 Task: Play online Dominion games in easy mode.
Action: Mouse moved to (356, 327)
Screenshot: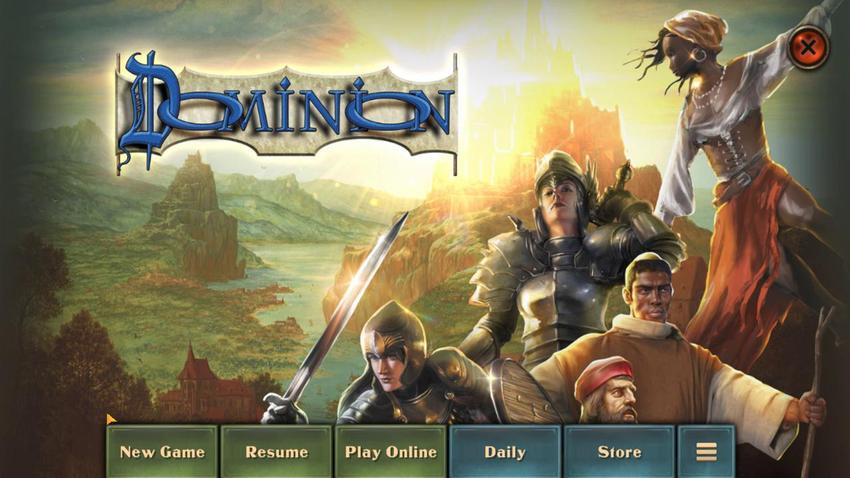
Action: Mouse pressed left at (356, 327)
Screenshot: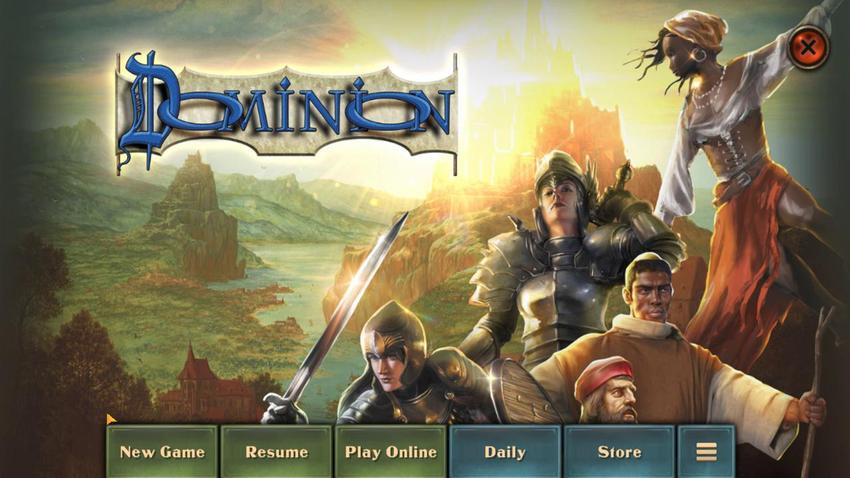 
Action: Mouse moved to (349, 388)
Screenshot: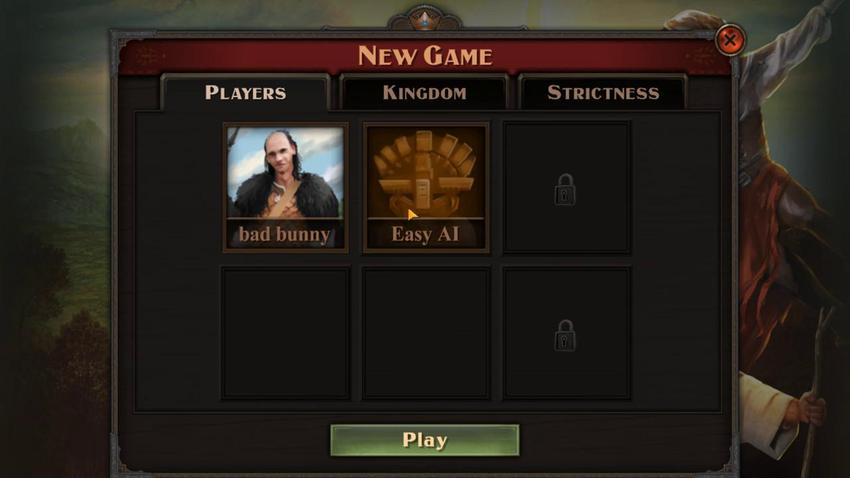 
Action: Mouse pressed left at (349, 388)
Screenshot: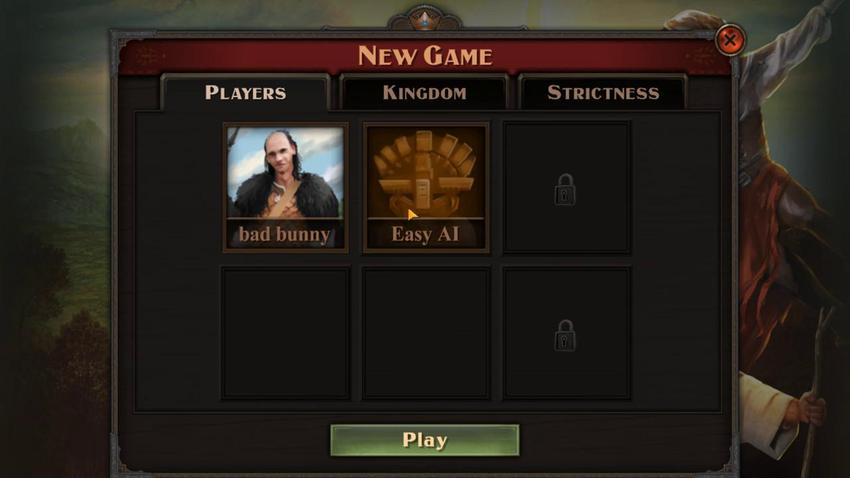
Action: Mouse moved to (355, 372)
Screenshot: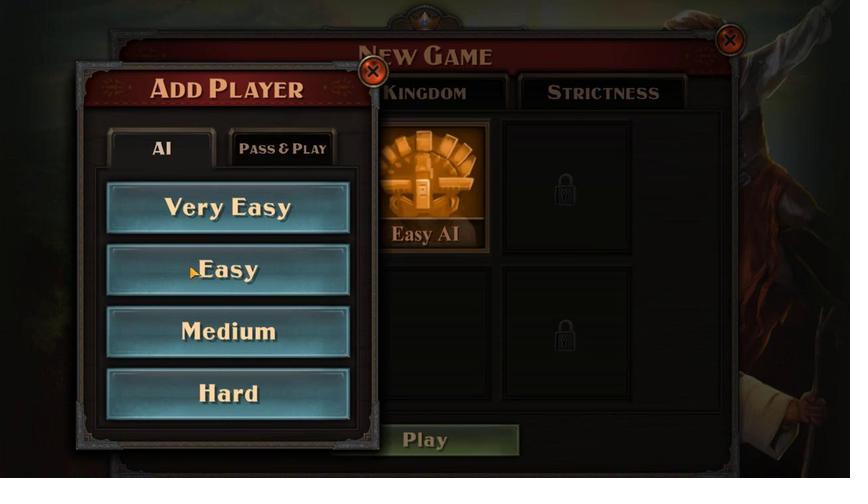 
Action: Mouse pressed left at (355, 372)
Screenshot: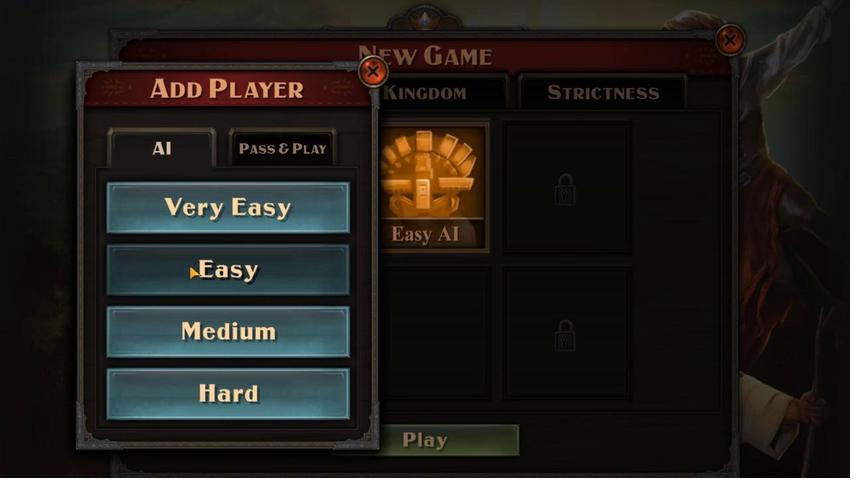 
Action: Mouse moved to (350, 330)
Screenshot: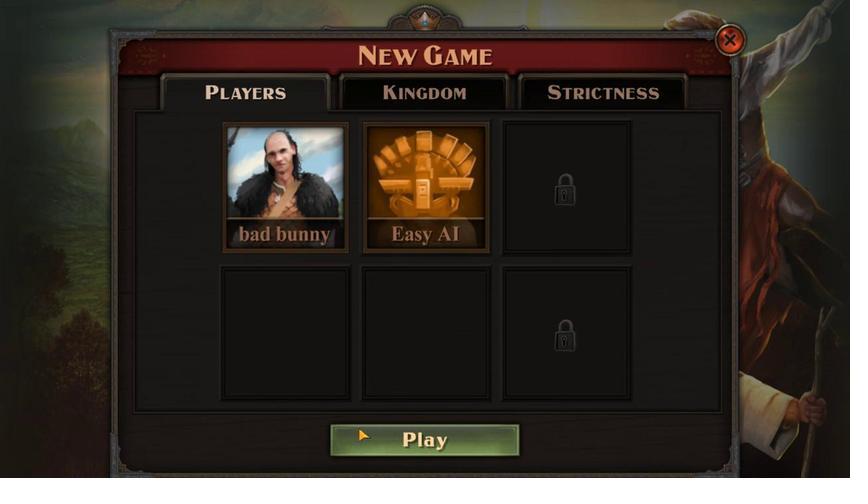 
Action: Mouse pressed left at (350, 330)
Screenshot: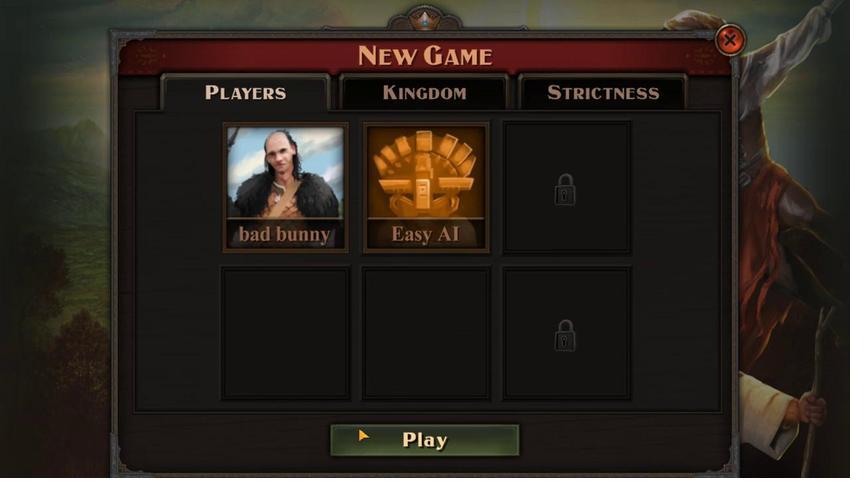 
Action: Mouse moved to (349, 340)
Screenshot: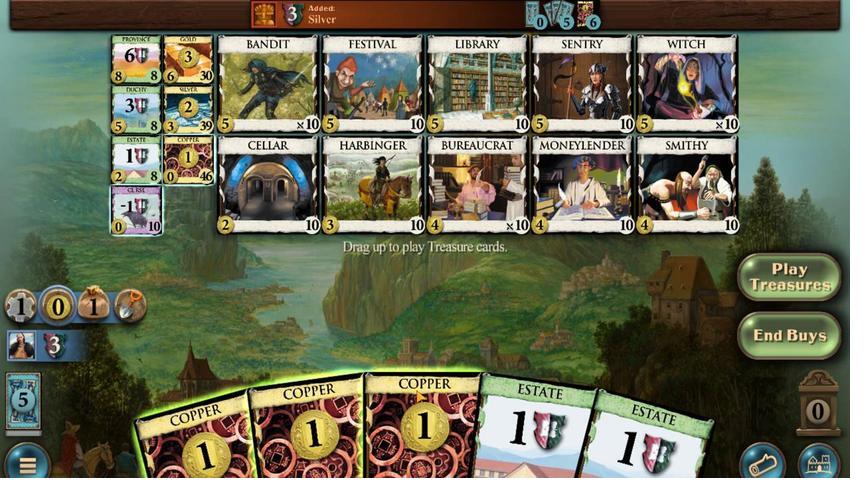 
Action: Mouse pressed left at (349, 340)
Screenshot: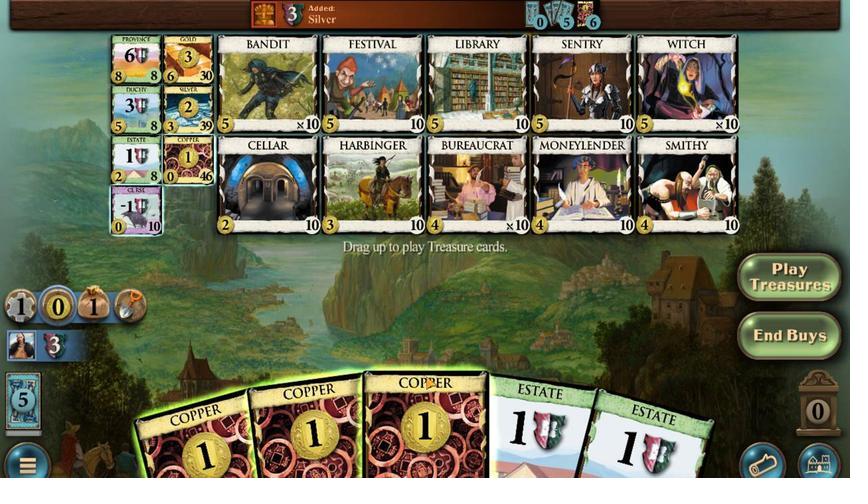 
Action: Mouse moved to (350, 336)
Screenshot: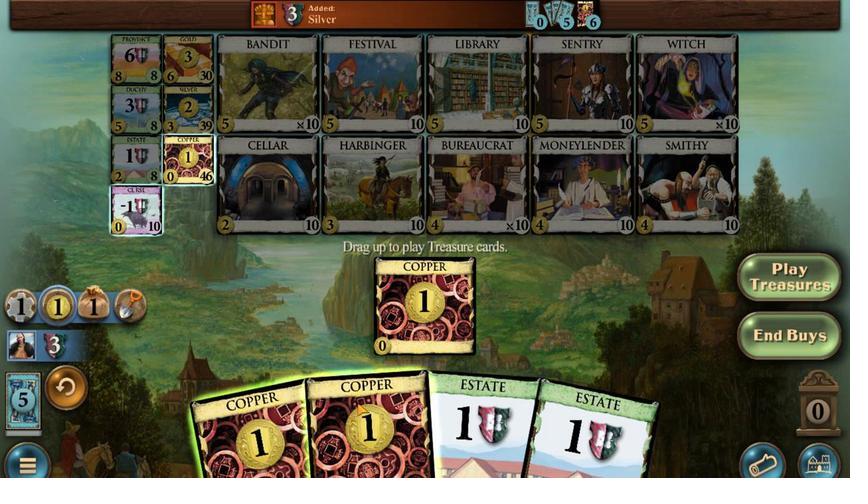 
Action: Mouse pressed left at (350, 336)
Screenshot: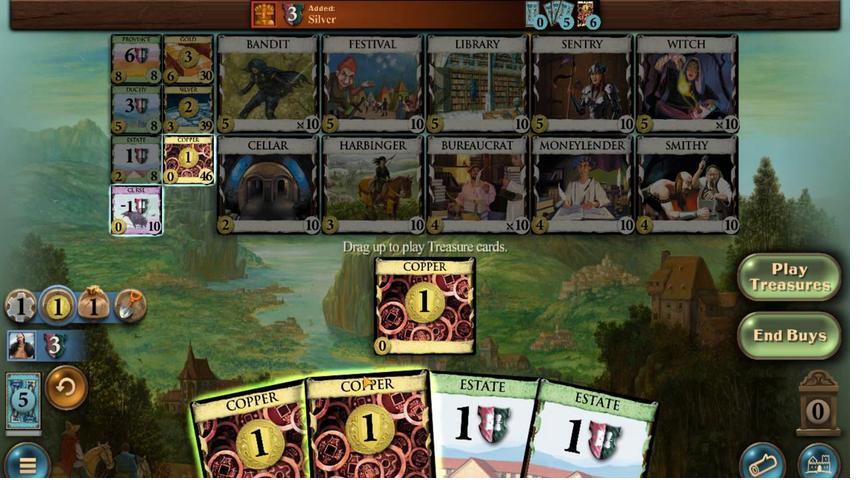 
Action: Mouse moved to (352, 331)
Screenshot: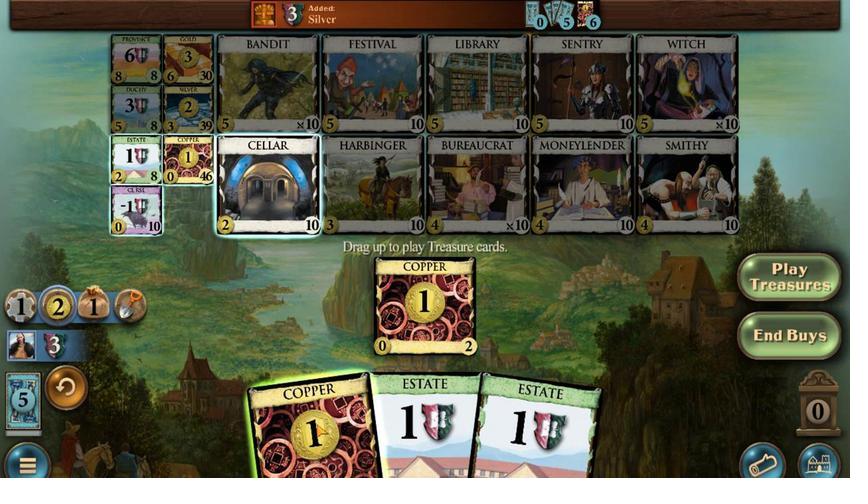 
Action: Mouse pressed left at (352, 331)
Screenshot: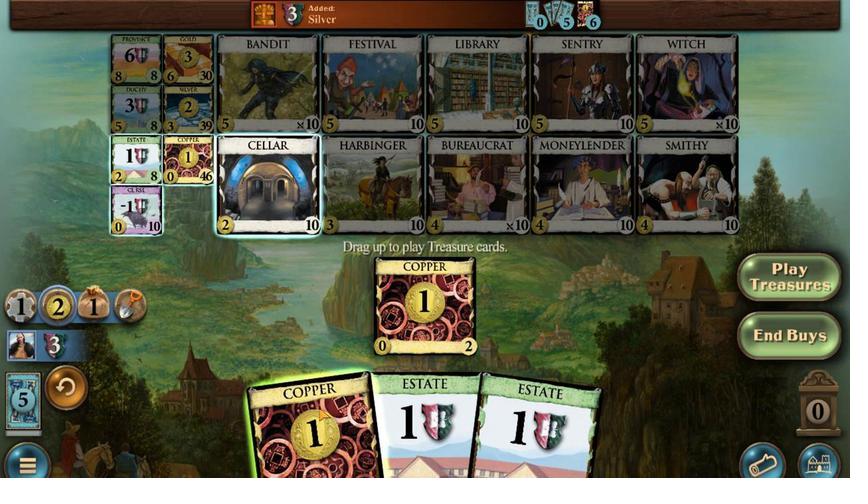 
Action: Mouse moved to (355, 414)
Screenshot: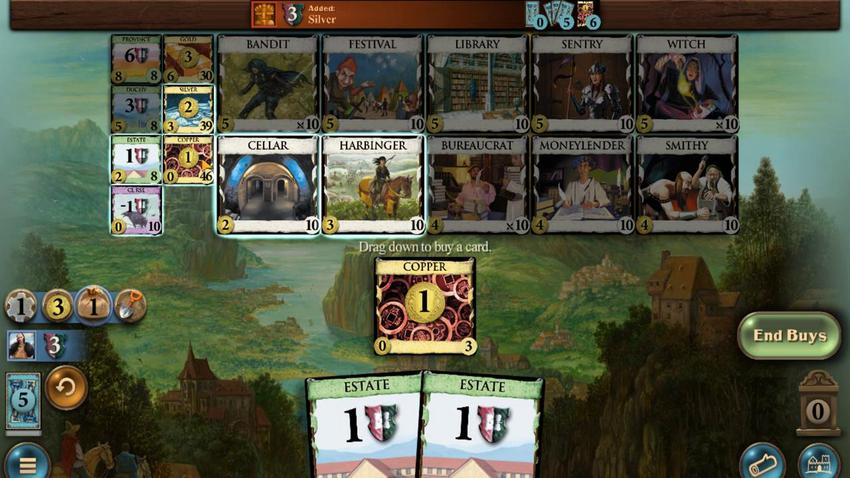 
Action: Mouse pressed left at (355, 414)
Screenshot: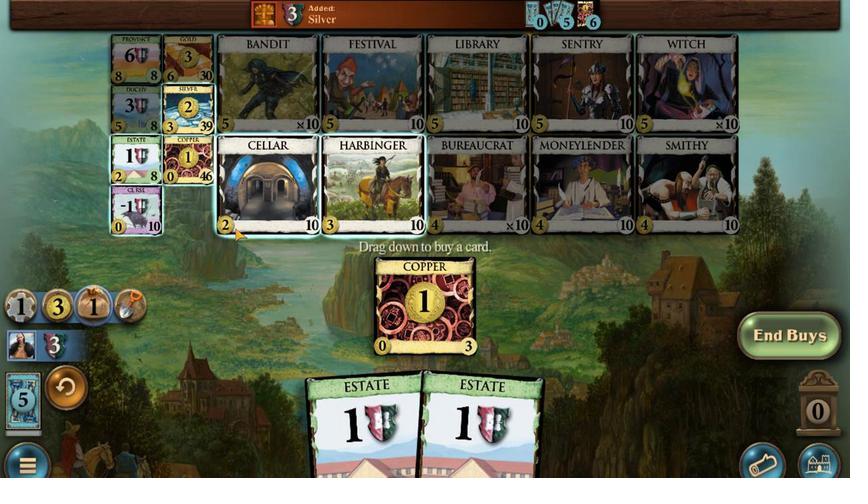 
Action: Mouse moved to (347, 328)
Screenshot: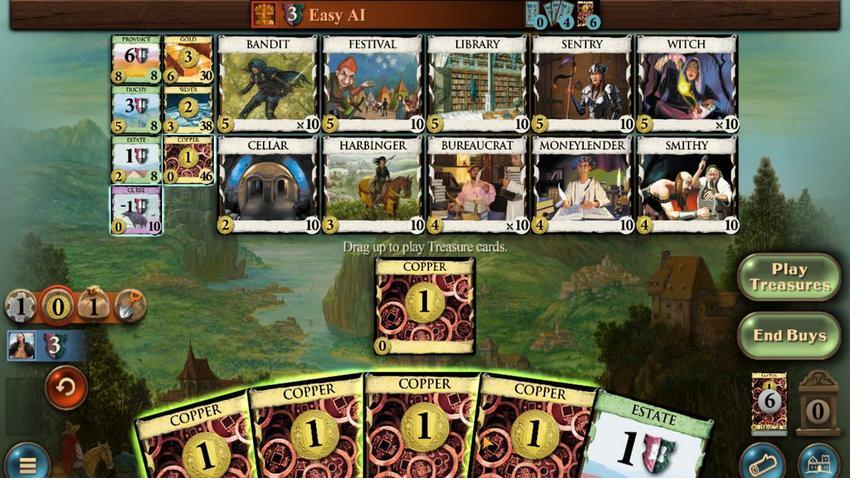 
Action: Mouse pressed left at (347, 328)
Screenshot: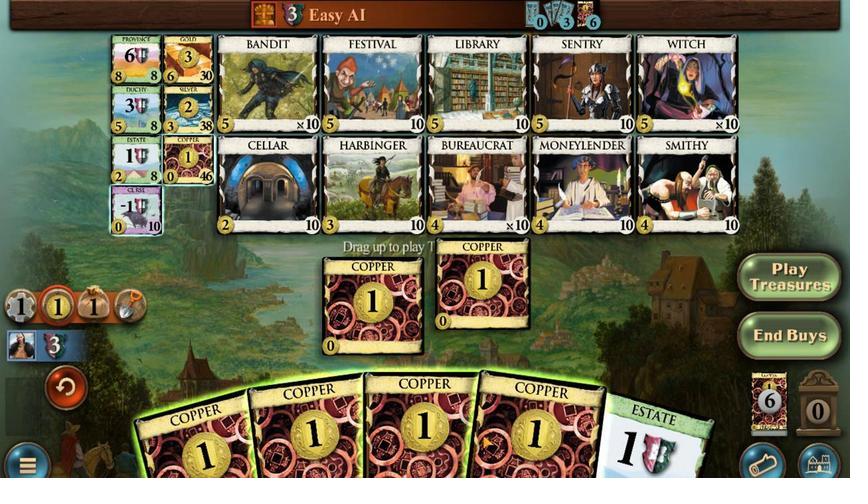 
Action: Mouse moved to (349, 327)
Screenshot: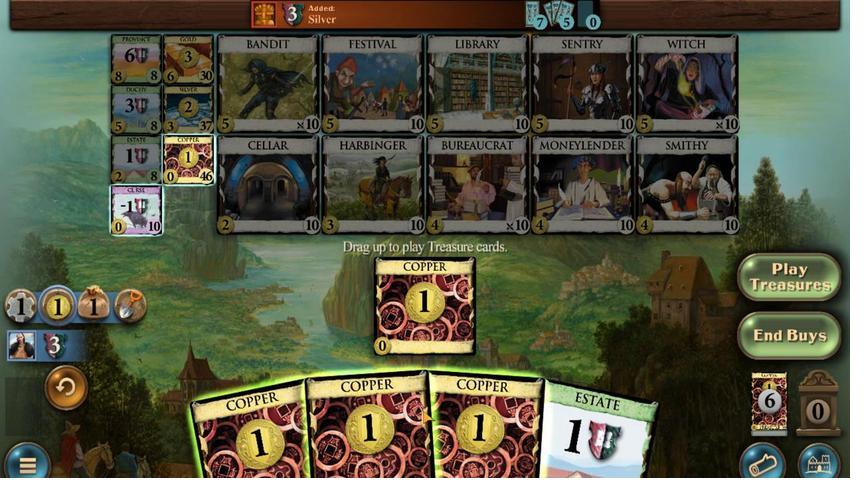 
Action: Mouse pressed left at (349, 327)
Screenshot: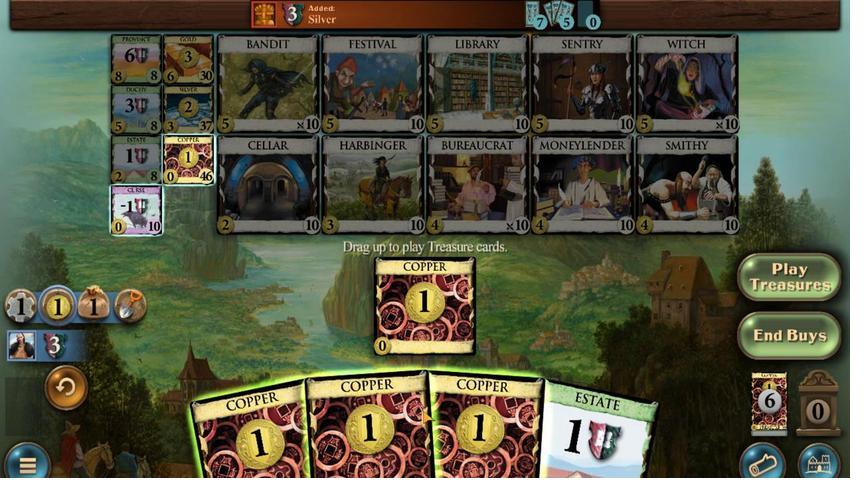 
Action: Mouse moved to (348, 333)
Screenshot: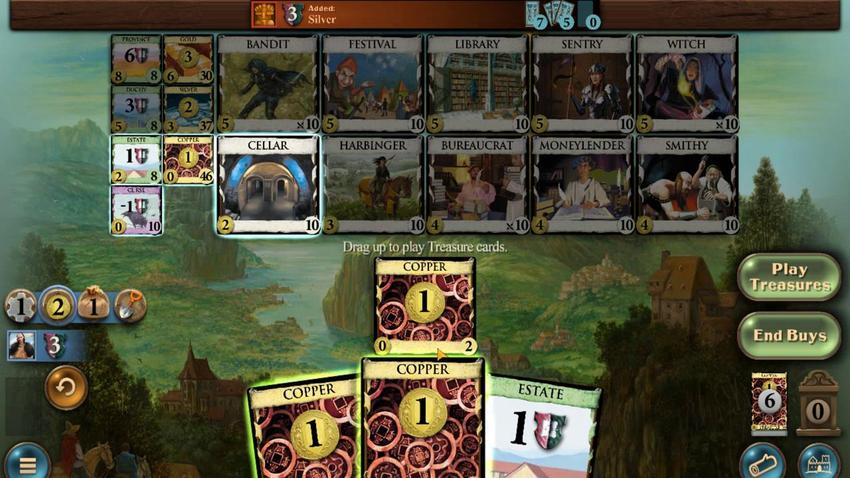 
Action: Mouse pressed left at (348, 333)
Screenshot: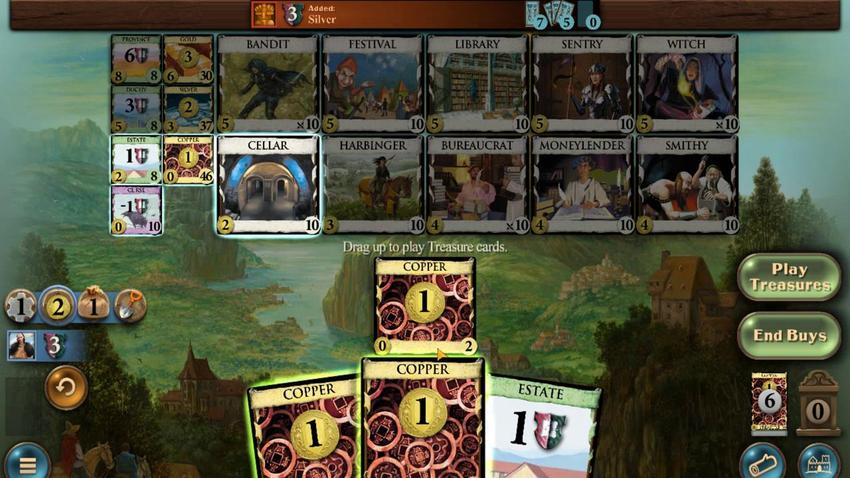
Action: Mouse moved to (350, 331)
Screenshot: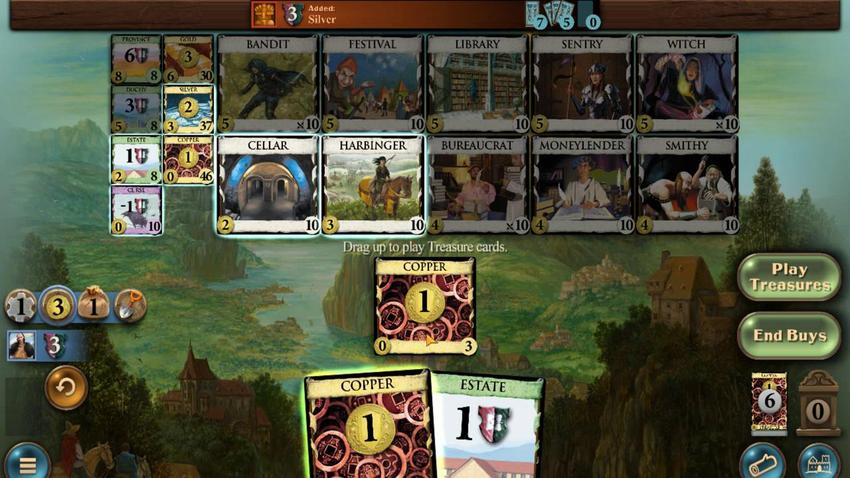 
Action: Mouse pressed left at (350, 331)
Screenshot: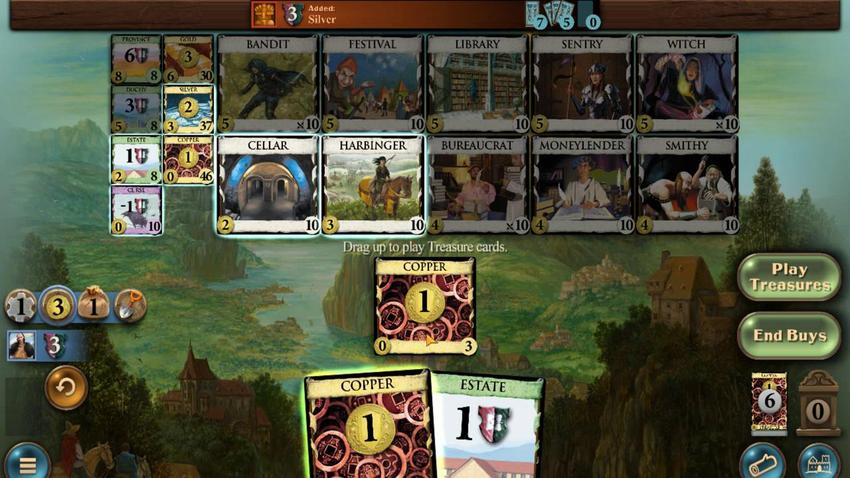 
Action: Mouse moved to (342, 394)
Screenshot: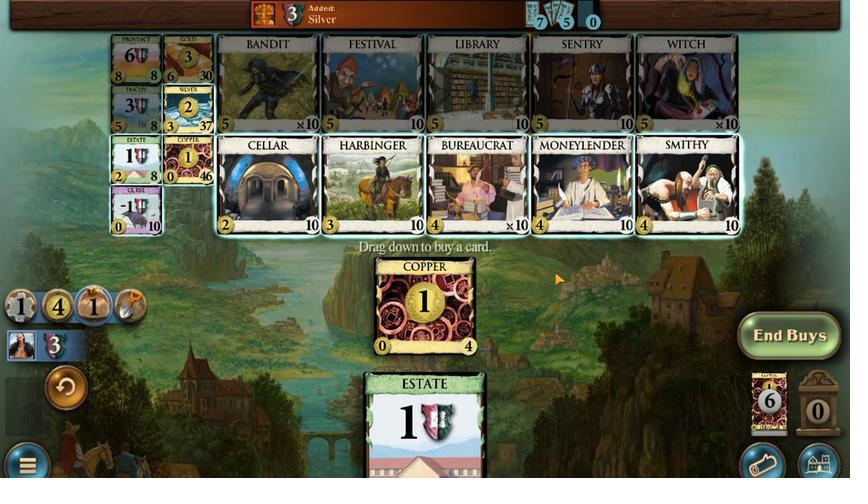 
Action: Mouse pressed left at (342, 394)
Screenshot: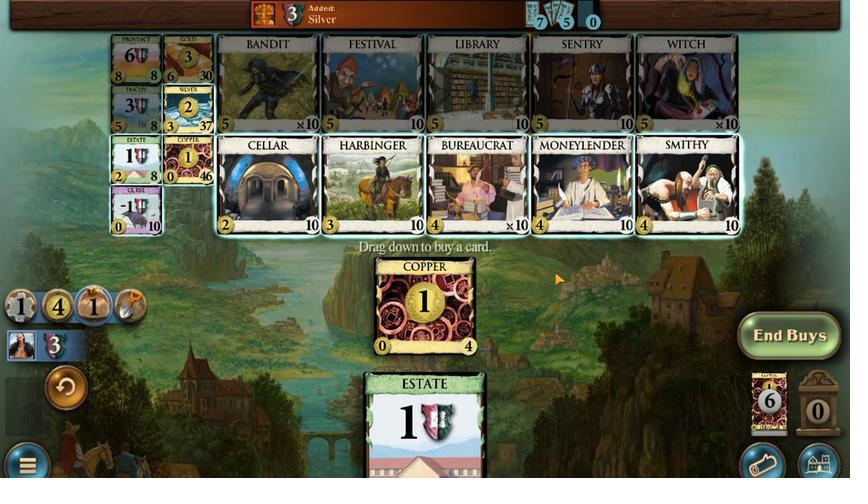 
Action: Mouse moved to (355, 327)
Screenshot: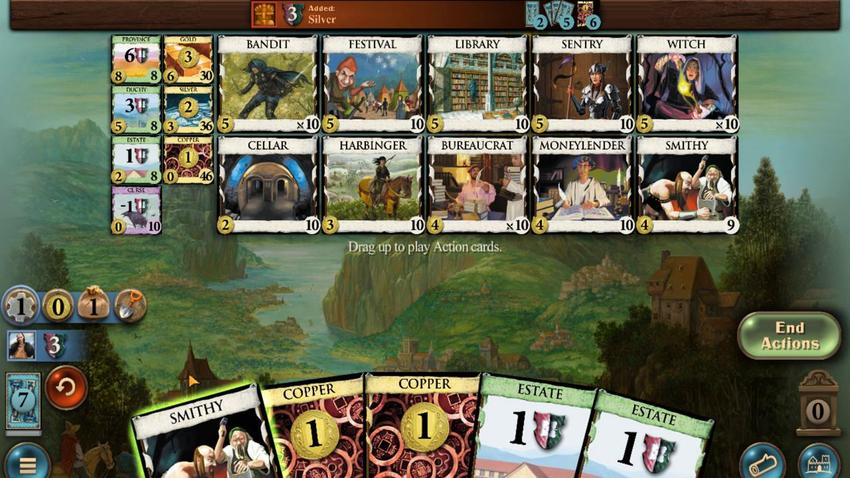 
Action: Mouse pressed left at (355, 327)
Screenshot: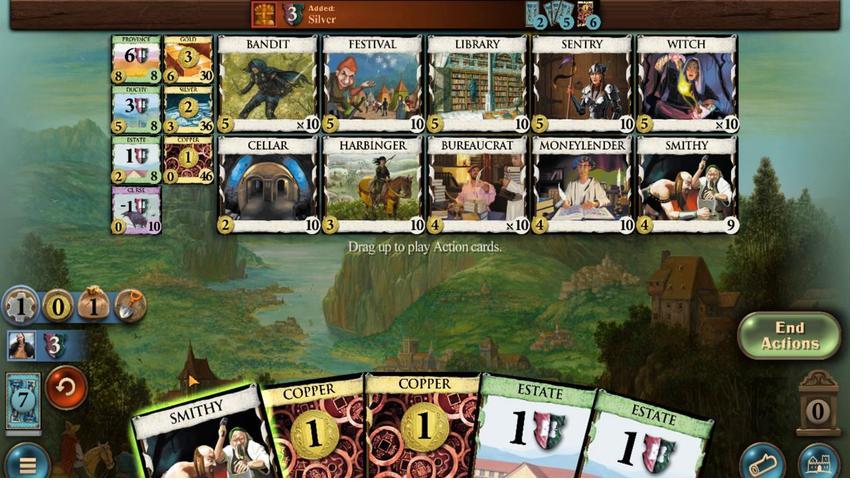 
Action: Mouse moved to (347, 331)
Screenshot: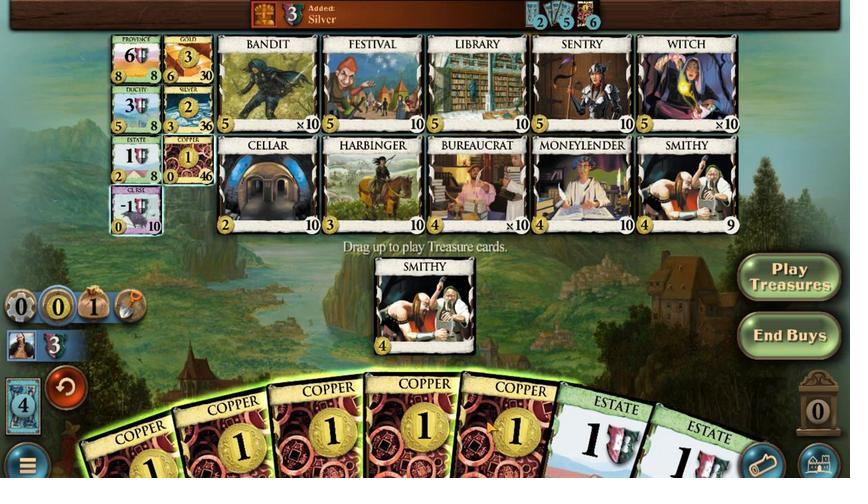 
Action: Mouse pressed left at (347, 331)
Screenshot: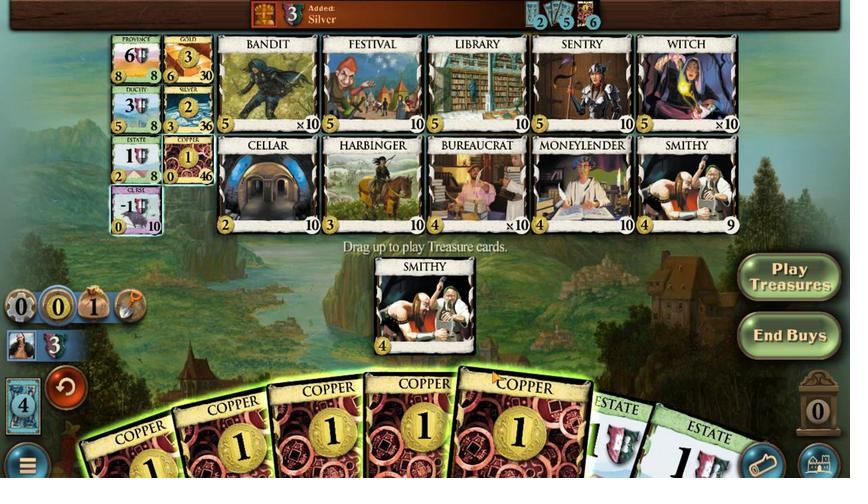 
Action: Mouse moved to (348, 334)
Screenshot: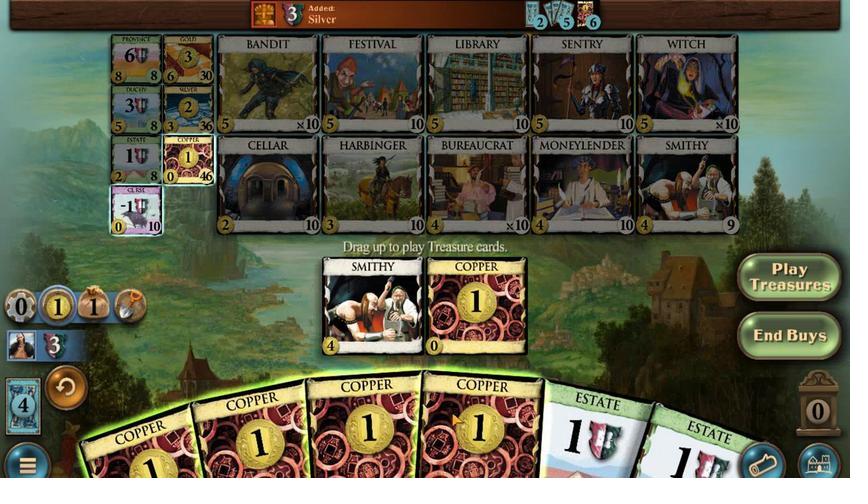 
Action: Mouse pressed left at (348, 334)
Screenshot: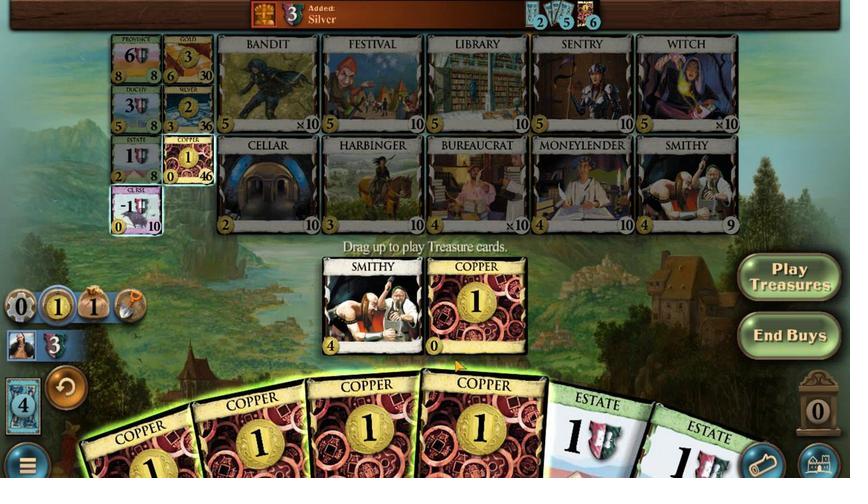 
Action: Mouse moved to (348, 335)
Screenshot: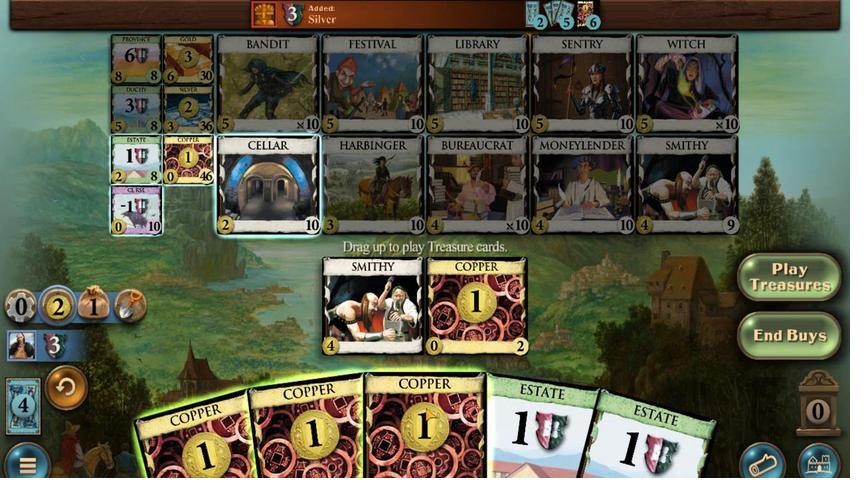 
Action: Mouse pressed left at (348, 335)
Screenshot: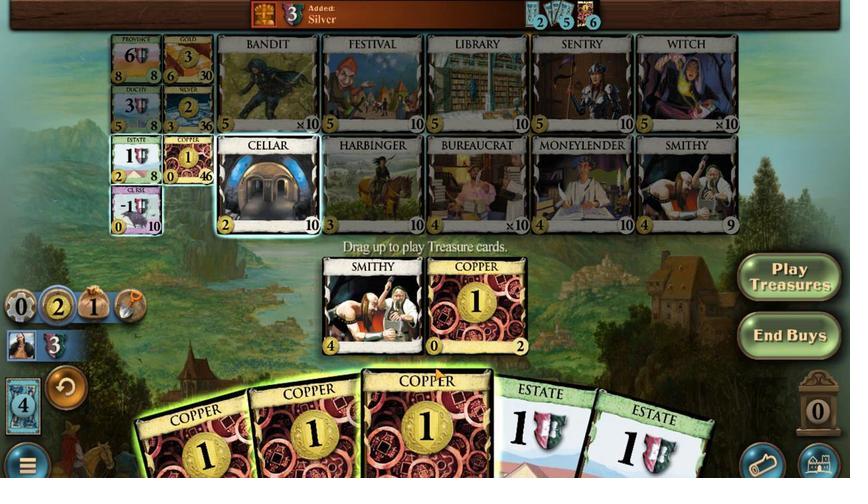 
Action: Mouse moved to (350, 333)
Screenshot: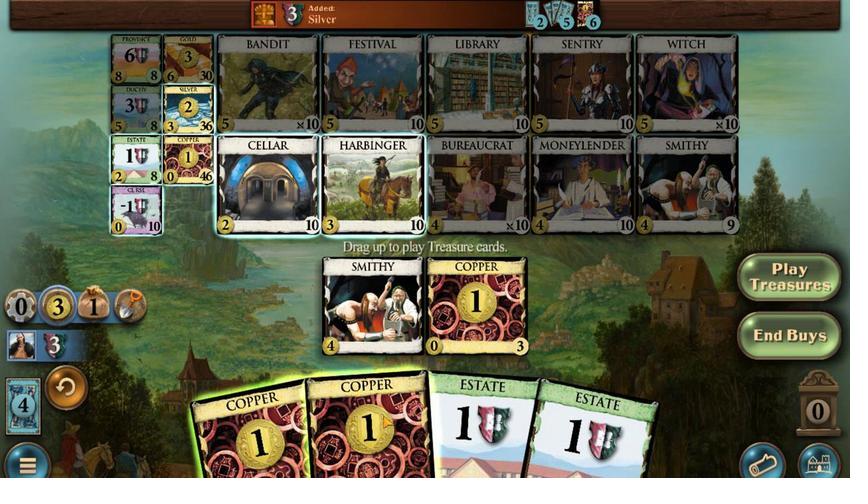 
Action: Mouse pressed left at (350, 333)
Screenshot: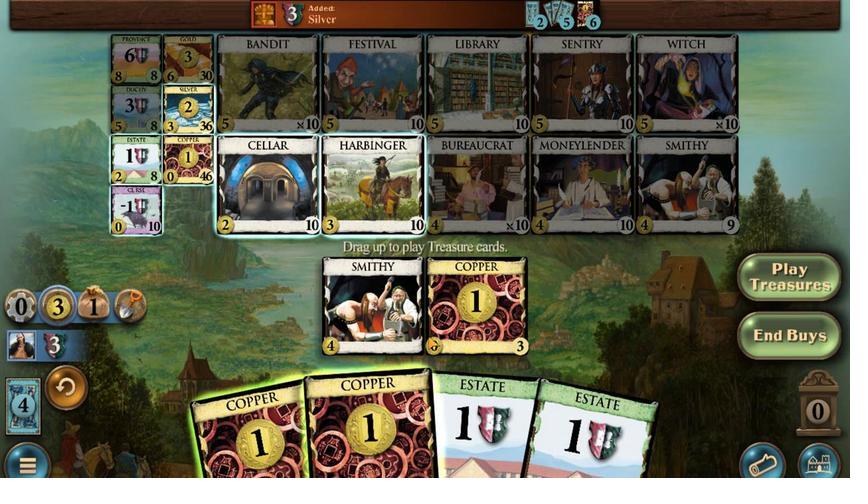 
Action: Mouse moved to (342, 392)
Screenshot: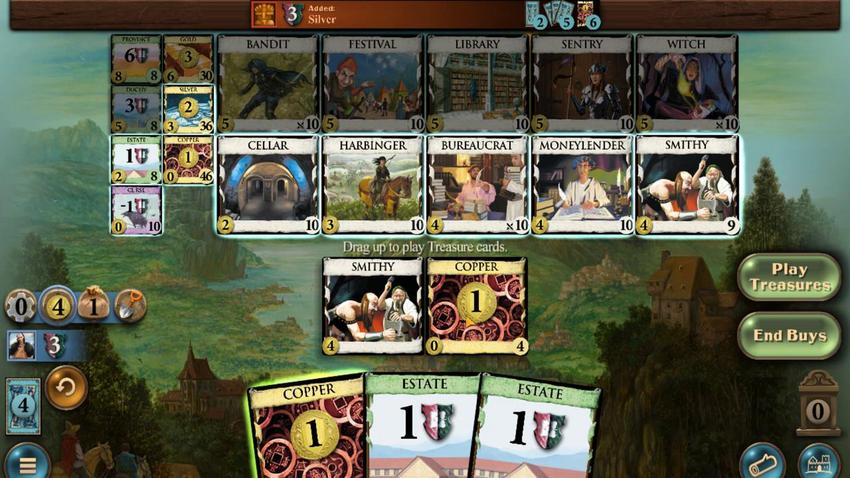 
Action: Mouse pressed left at (342, 392)
Screenshot: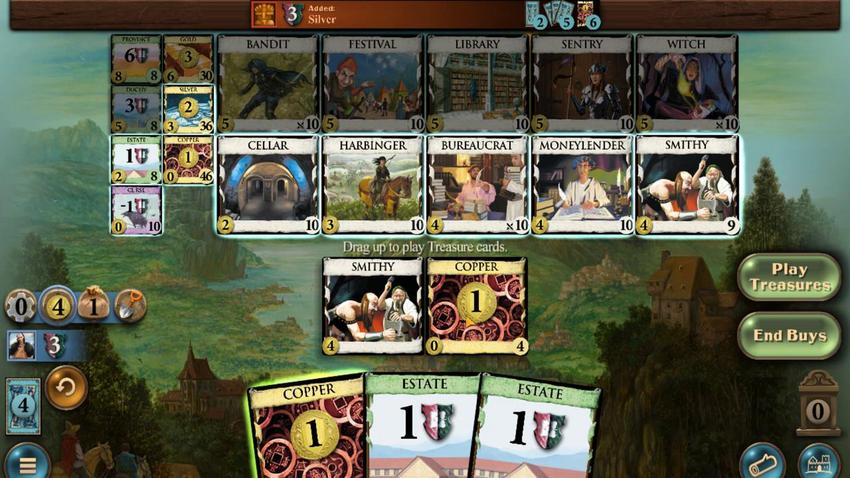 
Action: Mouse moved to (354, 327)
Screenshot: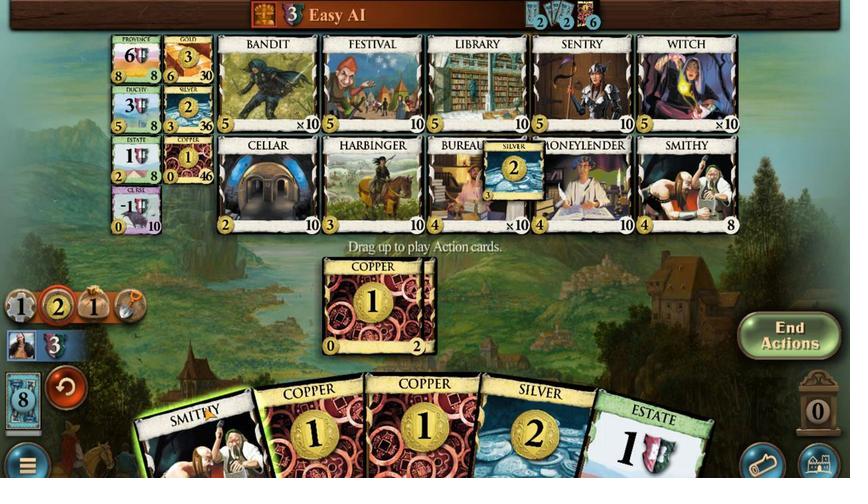 
Action: Mouse pressed left at (354, 327)
Screenshot: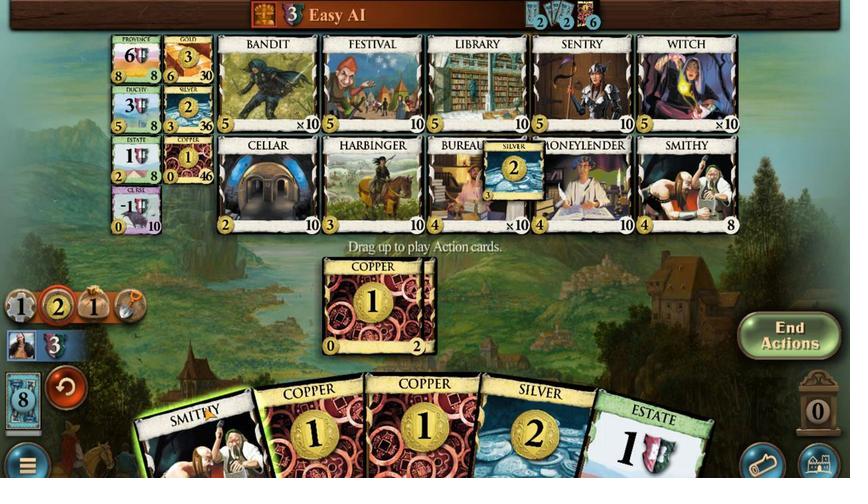 
Action: Mouse moved to (344, 331)
Screenshot: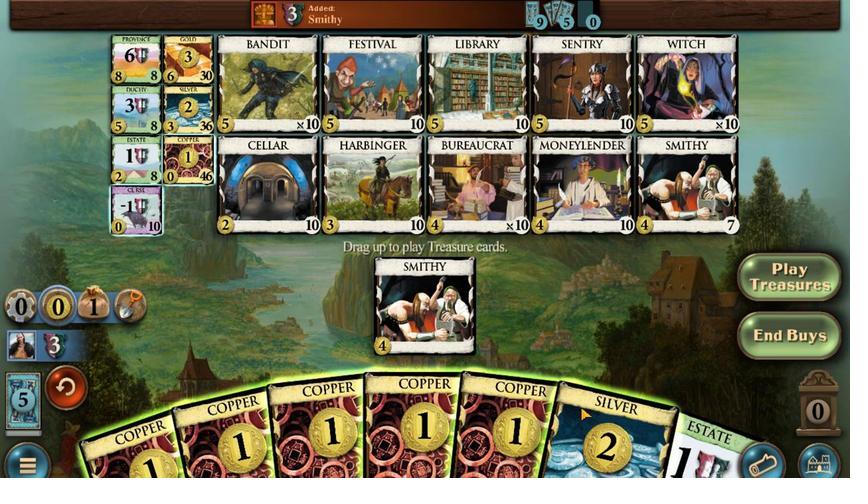 
Action: Mouse pressed left at (344, 331)
Screenshot: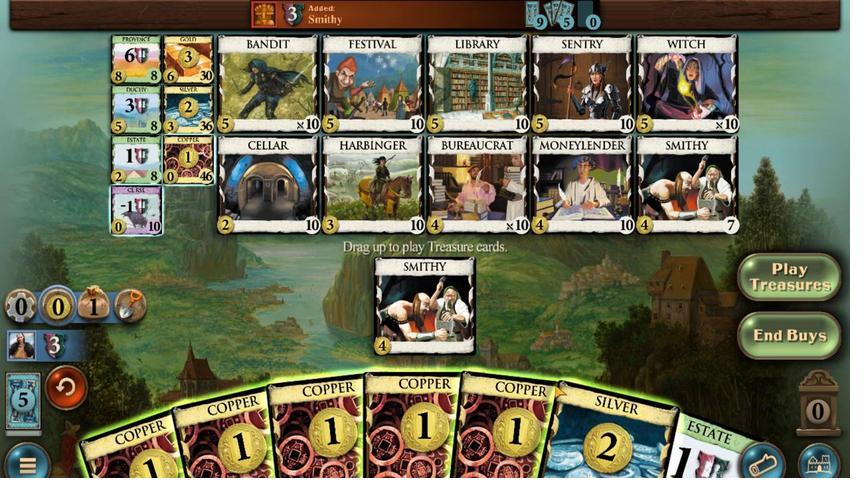 
Action: Mouse moved to (346, 324)
Screenshot: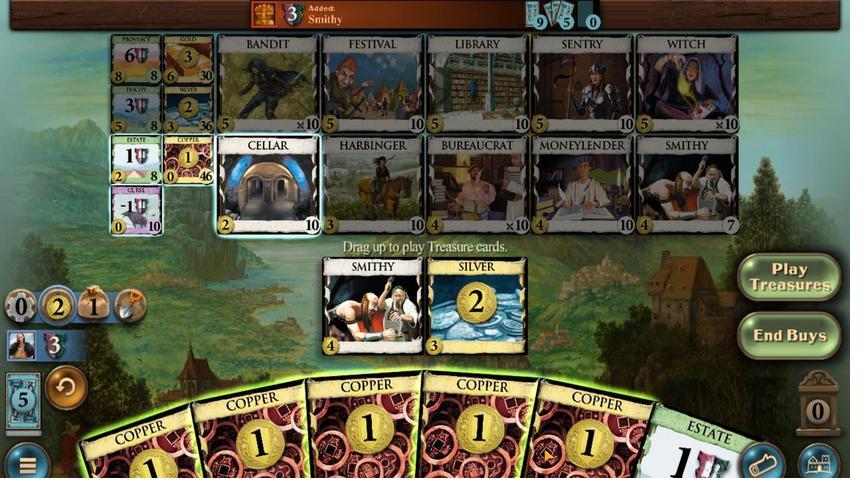 
Action: Mouse pressed left at (346, 324)
Screenshot: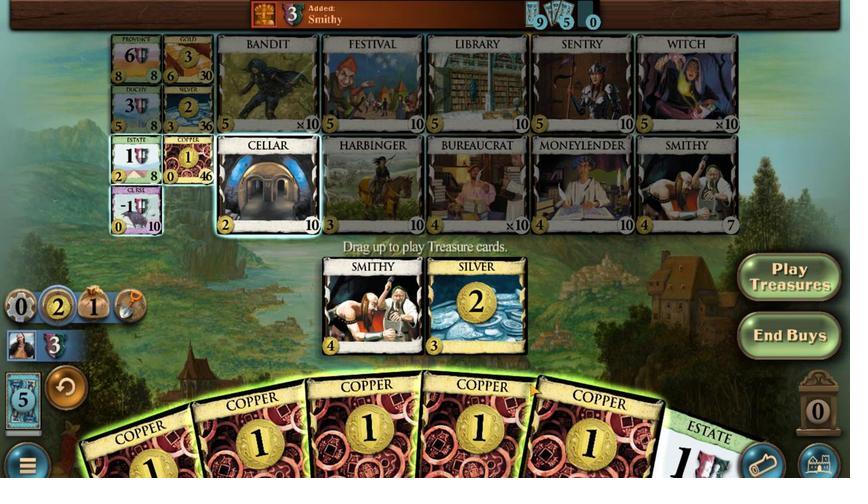 
Action: Mouse moved to (346, 332)
Screenshot: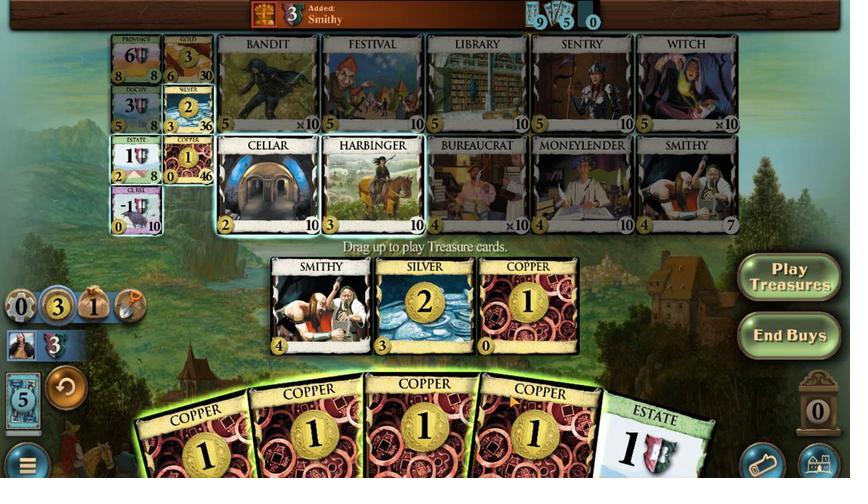 
Action: Mouse pressed left at (346, 332)
Screenshot: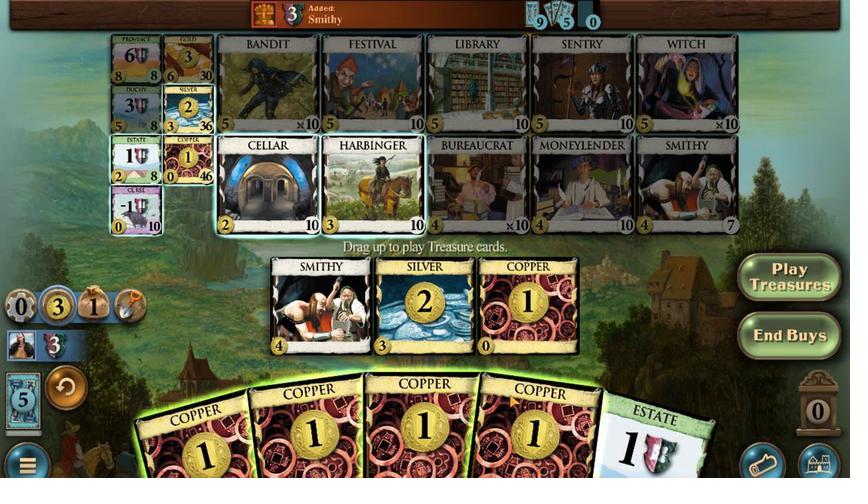 
Action: Mouse moved to (348, 329)
Screenshot: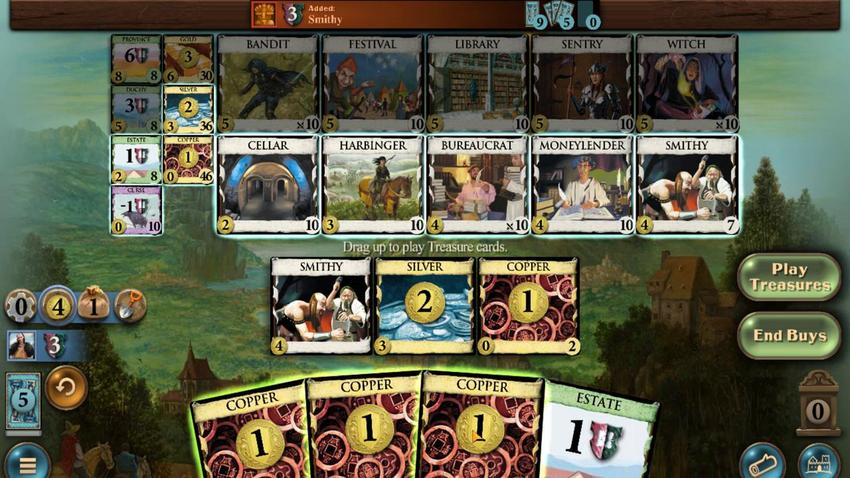
Action: Mouse pressed left at (348, 329)
Screenshot: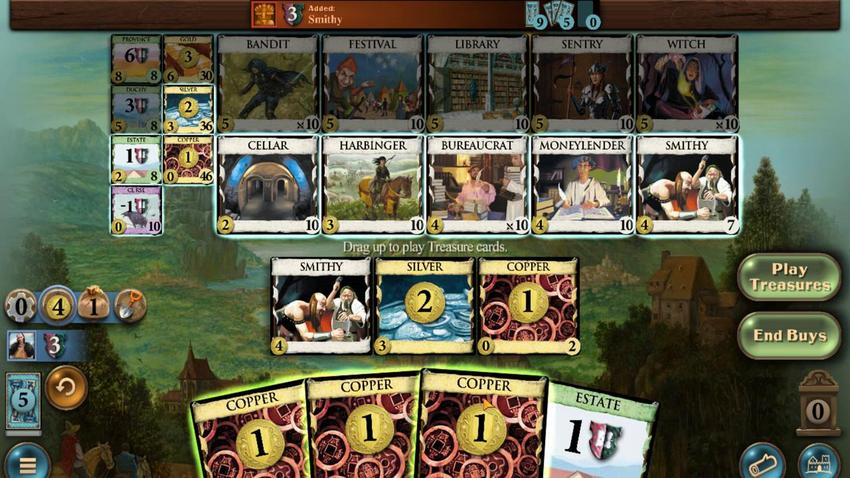 
Action: Mouse moved to (348, 327)
Screenshot: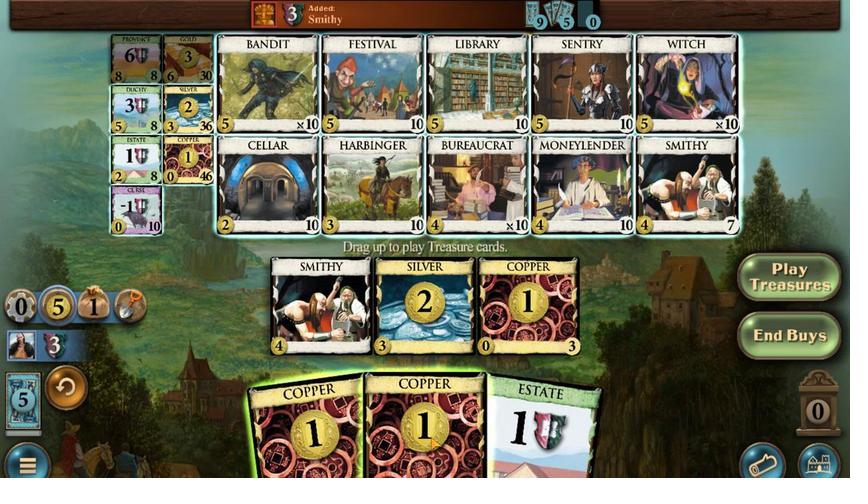 
Action: Mouse pressed left at (348, 327)
Screenshot: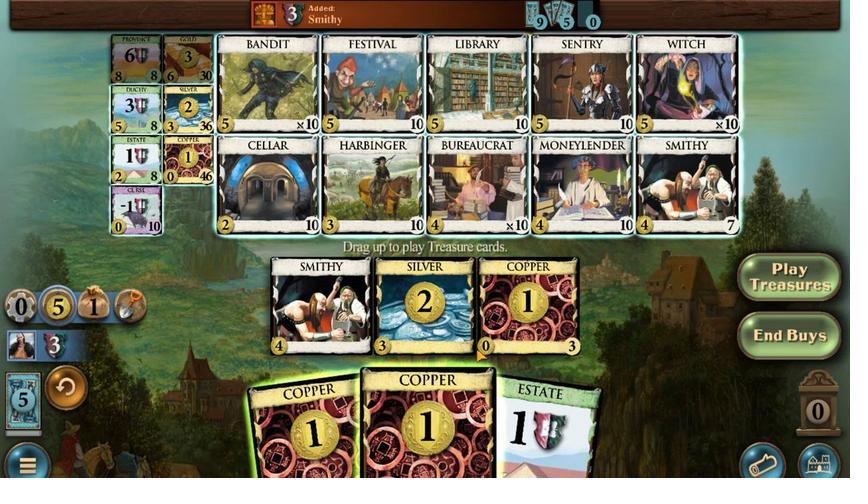 
Action: Mouse moved to (355, 427)
Screenshot: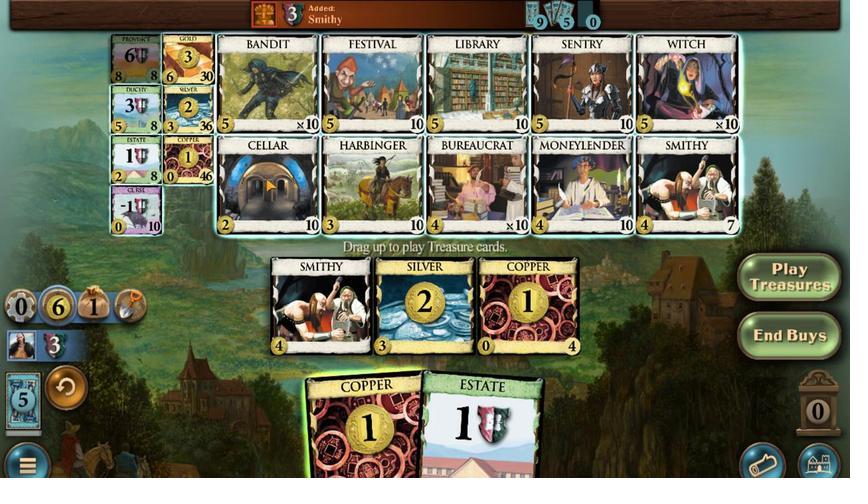 
Action: Mouse pressed left at (355, 427)
Screenshot: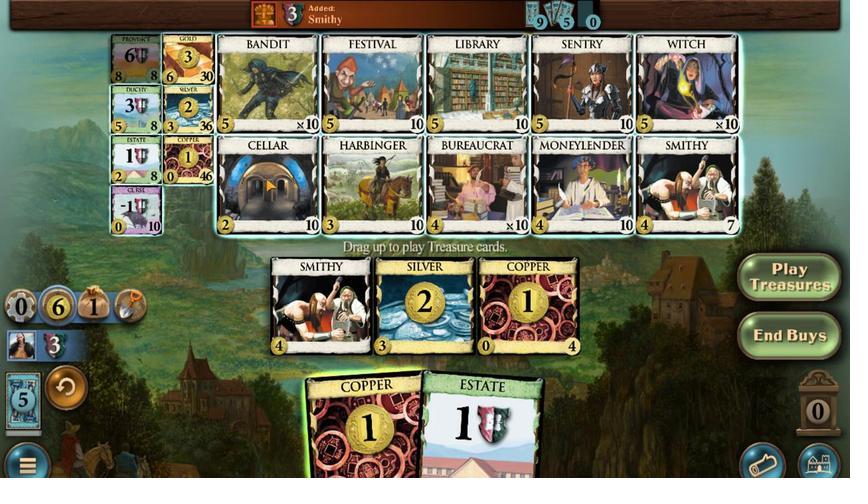 
Action: Mouse moved to (354, 332)
Screenshot: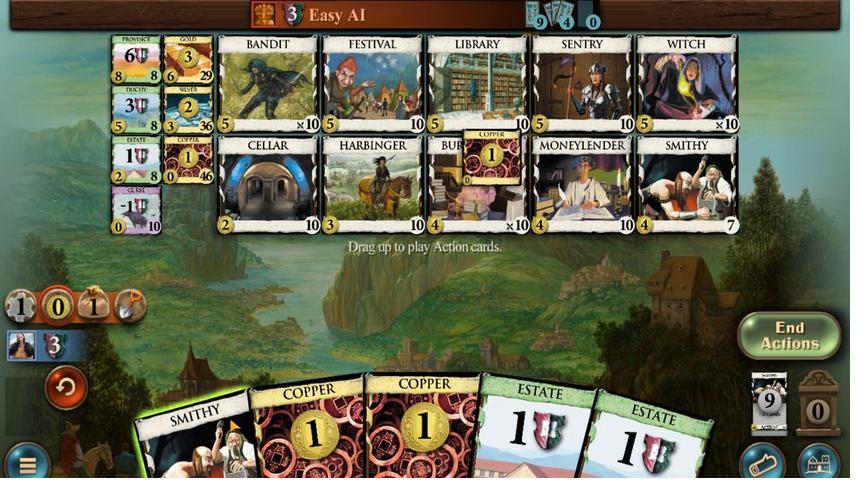 
Action: Mouse pressed left at (354, 332)
Screenshot: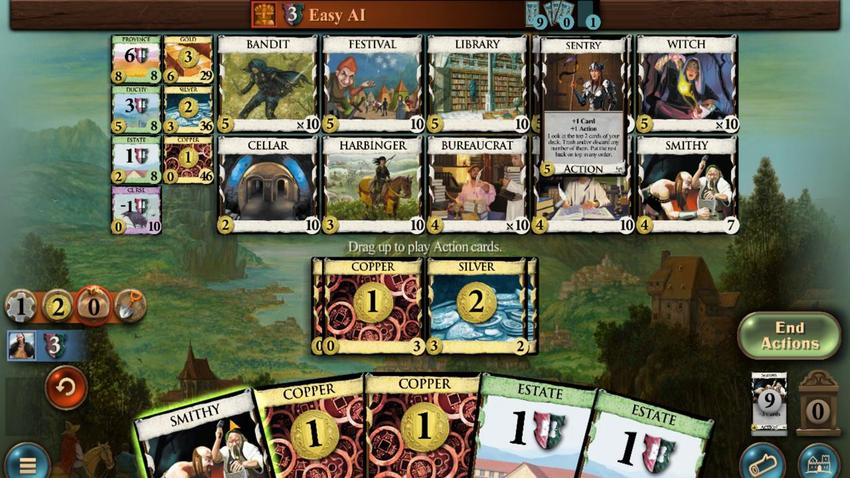 
Action: Mouse moved to (352, 325)
Screenshot: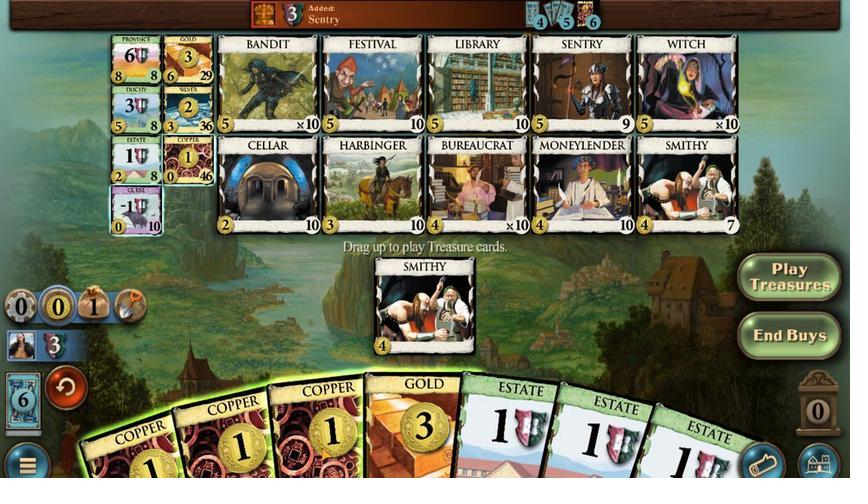
Action: Mouse pressed left at (352, 325)
Screenshot: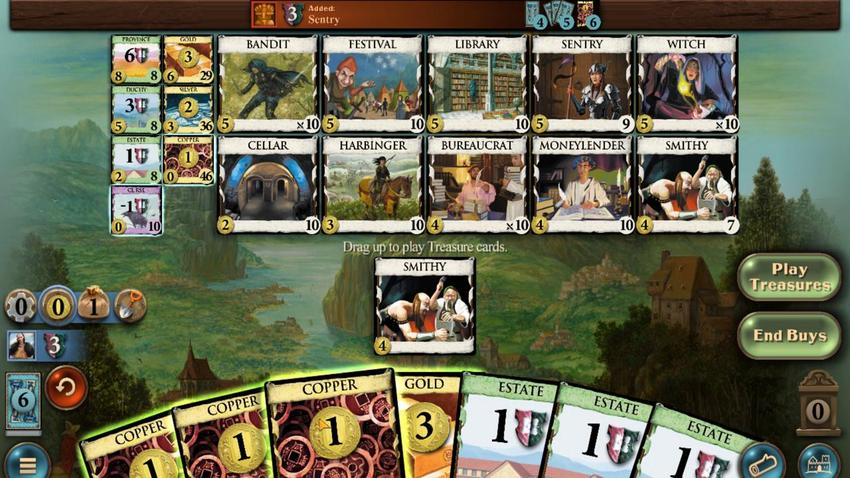 
Action: Mouse moved to (352, 332)
Screenshot: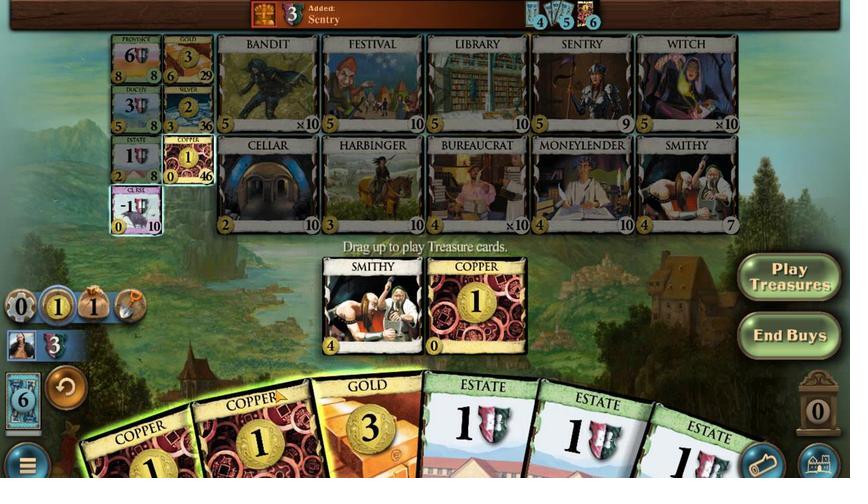 
Action: Mouse pressed left at (352, 332)
Screenshot: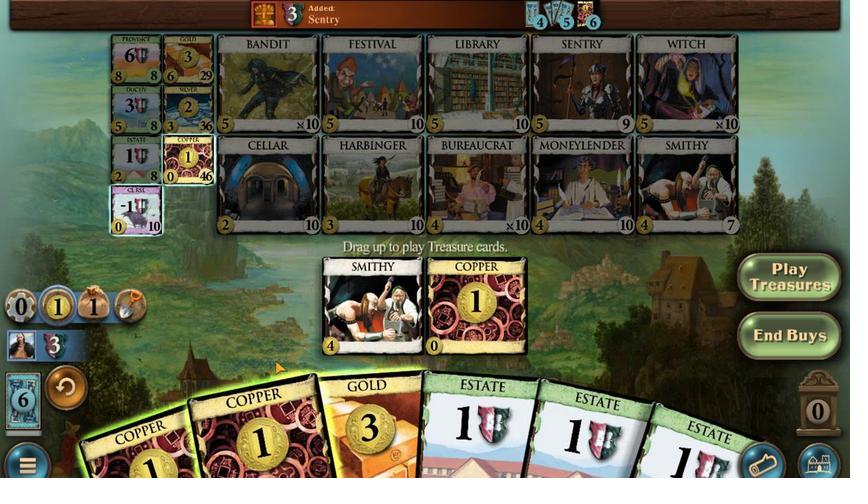 
Action: Mouse moved to (354, 324)
Screenshot: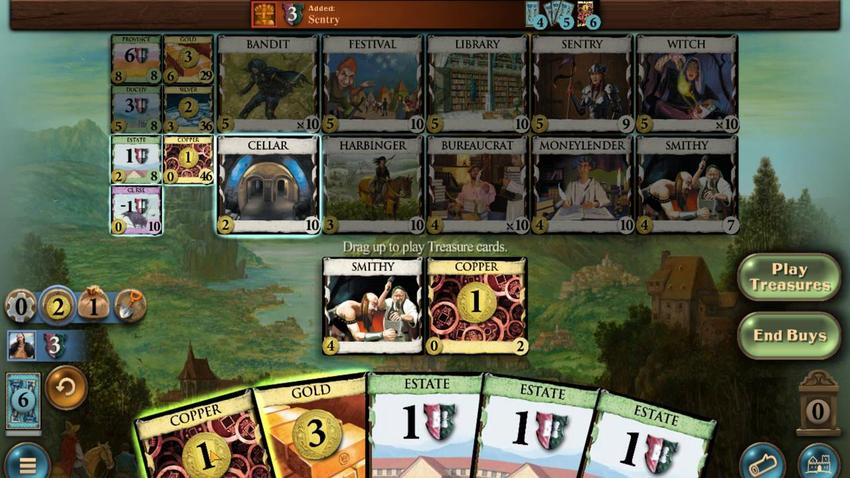 
Action: Mouse pressed left at (354, 324)
Screenshot: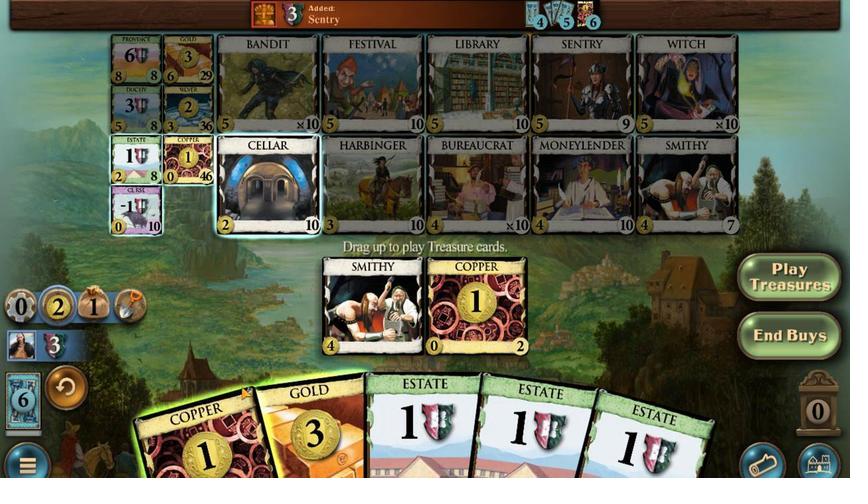 
Action: Mouse moved to (355, 418)
Screenshot: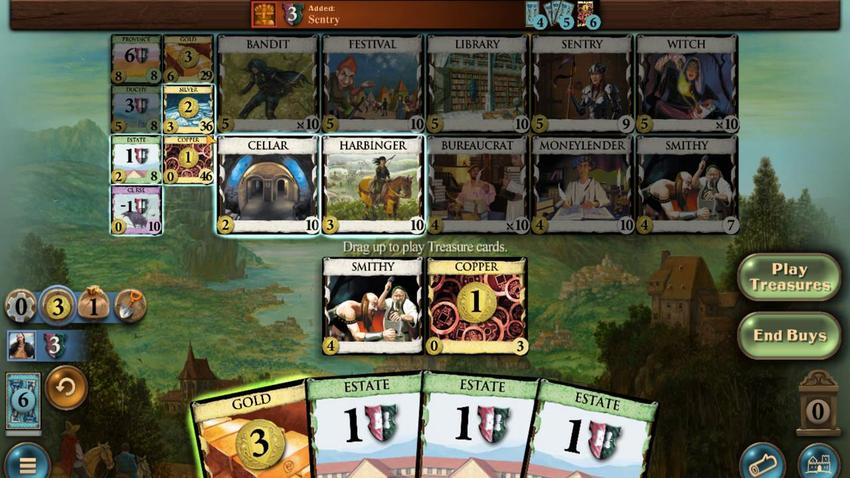
Action: Mouse pressed left at (355, 418)
Screenshot: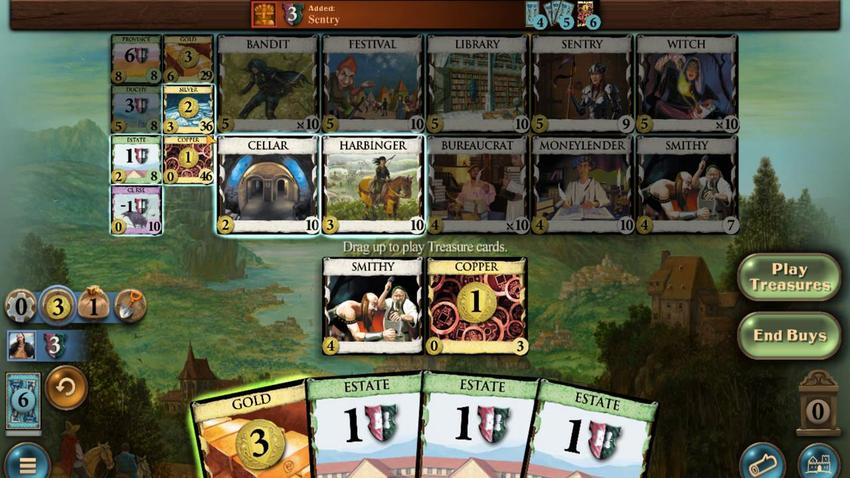 
Action: Mouse moved to (354, 325)
Screenshot: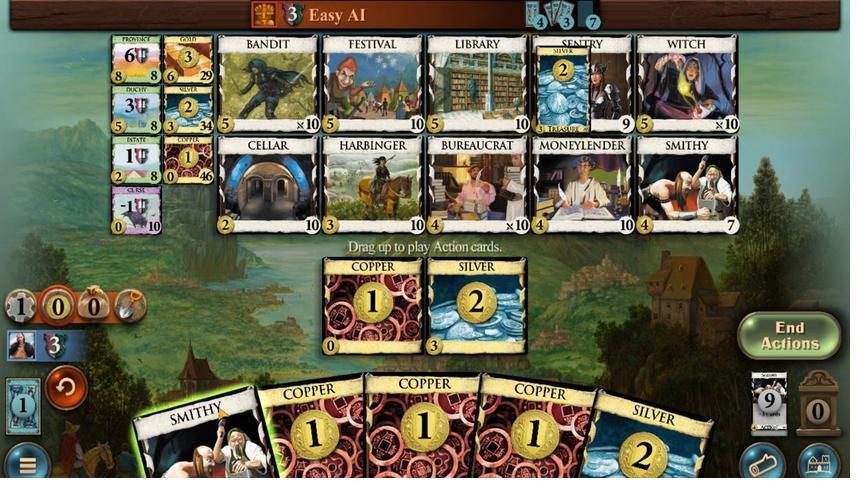 
Action: Mouse pressed left at (354, 325)
Screenshot: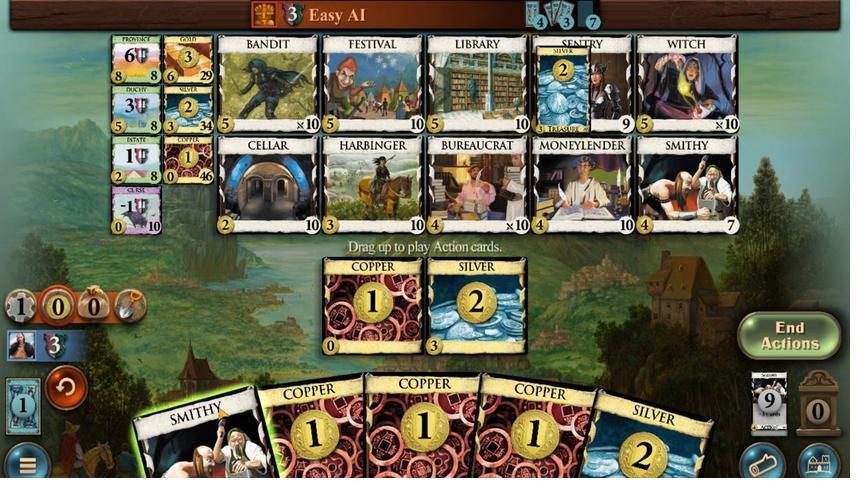 
Action: Mouse moved to (346, 329)
Screenshot: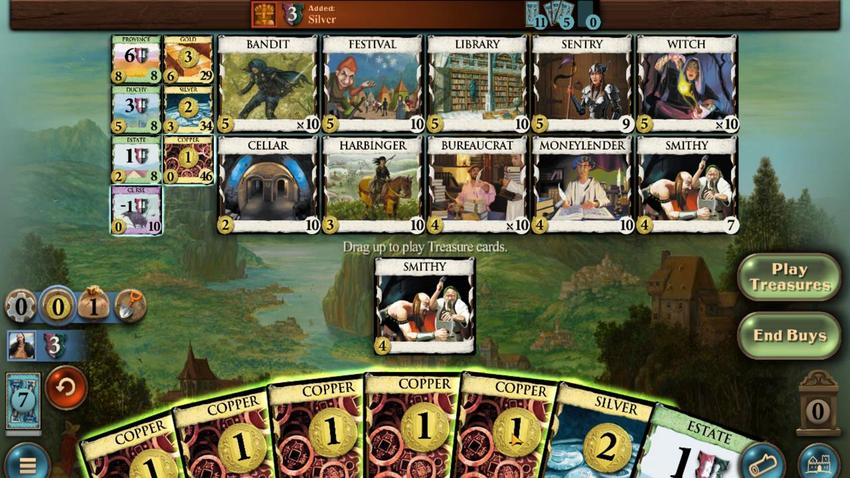 
Action: Mouse pressed left at (346, 329)
Screenshot: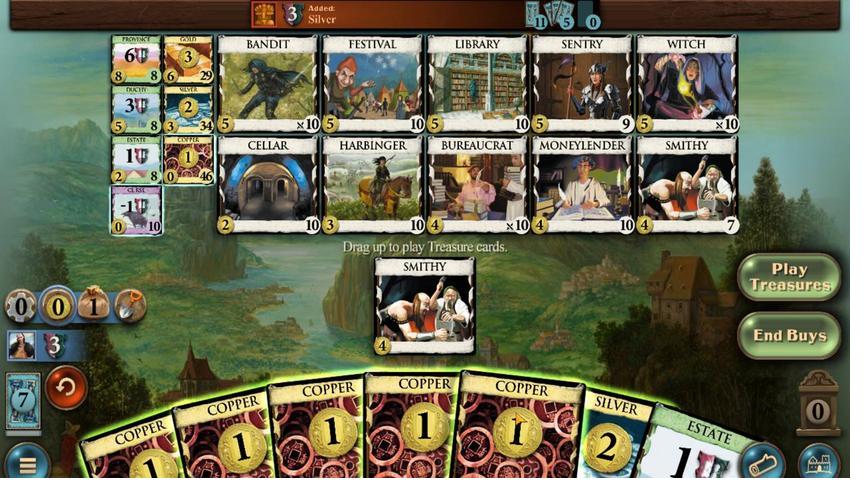 
Action: Mouse moved to (345, 327)
Screenshot: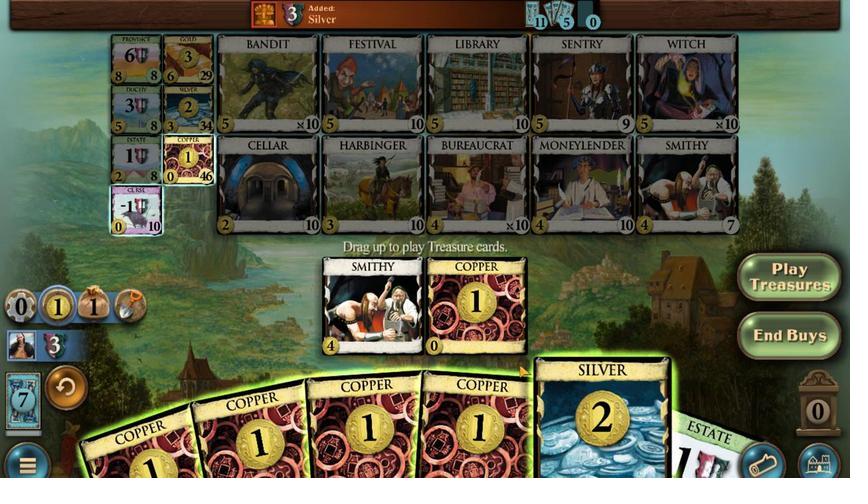 
Action: Mouse pressed left at (345, 327)
Screenshot: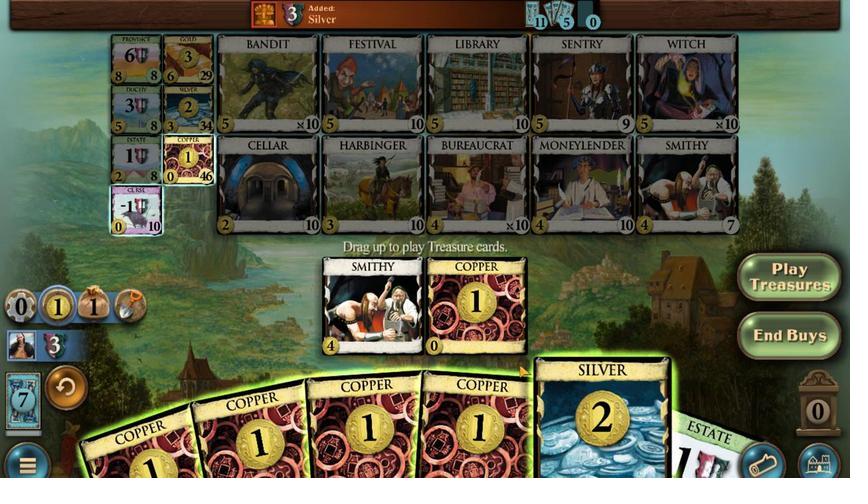 
Action: Mouse moved to (346, 328)
Screenshot: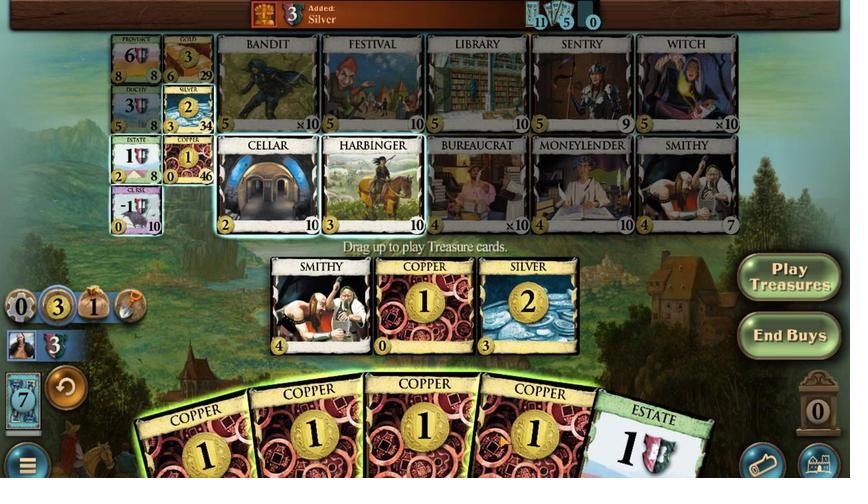 
Action: Mouse pressed left at (346, 328)
Screenshot: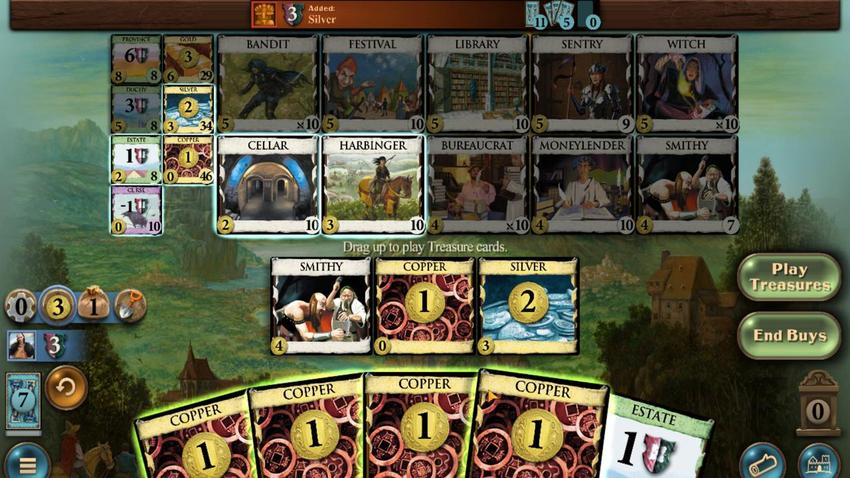 
Action: Mouse moved to (348, 332)
Screenshot: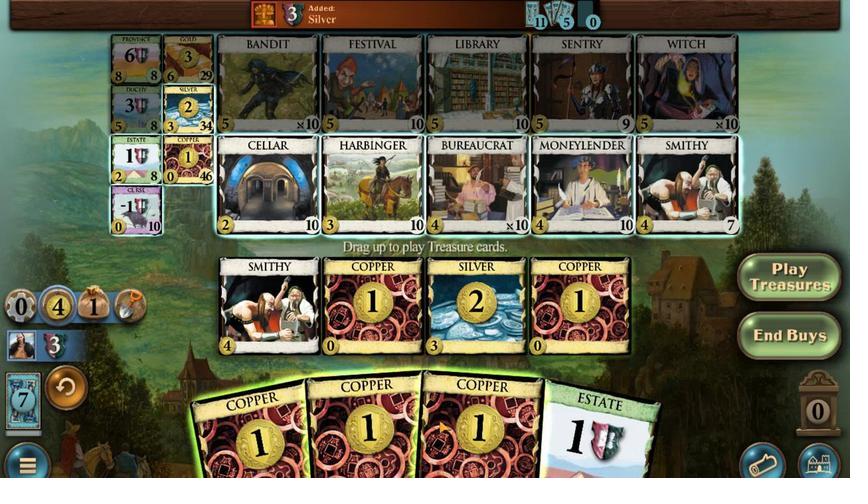 
Action: Mouse pressed left at (348, 332)
Screenshot: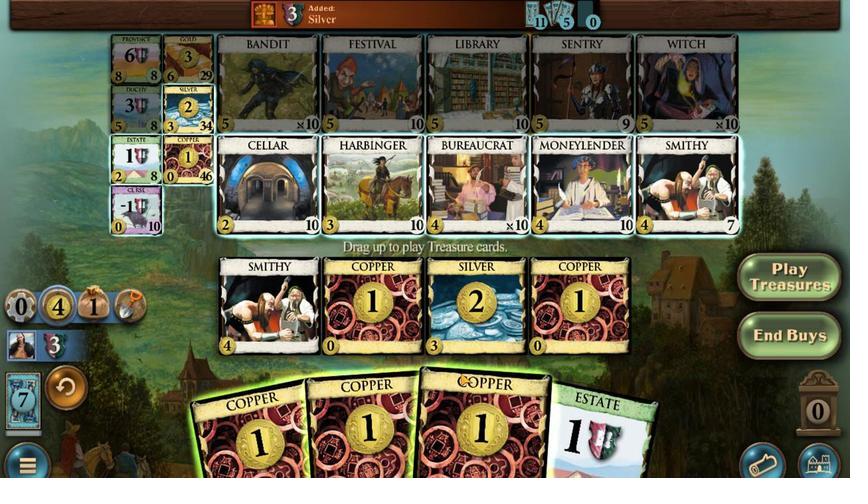 
Action: Mouse moved to (348, 333)
Screenshot: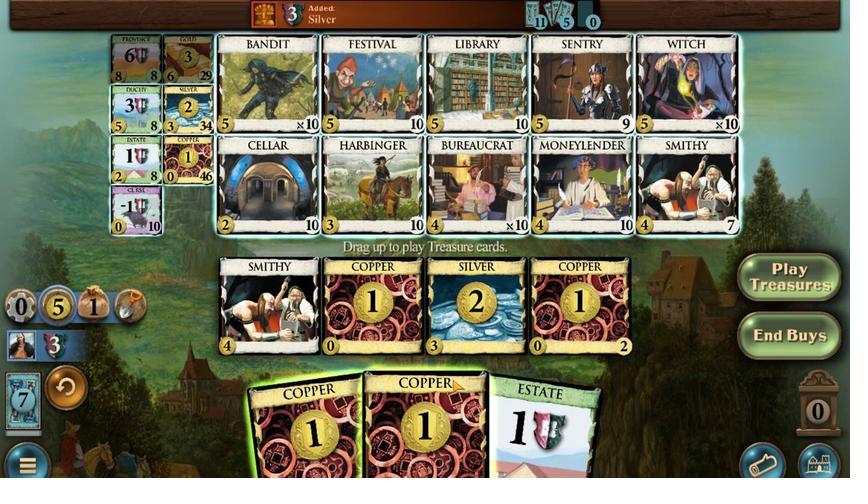 
Action: Mouse pressed left at (348, 333)
Screenshot: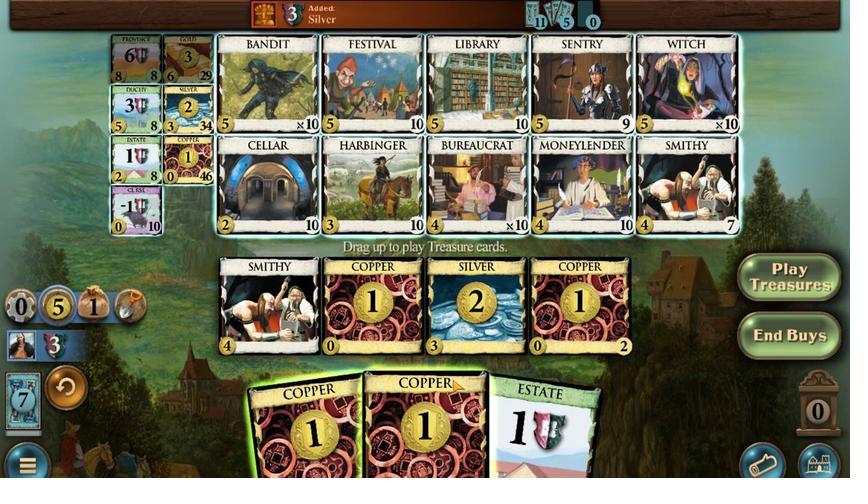 
Action: Mouse moved to (355, 425)
Screenshot: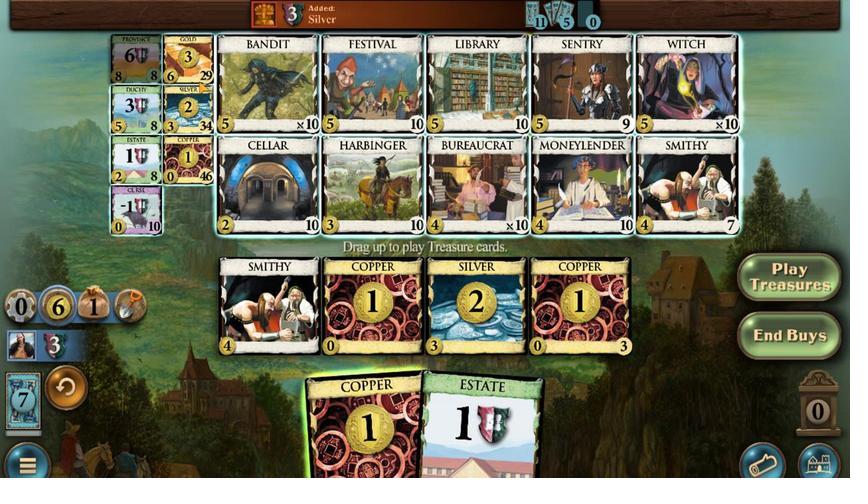
Action: Mouse pressed left at (355, 425)
Screenshot: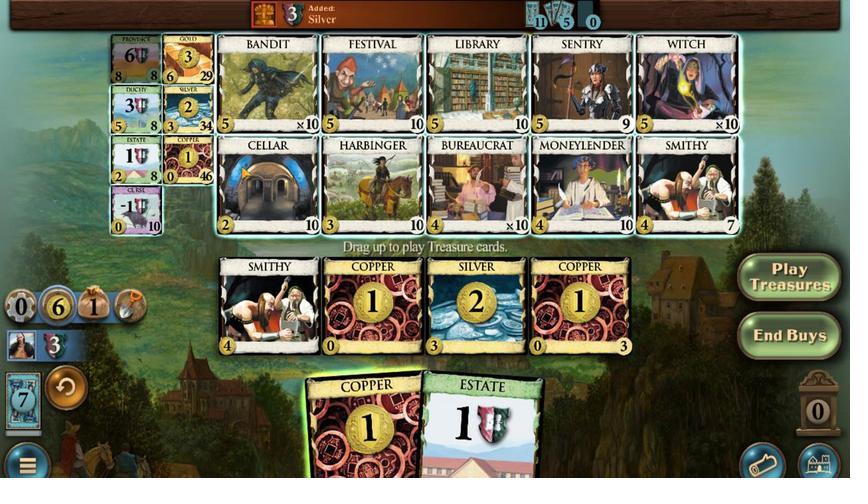 
Action: Mouse moved to (350, 328)
Screenshot: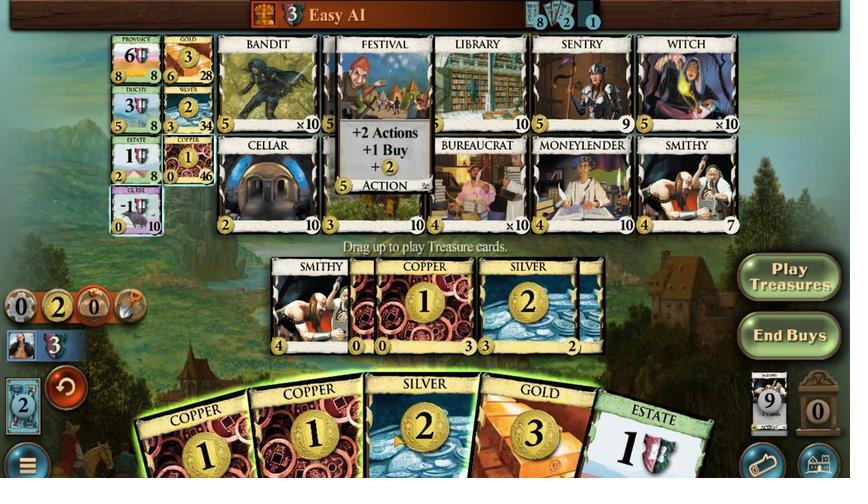 
Action: Mouse pressed left at (350, 328)
Screenshot: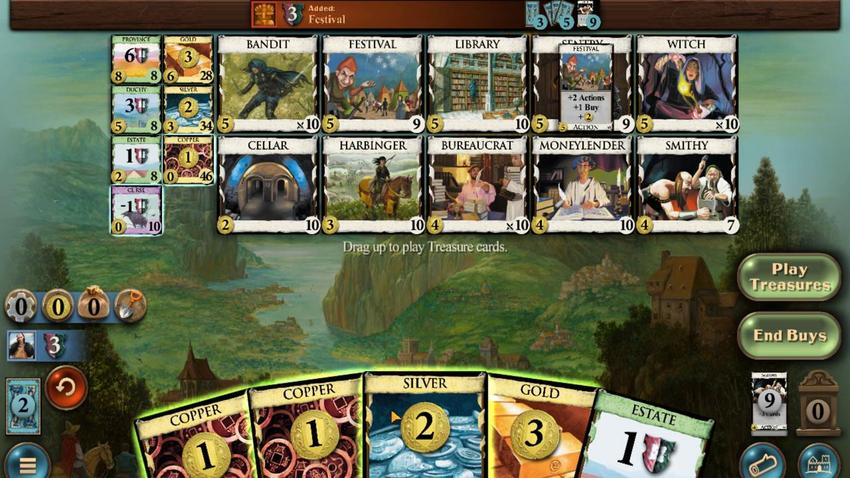 
Action: Mouse moved to (350, 331)
Screenshot: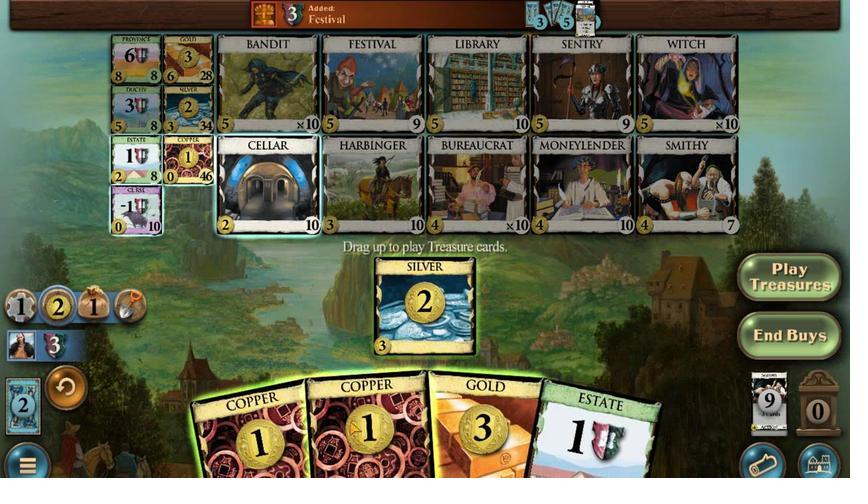 
Action: Mouse pressed left at (350, 331)
Screenshot: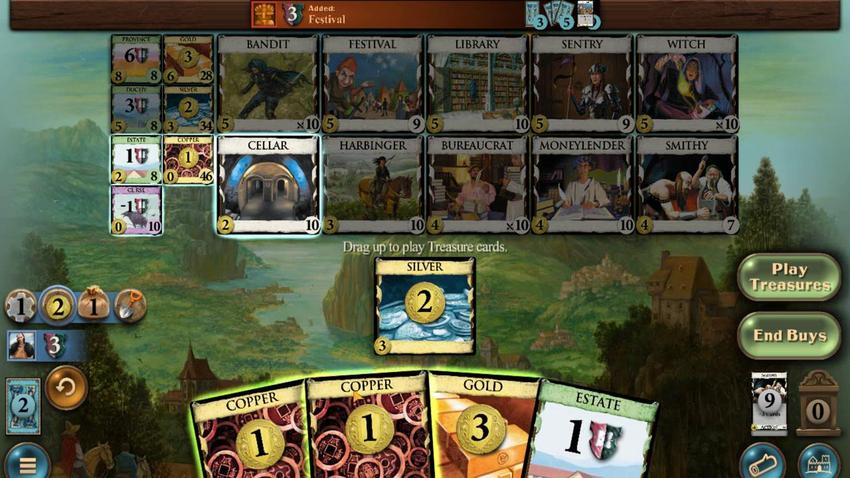 
Action: Mouse moved to (352, 331)
Screenshot: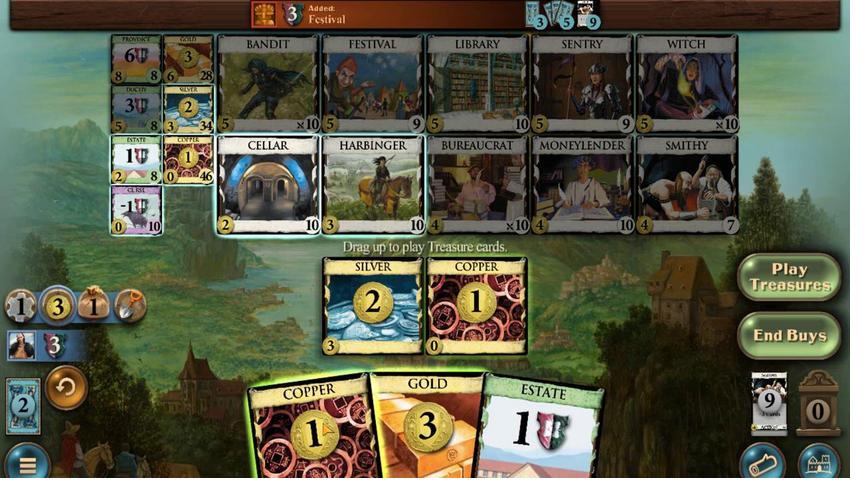 
Action: Mouse pressed left at (352, 331)
Screenshot: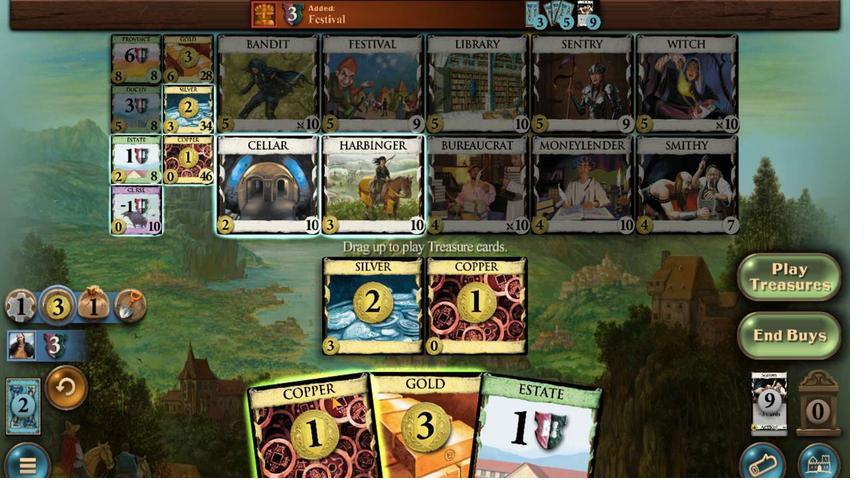 
Action: Mouse moved to (342, 392)
Screenshot: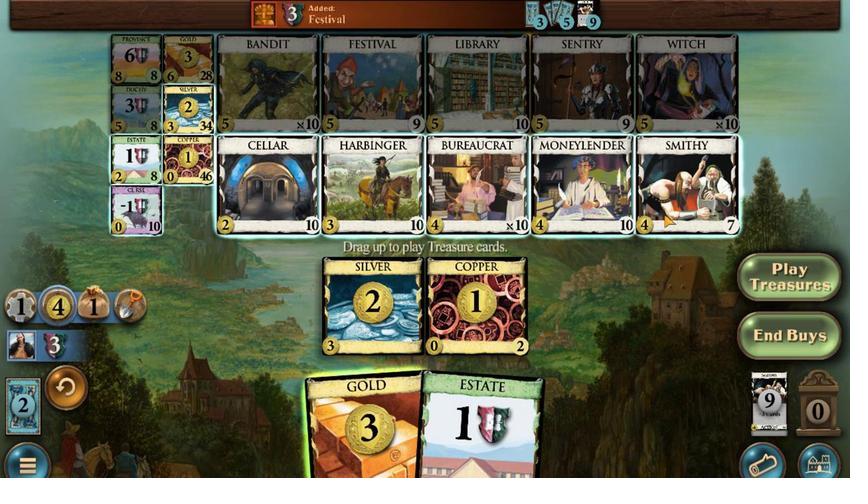 
Action: Mouse pressed left at (342, 392)
Screenshot: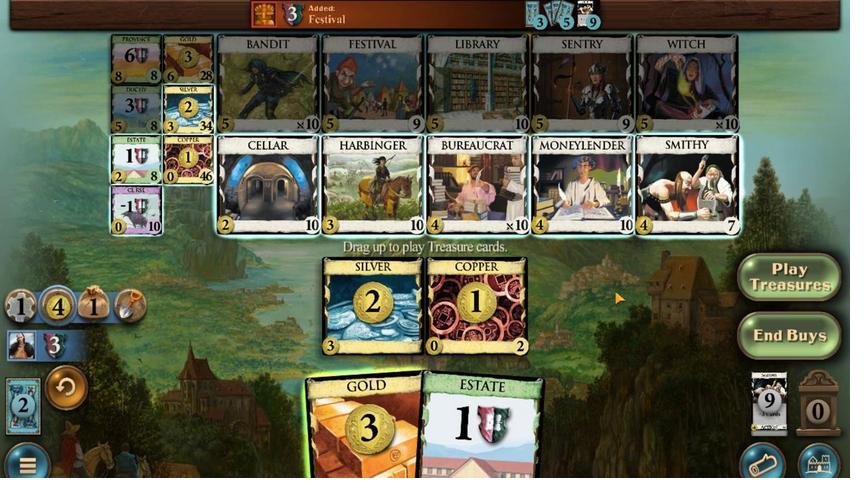 
Action: Mouse moved to (354, 328)
Screenshot: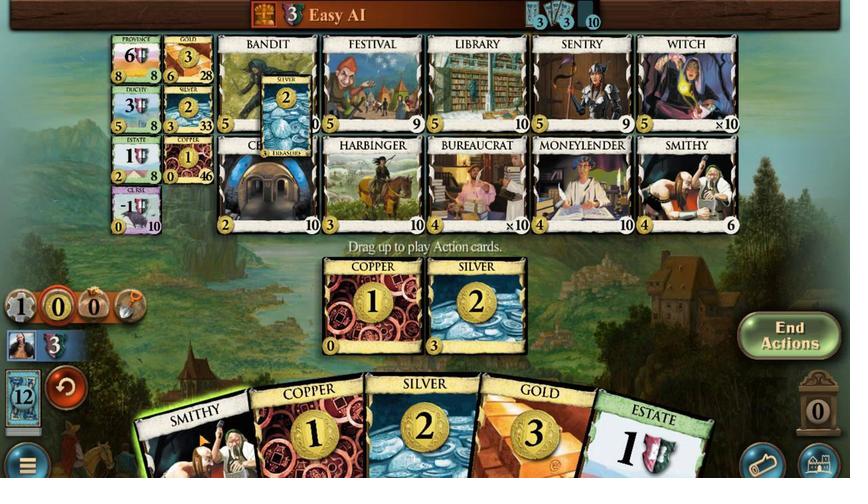 
Action: Mouse pressed left at (354, 328)
Screenshot: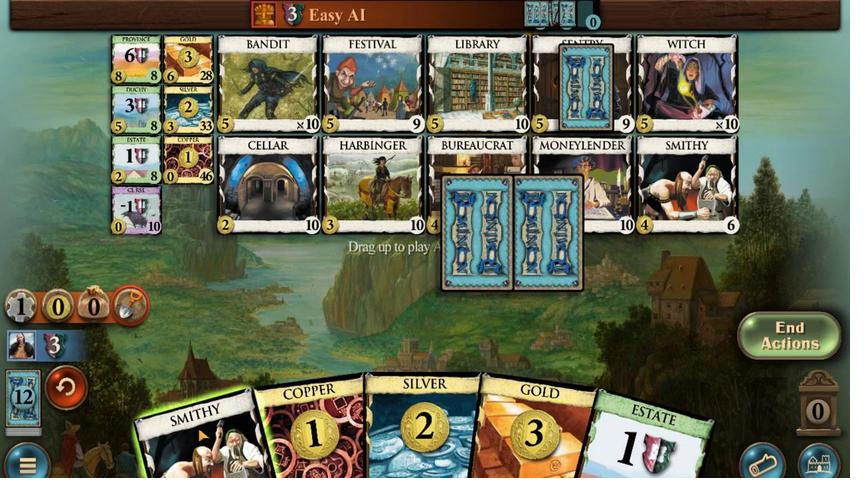 
Action: Mouse moved to (345, 328)
Screenshot: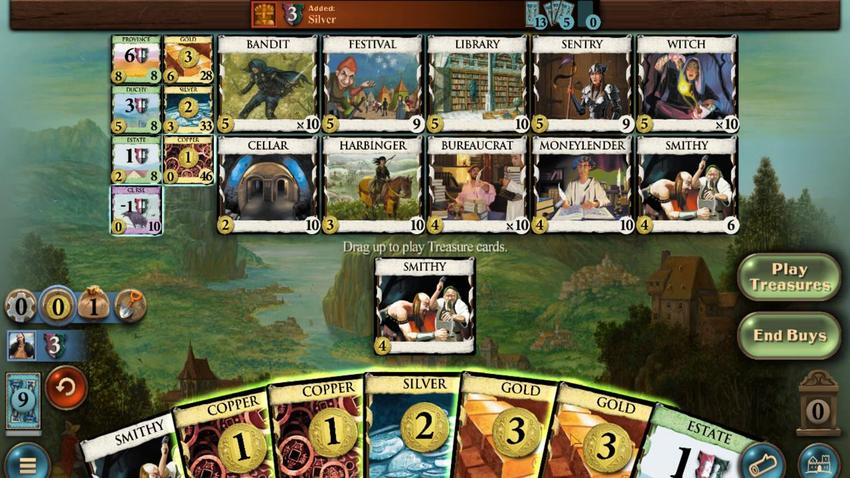 
Action: Mouse pressed left at (345, 328)
Screenshot: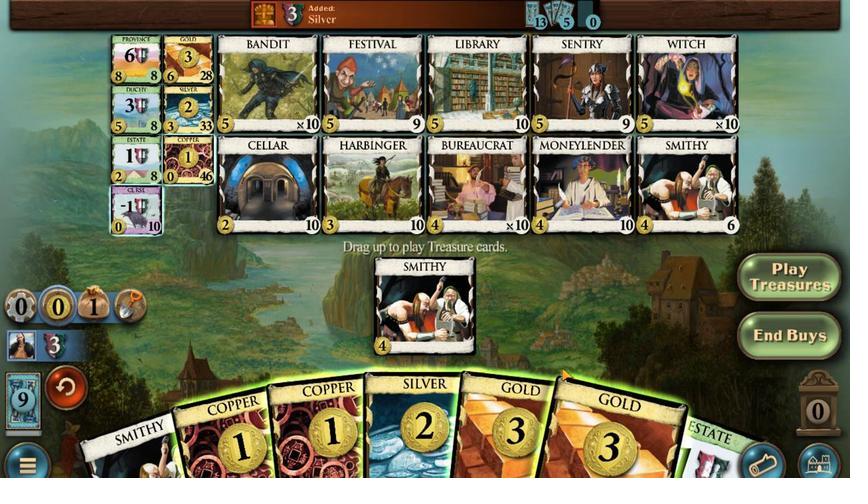 
Action: Mouse moved to (347, 333)
Screenshot: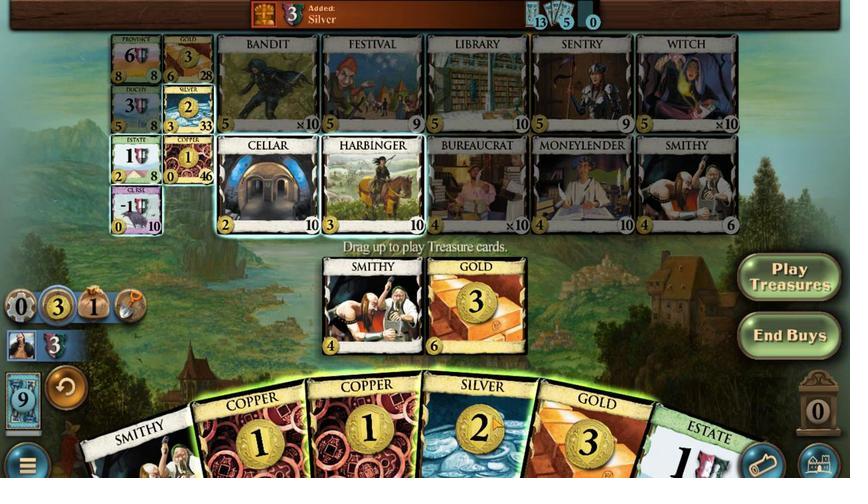 
Action: Mouse pressed left at (347, 333)
Screenshot: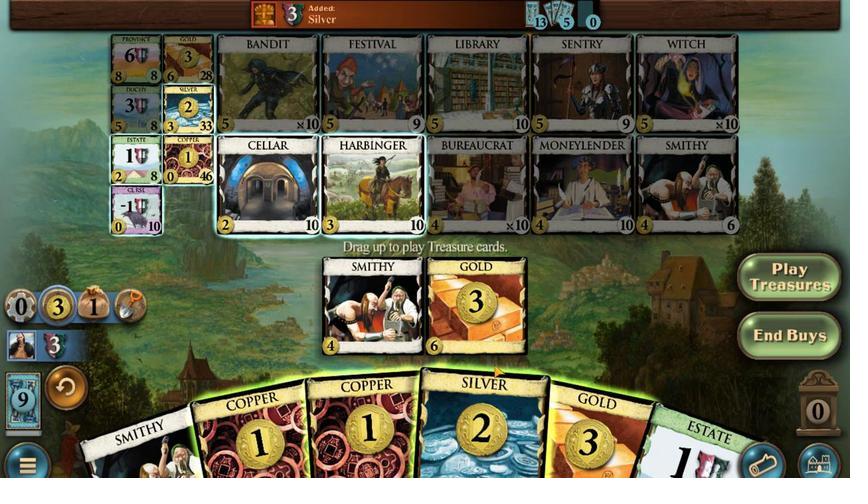 
Action: Mouse moved to (346, 331)
Screenshot: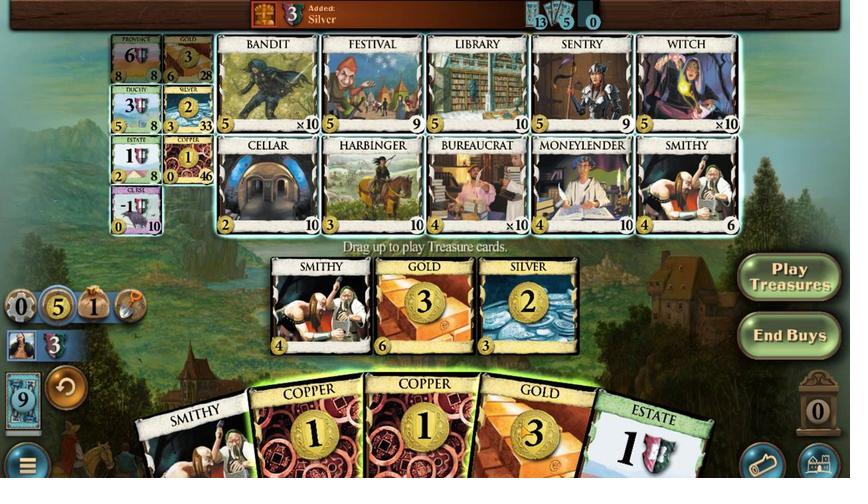 
Action: Mouse pressed left at (346, 331)
Screenshot: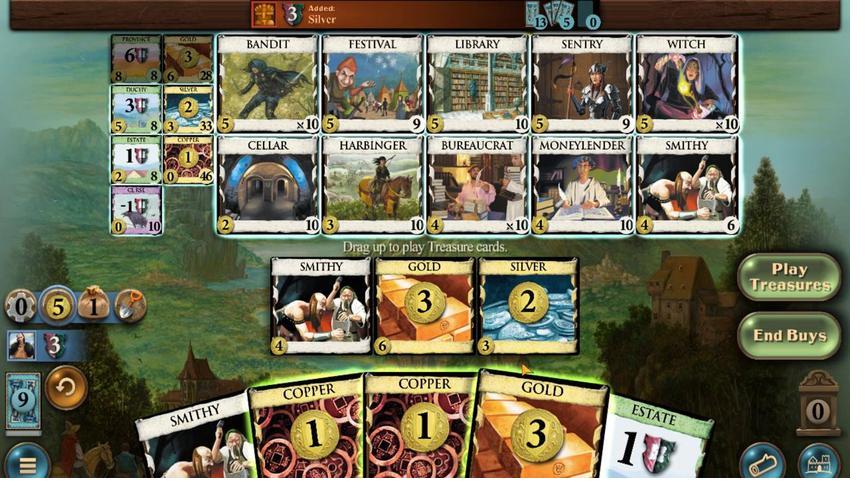 
Action: Mouse moved to (356, 428)
Screenshot: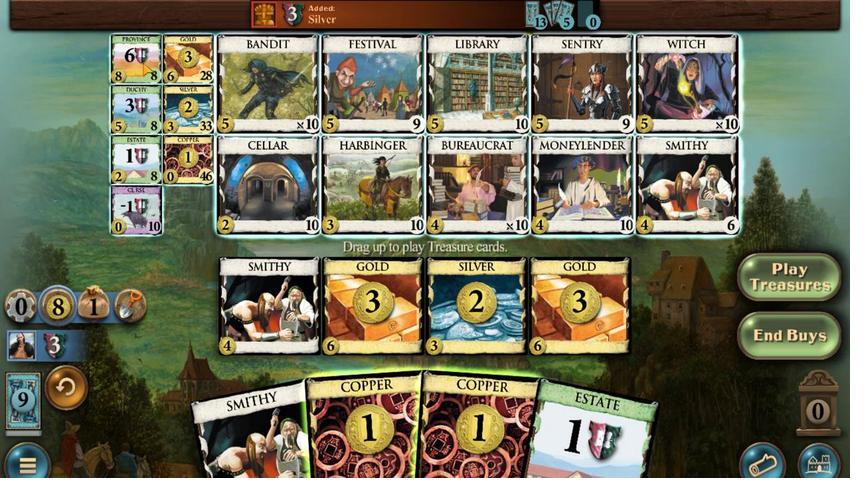 
Action: Mouse pressed left at (356, 428)
Screenshot: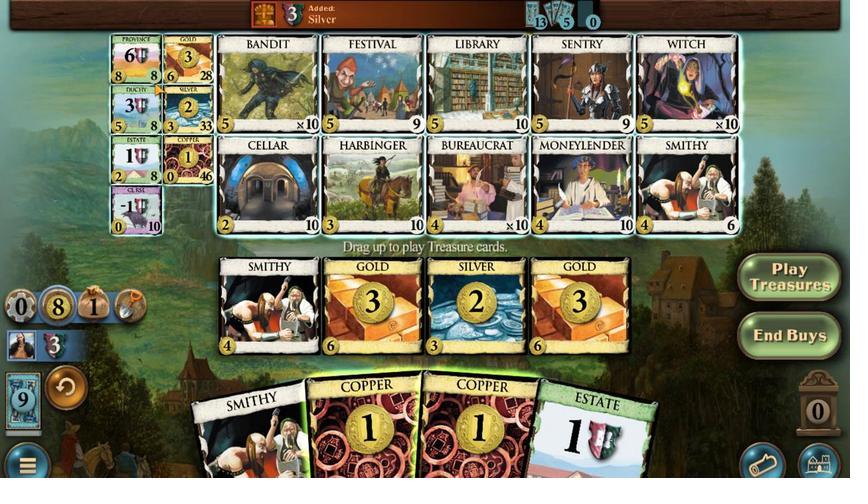 
Action: Mouse moved to (354, 326)
Screenshot: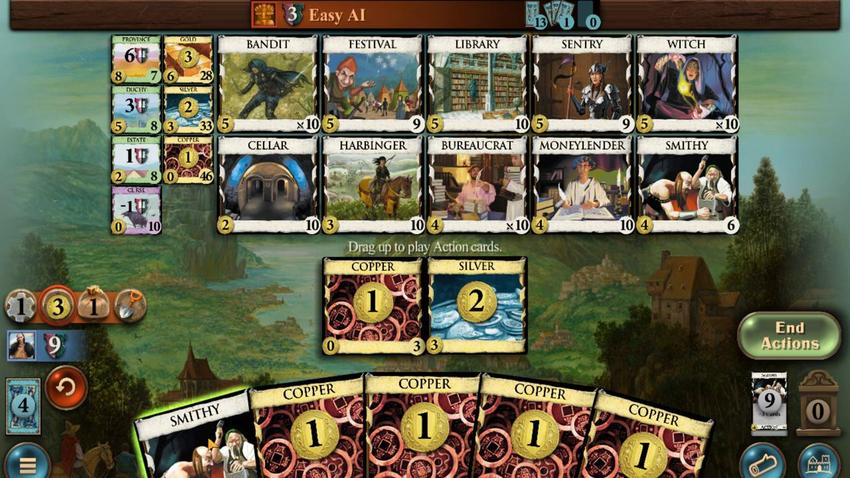 
Action: Mouse pressed left at (354, 326)
Screenshot: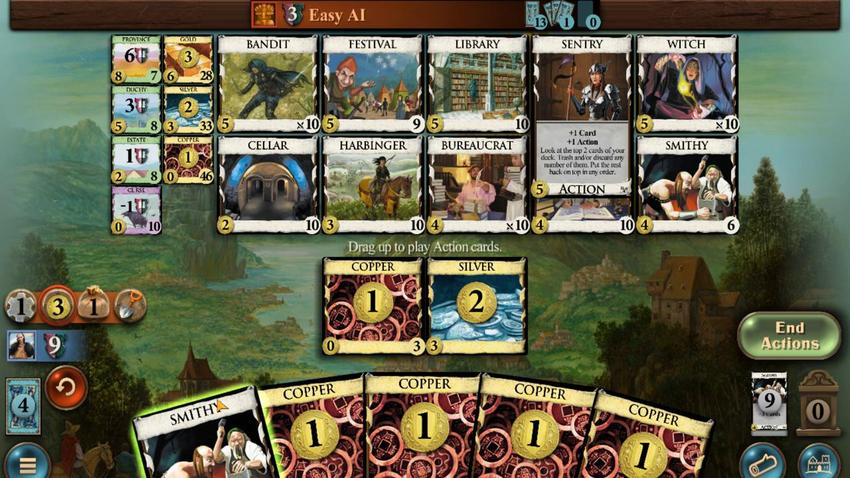 
Action: Mouse moved to (347, 334)
Screenshot: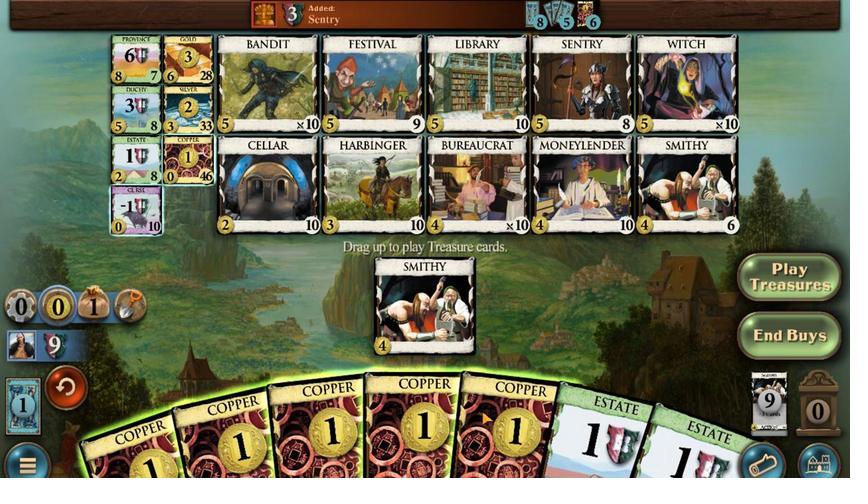 
Action: Mouse pressed left at (347, 334)
Screenshot: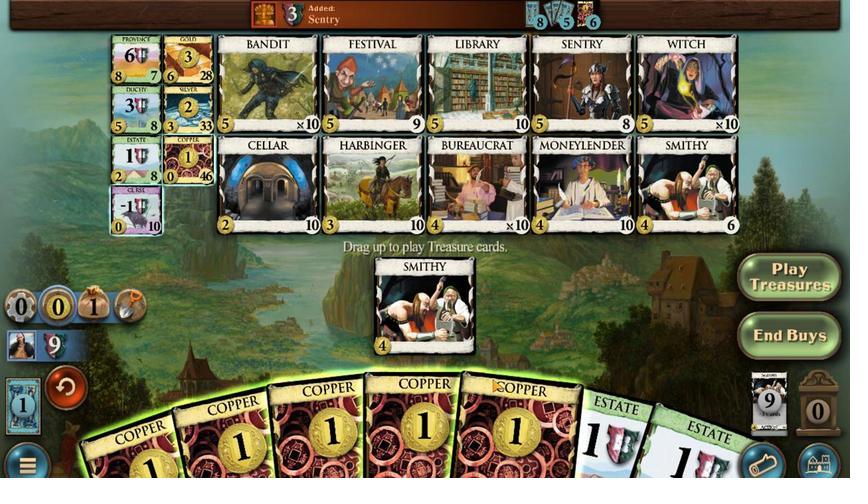 
Action: Mouse moved to (348, 334)
Screenshot: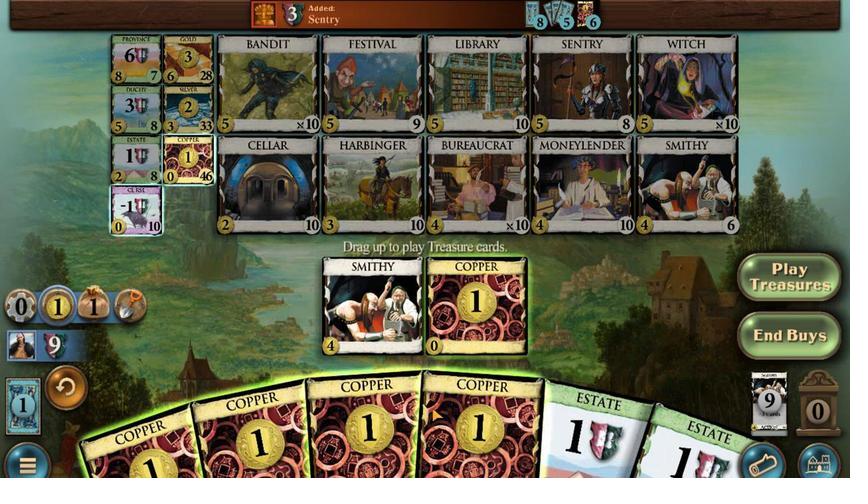 
Action: Mouse pressed left at (348, 334)
Screenshot: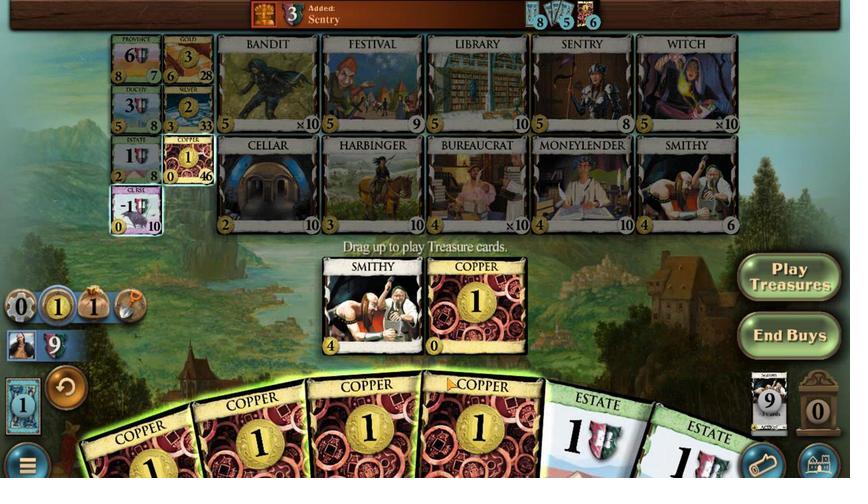 
Action: Mouse moved to (349, 339)
Screenshot: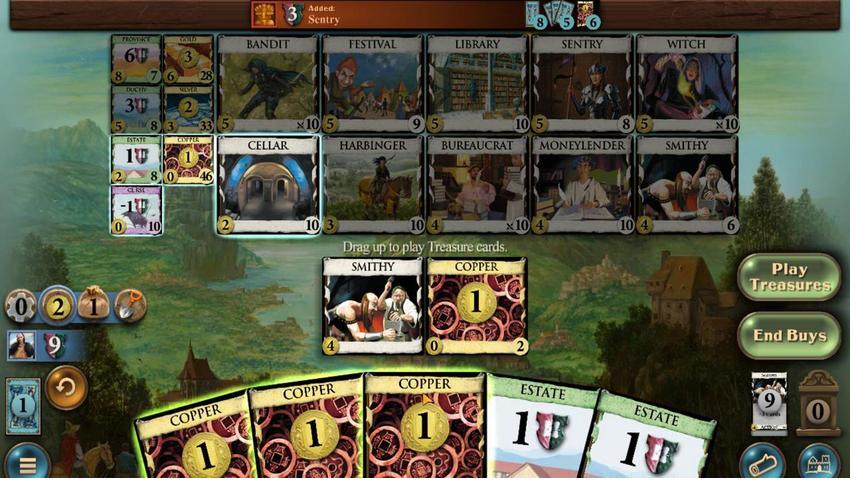 
Action: Mouse pressed left at (349, 339)
Screenshot: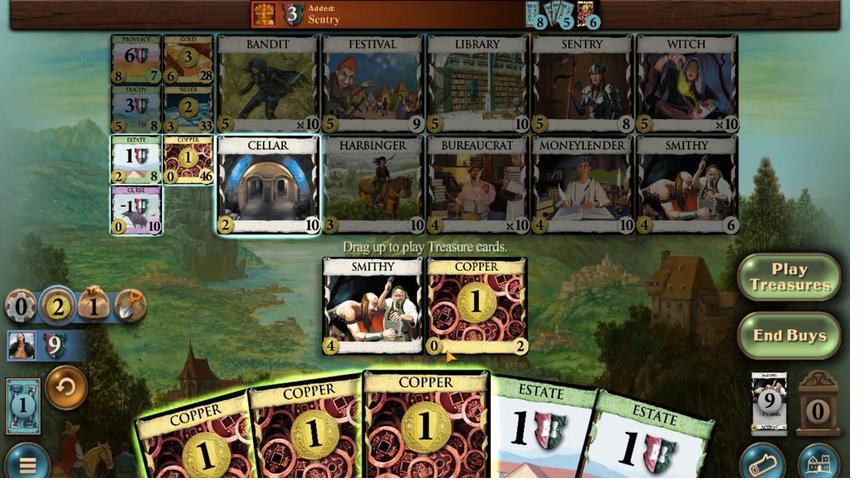 
Action: Mouse moved to (355, 414)
Screenshot: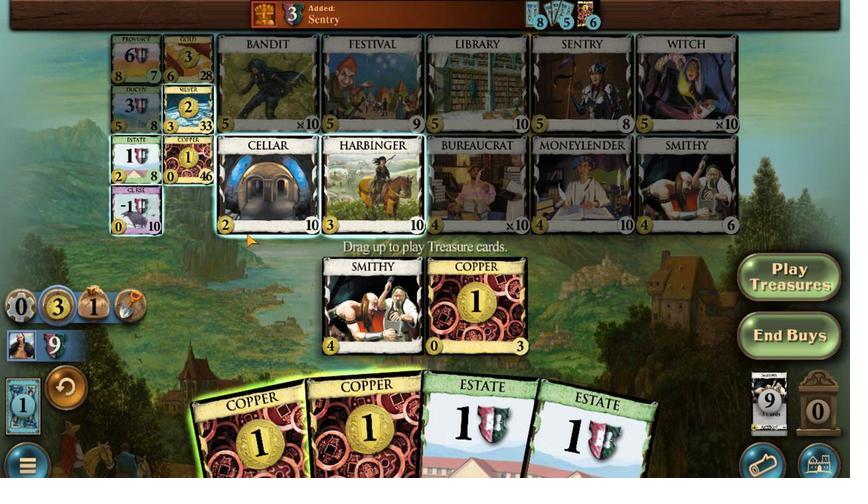 
Action: Mouse pressed left at (355, 414)
Screenshot: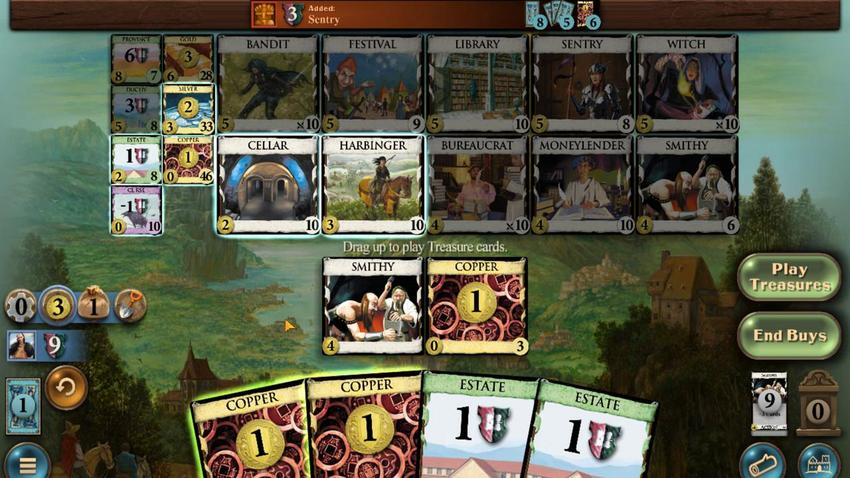 
Action: Mouse moved to (349, 326)
Screenshot: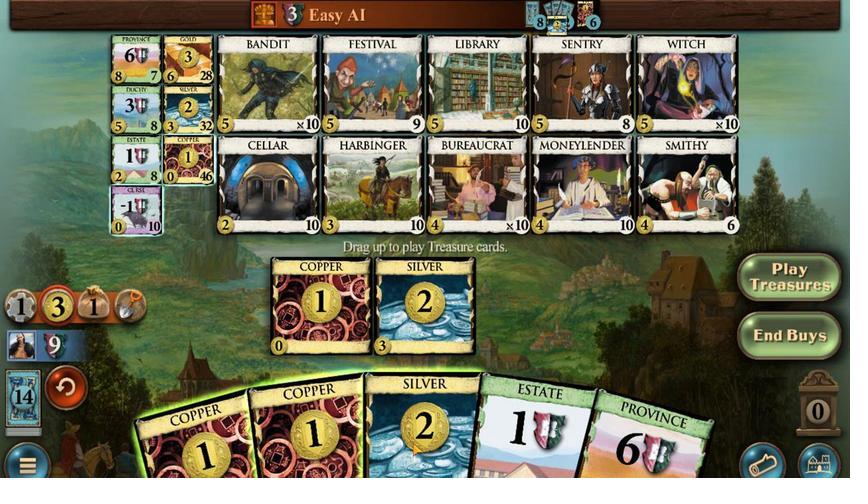 
Action: Mouse pressed left at (349, 326)
Screenshot: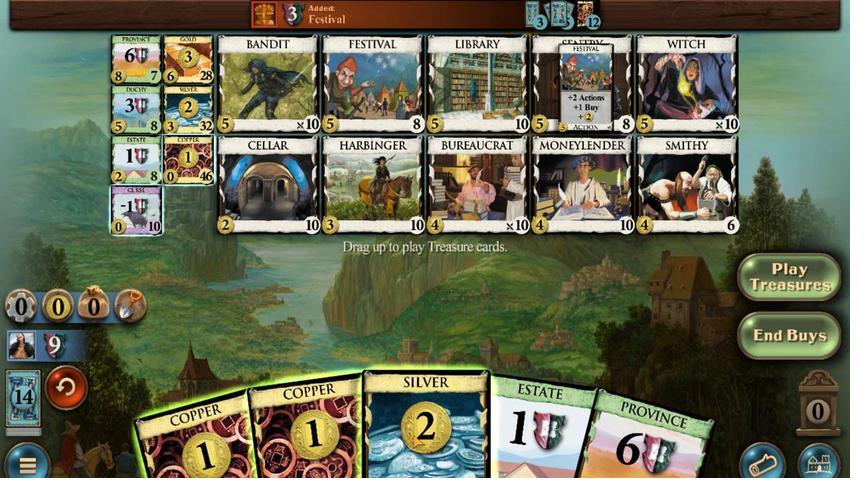 
Action: Mouse moved to (350, 336)
Screenshot: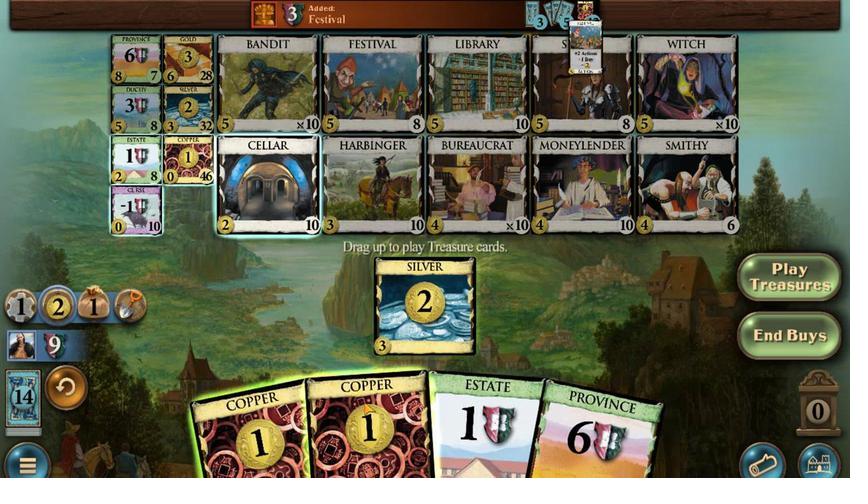 
Action: Mouse pressed left at (350, 336)
Screenshot: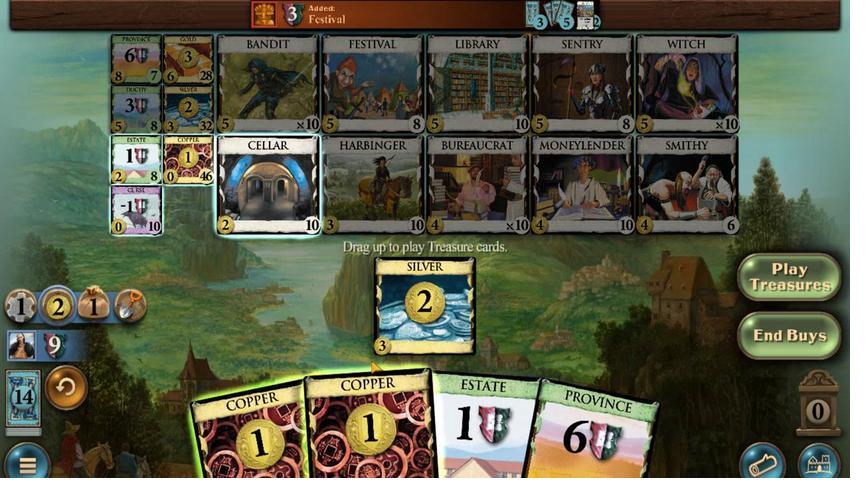 
Action: Mouse moved to (352, 339)
Screenshot: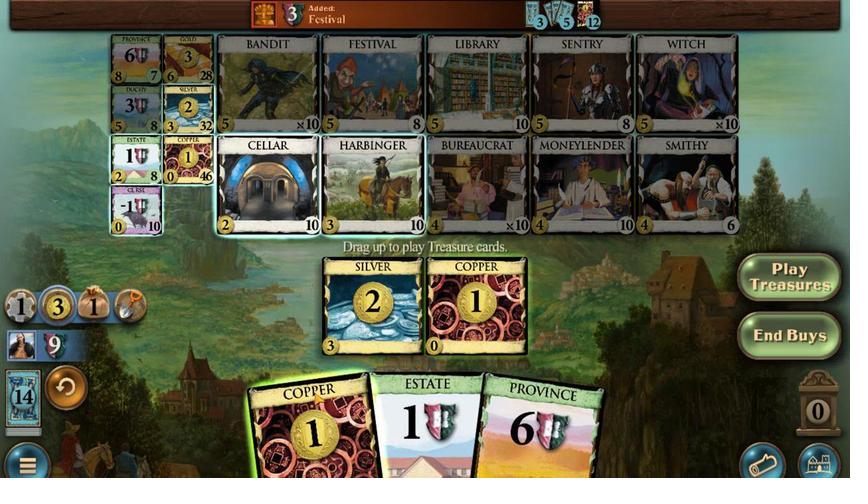 
Action: Mouse pressed left at (352, 339)
Screenshot: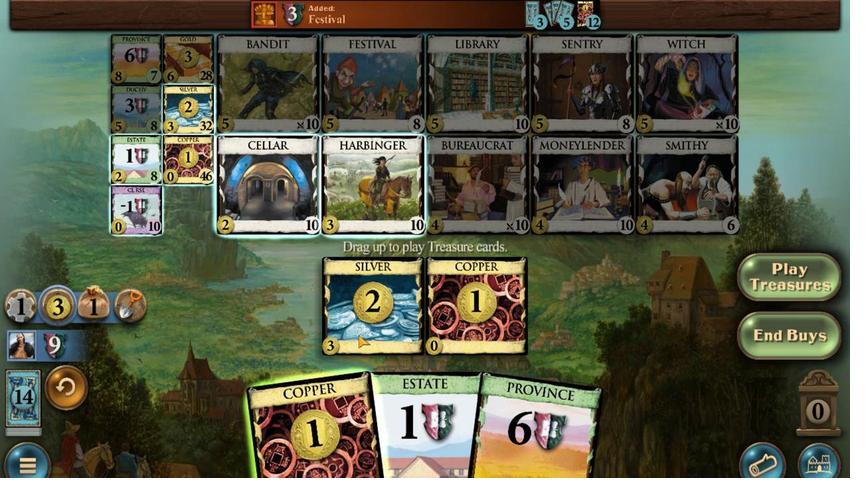 
Action: Mouse moved to (342, 393)
Screenshot: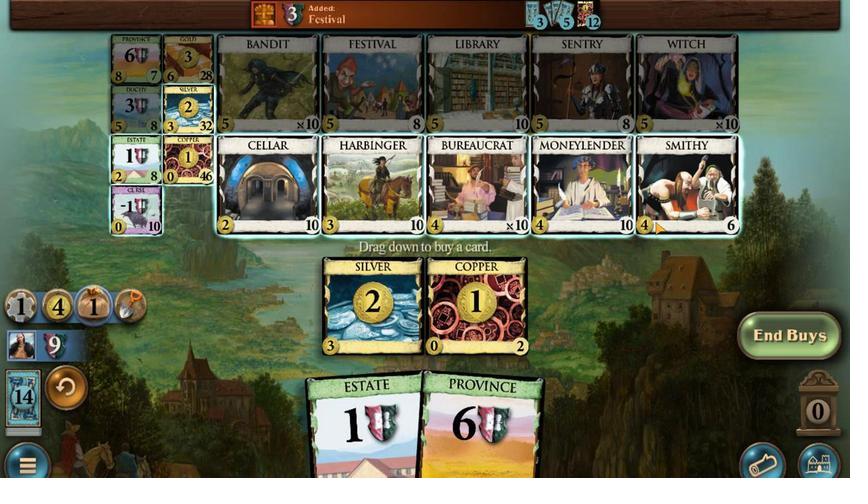 
Action: Mouse pressed left at (342, 393)
Screenshot: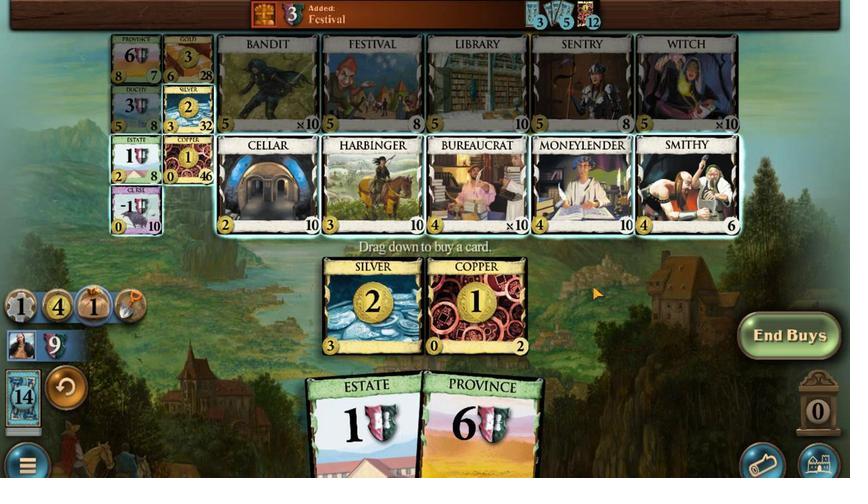 
Action: Mouse moved to (355, 325)
Screenshot: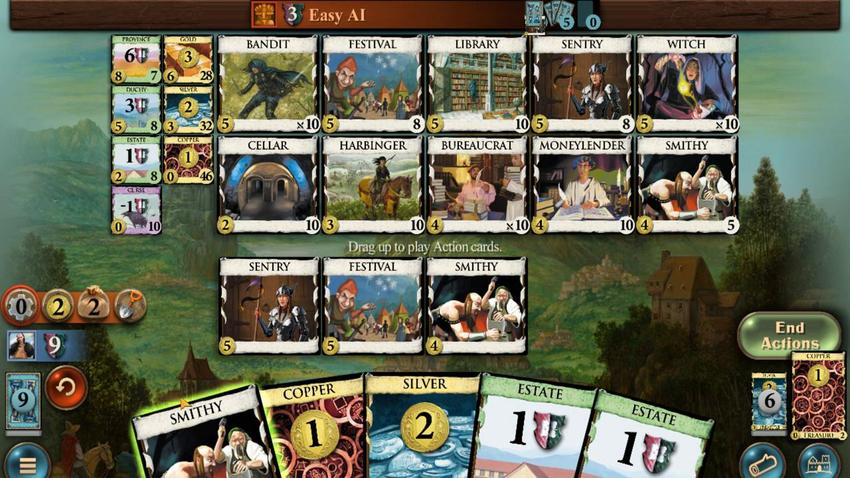 
Action: Mouse pressed left at (355, 325)
Screenshot: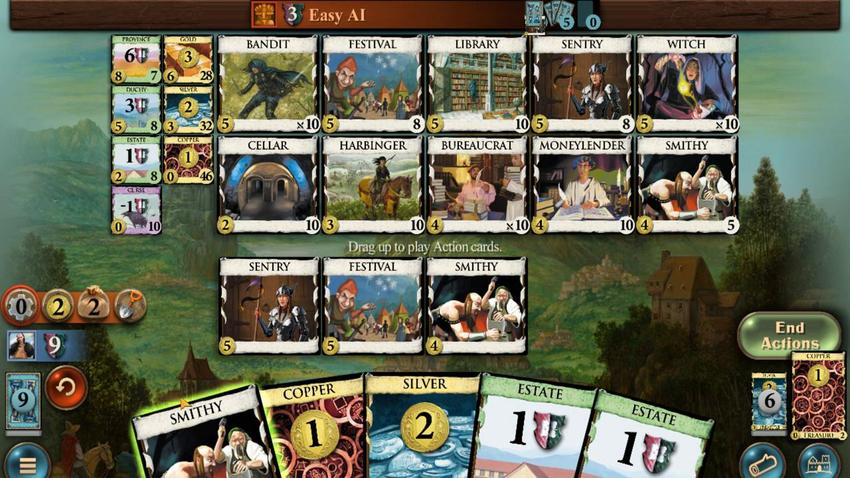 
Action: Mouse moved to (347, 328)
Screenshot: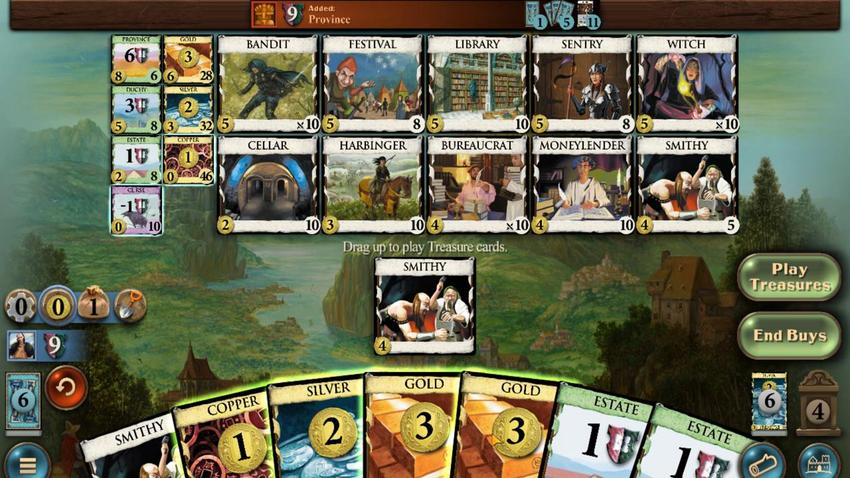 
Action: Mouse pressed left at (347, 328)
Screenshot: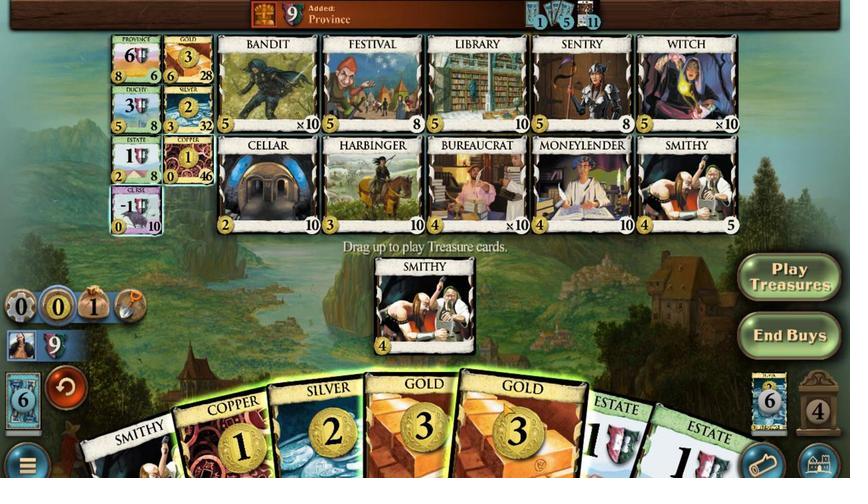 
Action: Mouse moved to (348, 331)
Screenshot: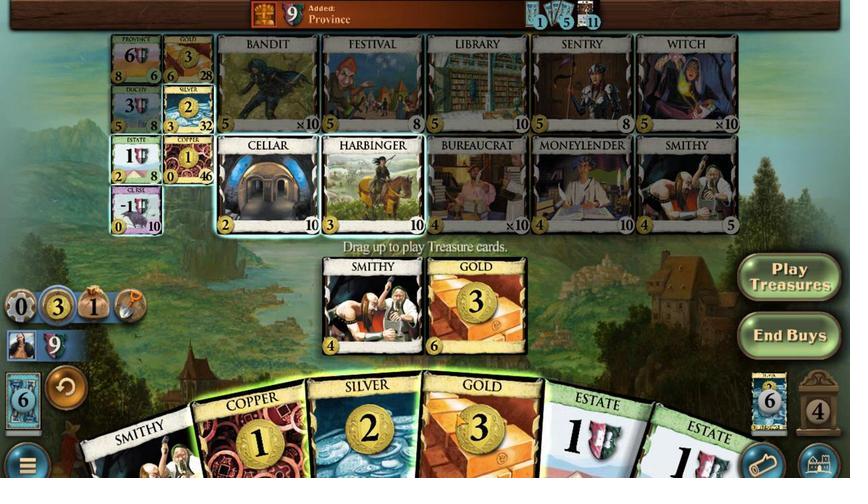 
Action: Mouse pressed left at (348, 331)
Screenshot: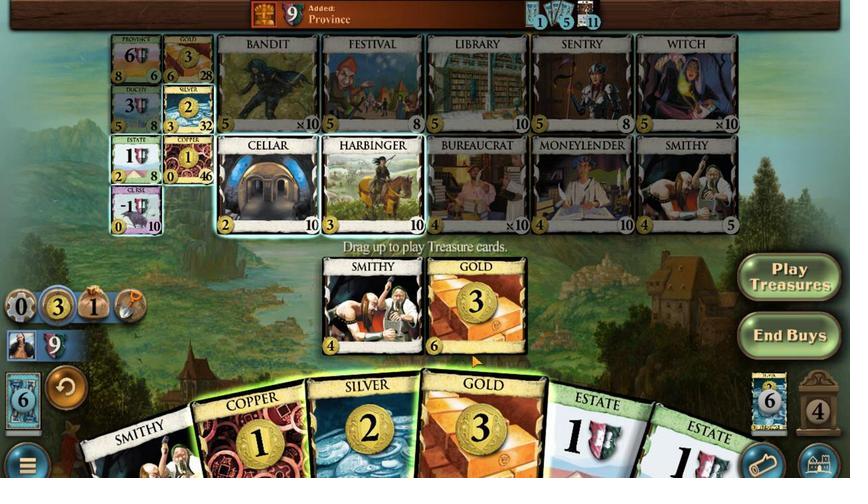 
Action: Mouse moved to (348, 336)
Screenshot: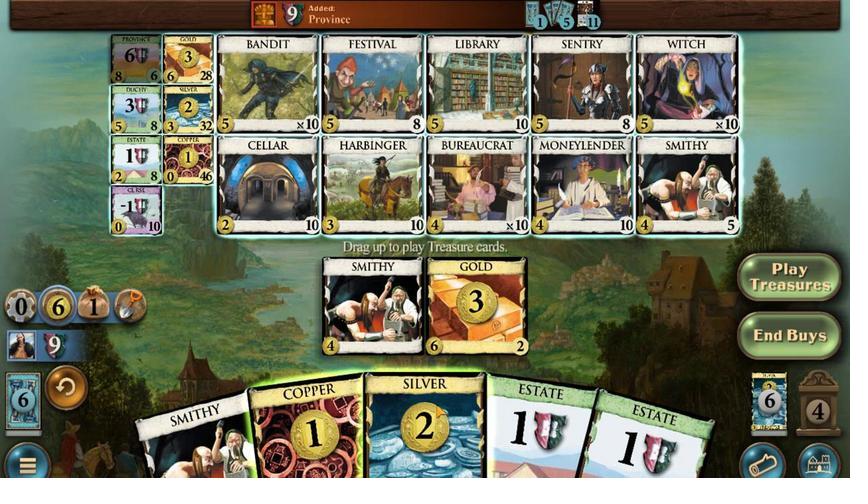 
Action: Mouse pressed left at (348, 336)
Screenshot: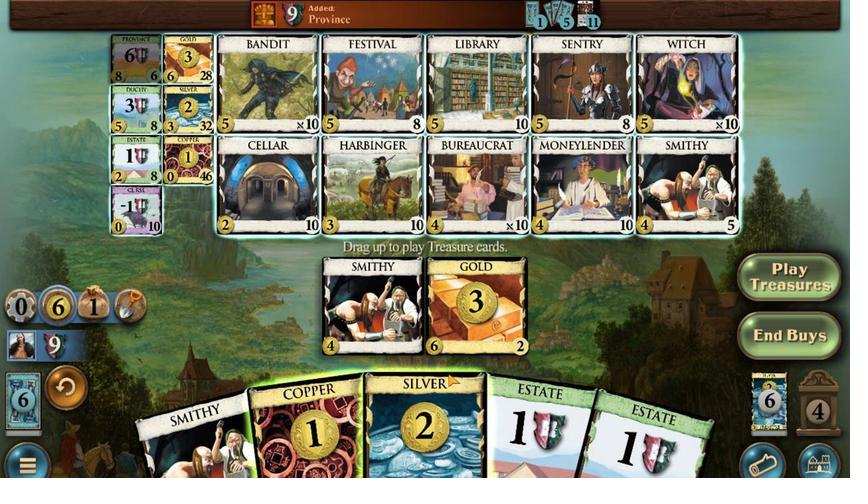 
Action: Mouse moved to (356, 428)
Screenshot: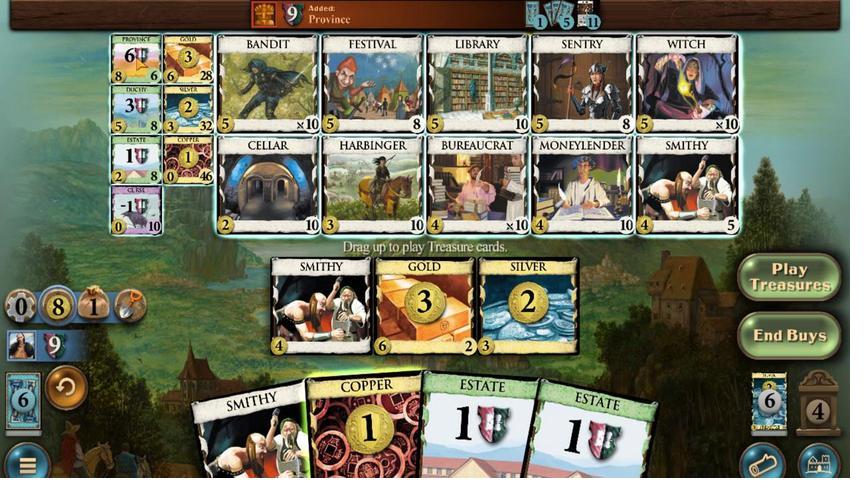 
Action: Mouse pressed left at (356, 428)
Screenshot: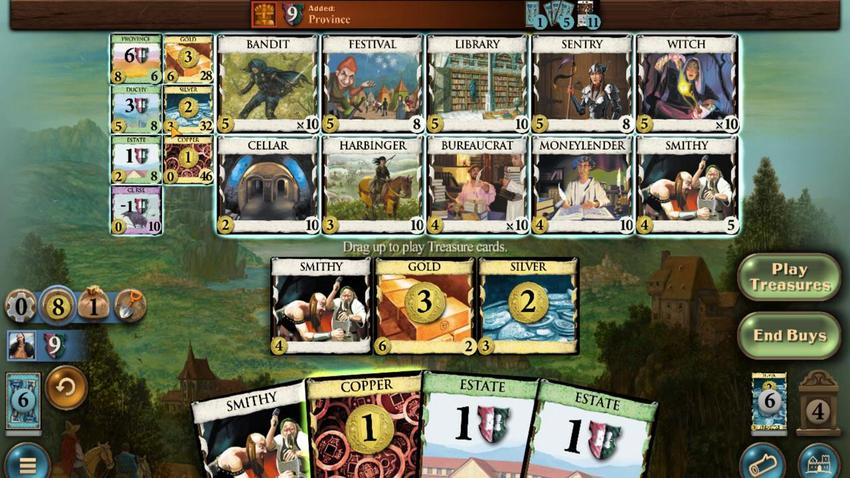 
Action: Mouse moved to (355, 327)
Screenshot: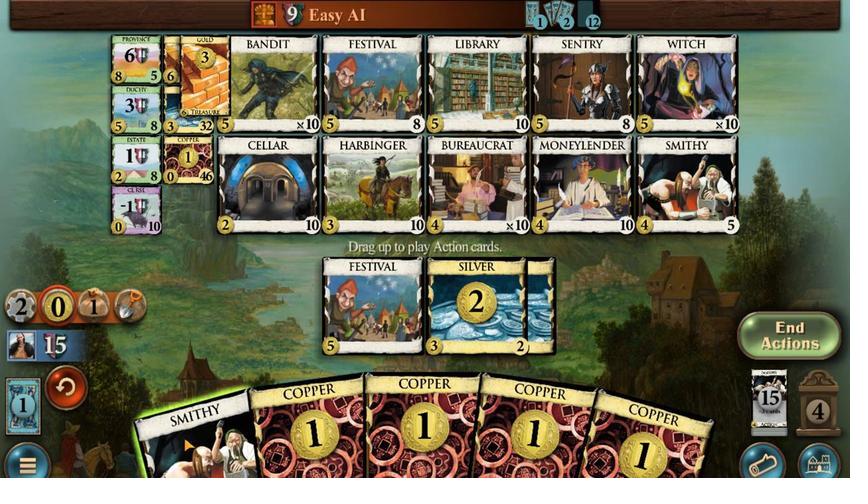 
Action: Mouse pressed left at (355, 327)
Screenshot: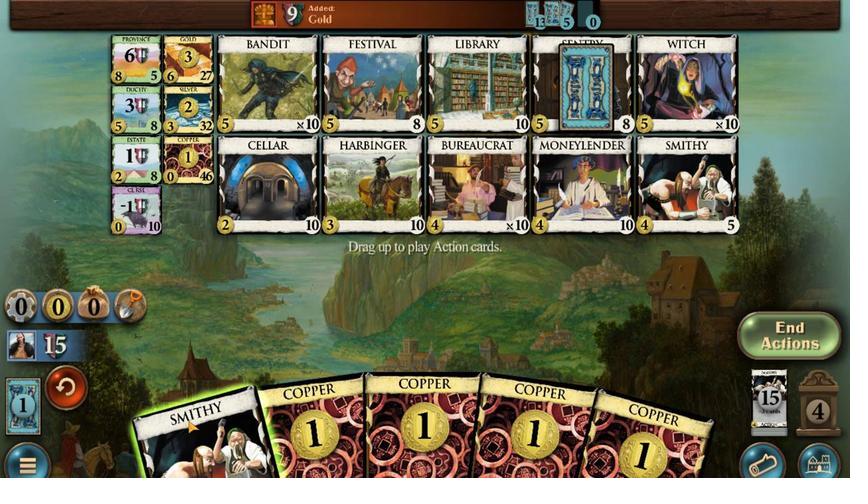 
Action: Mouse moved to (345, 329)
Screenshot: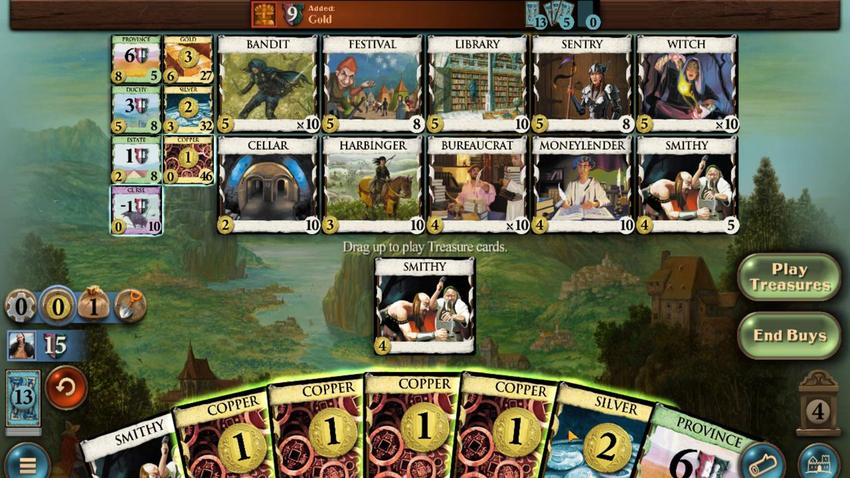 
Action: Mouse pressed left at (345, 329)
Screenshot: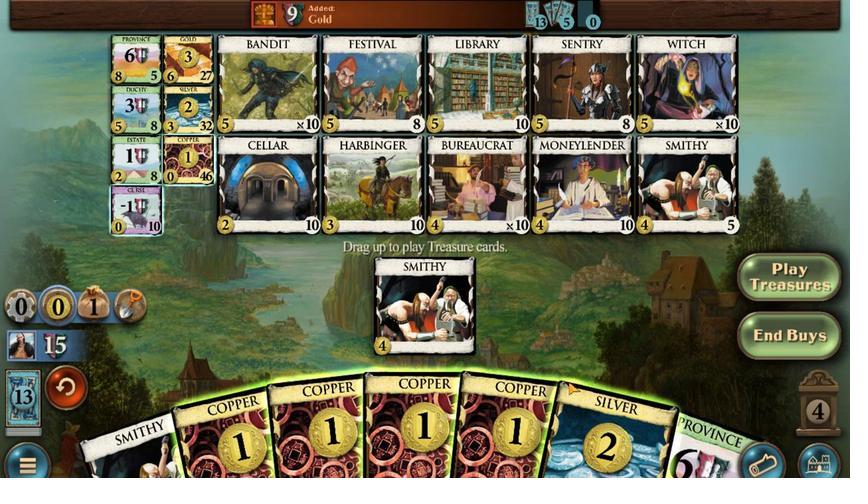
Action: Mouse moved to (345, 333)
Screenshot: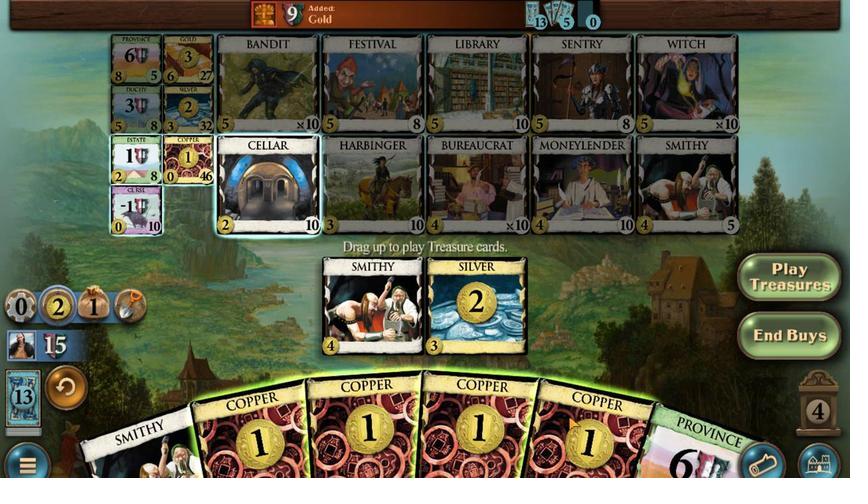 
Action: Mouse pressed left at (345, 333)
Screenshot: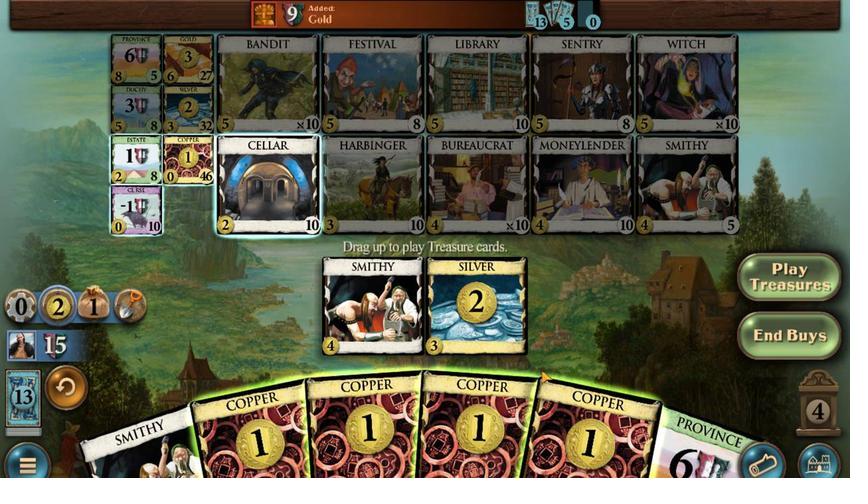 
Action: Mouse moved to (346, 334)
Screenshot: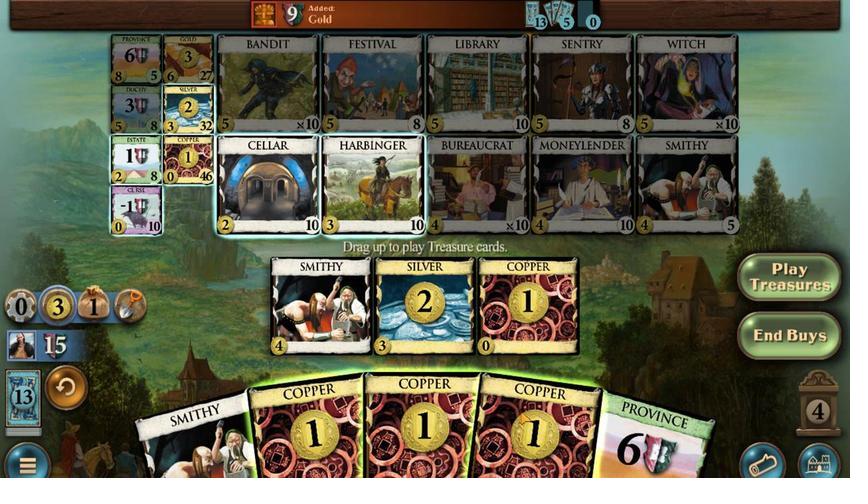 
Action: Mouse pressed left at (346, 334)
Screenshot: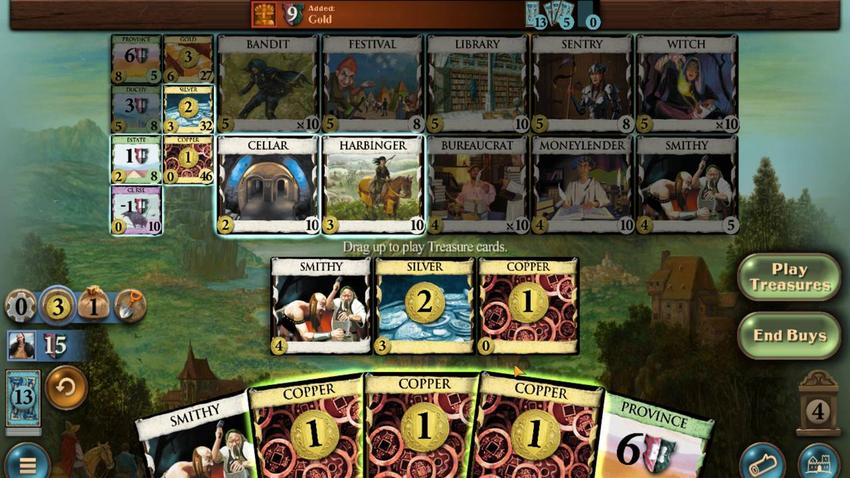
Action: Mouse moved to (347, 336)
Screenshot: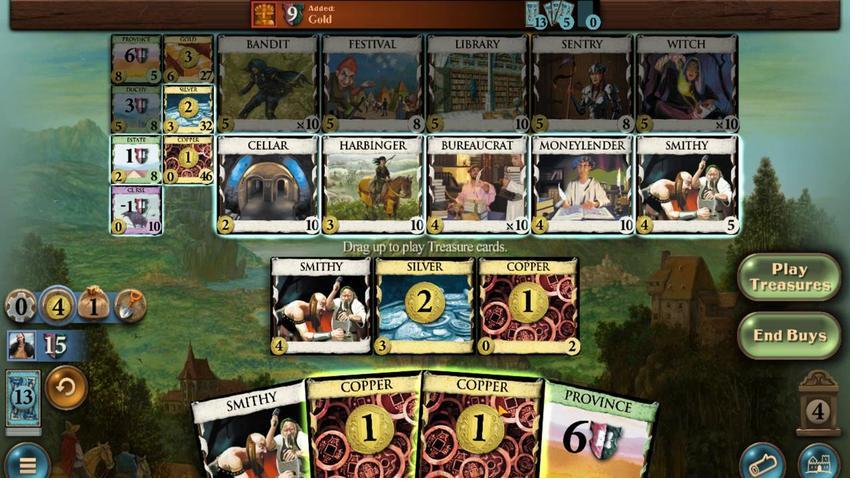 
Action: Mouse pressed left at (347, 336)
Screenshot: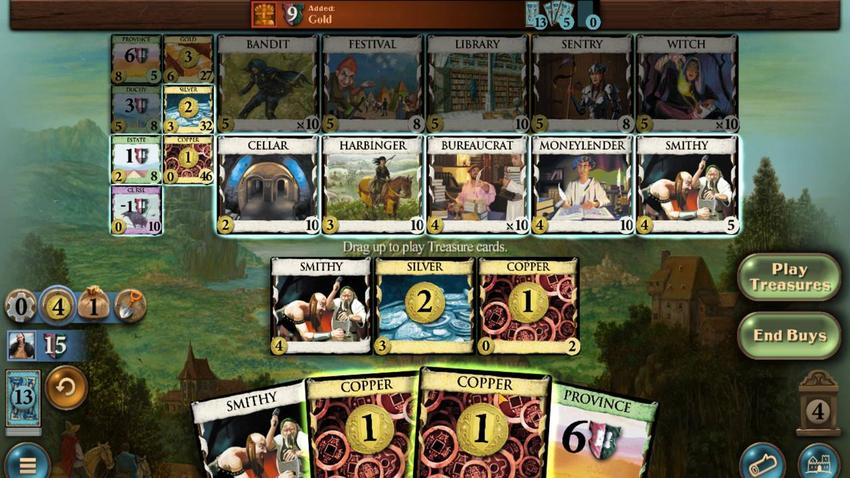 
Action: Mouse moved to (348, 335)
Screenshot: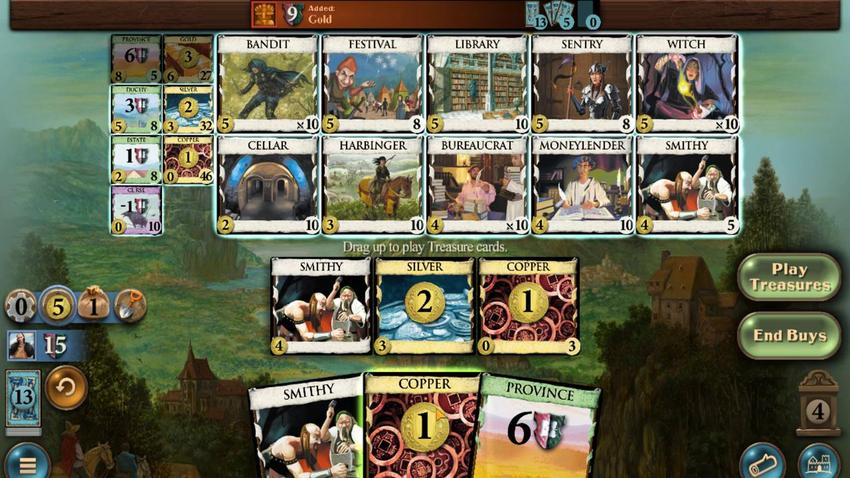 
Action: Mouse pressed left at (348, 335)
Screenshot: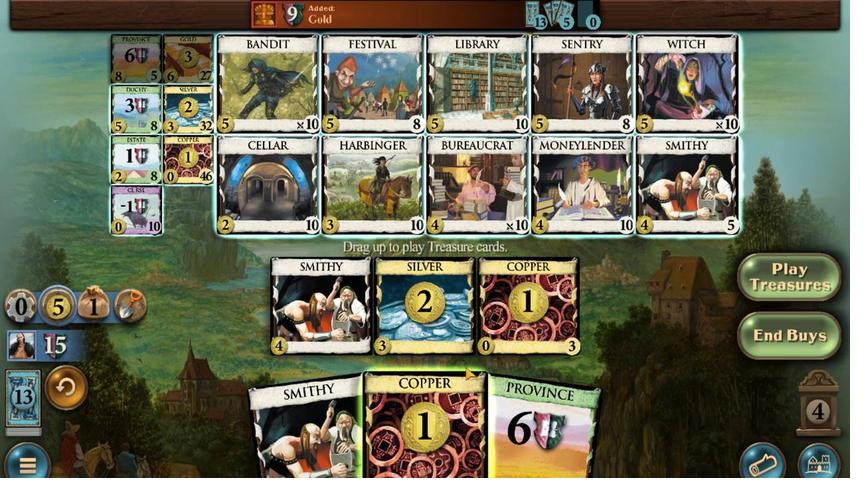 
Action: Mouse moved to (355, 426)
Screenshot: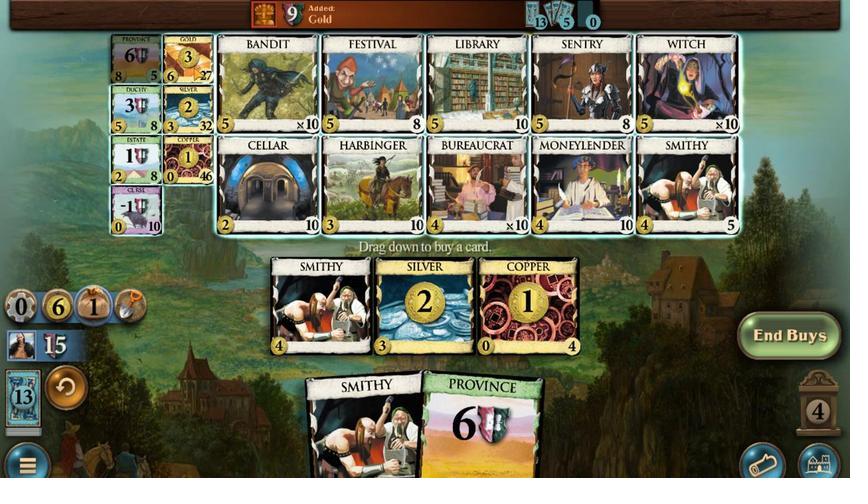 
Action: Mouse pressed left at (355, 426)
Screenshot: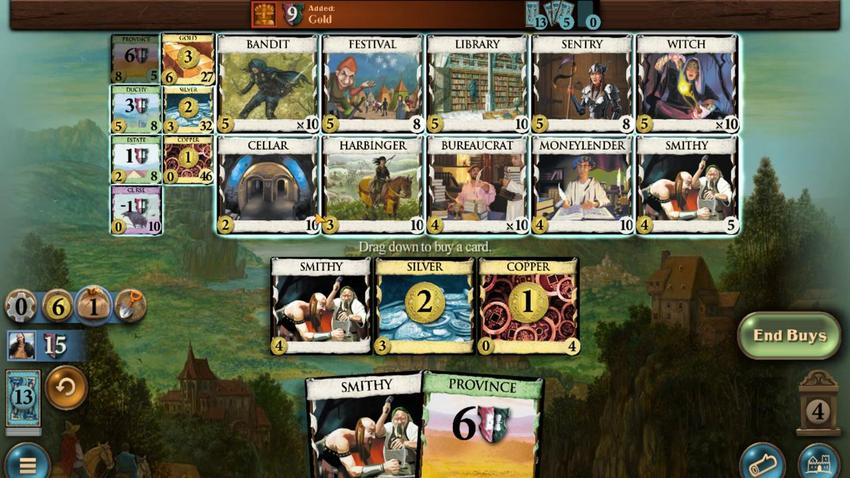 
Action: Mouse moved to (354, 324)
Screenshot: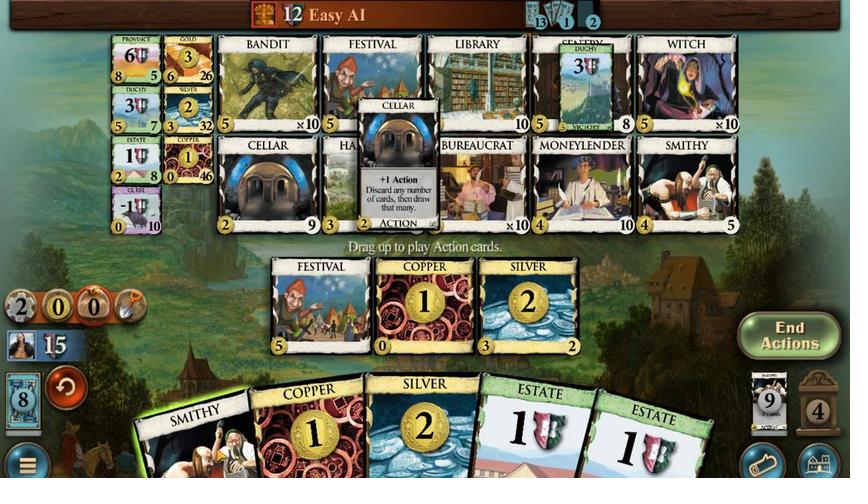 
Action: Mouse pressed left at (354, 324)
Screenshot: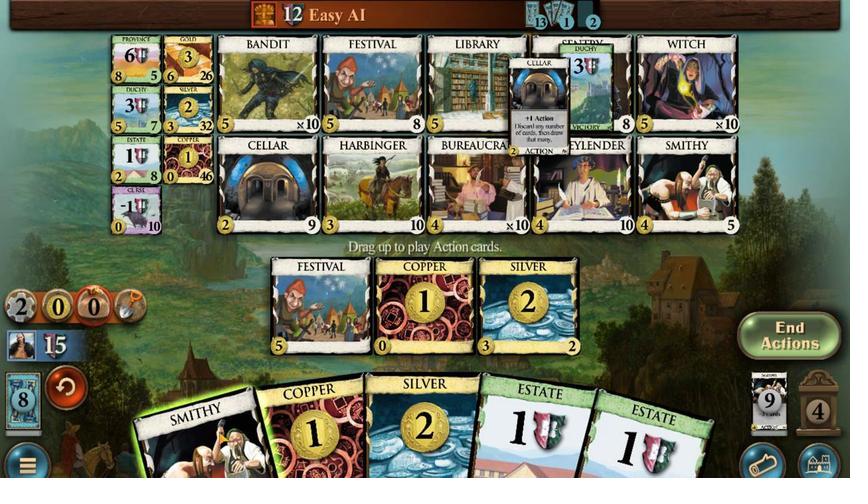 
Action: Mouse moved to (349, 332)
Screenshot: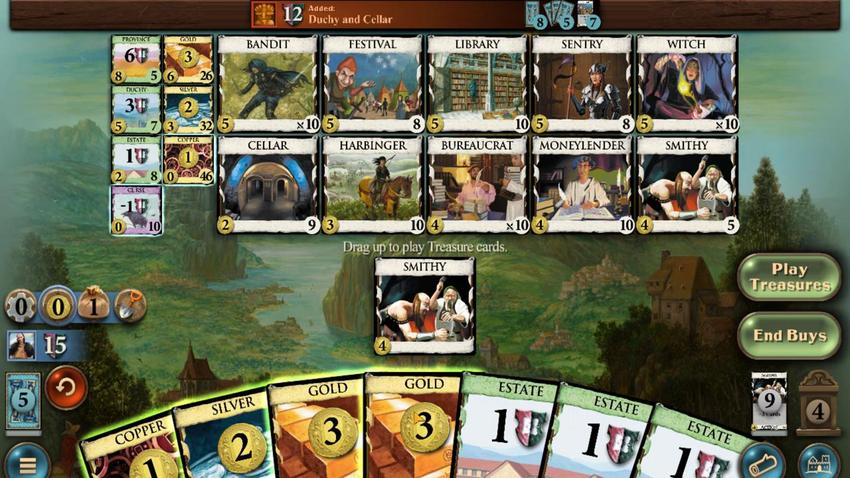 
Action: Mouse pressed left at (349, 332)
Screenshot: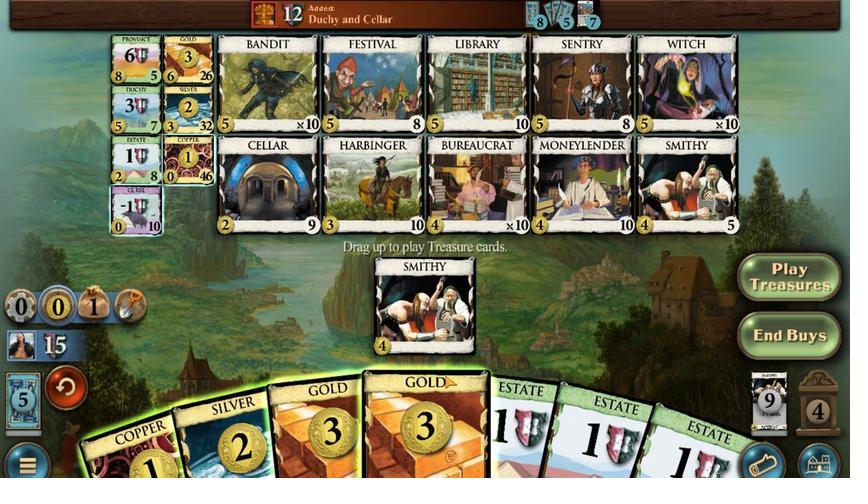 
Action: Mouse moved to (350, 336)
Screenshot: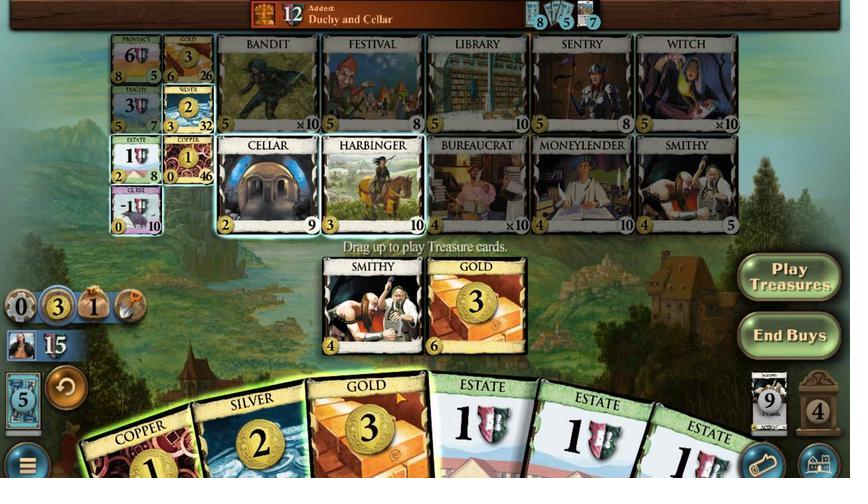 
Action: Mouse pressed left at (350, 336)
Screenshot: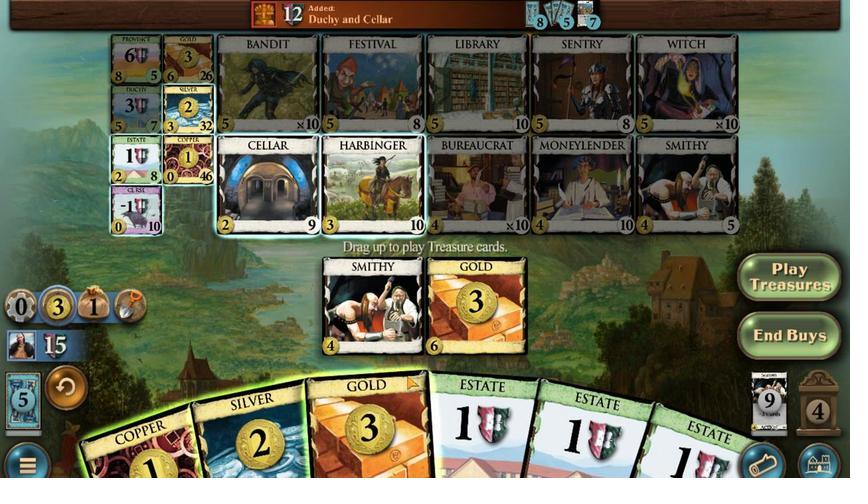 
Action: Mouse moved to (350, 334)
Screenshot: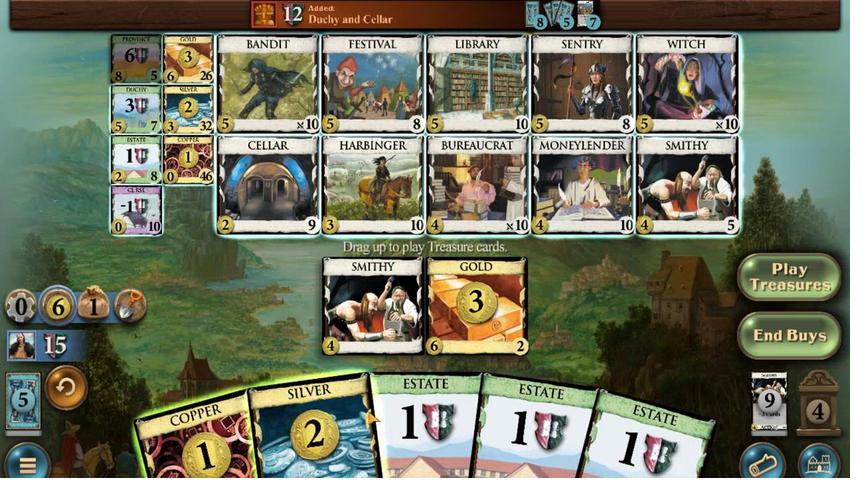 
Action: Mouse pressed left at (350, 334)
Screenshot: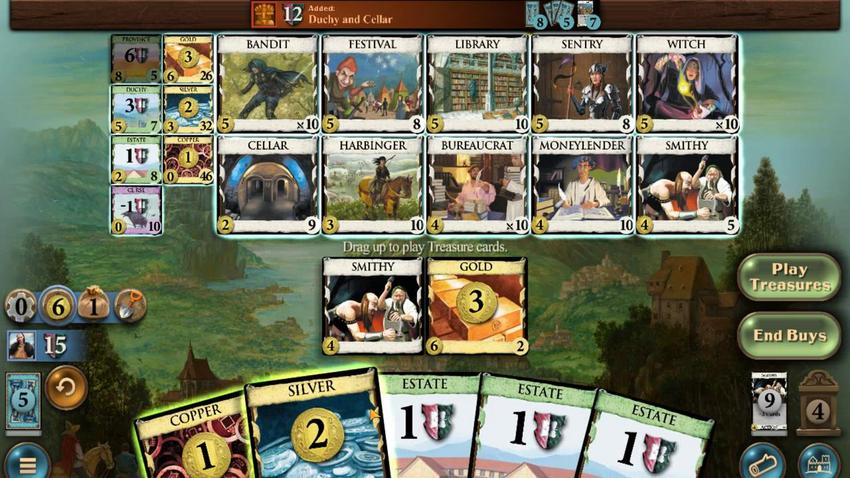 
Action: Mouse moved to (356, 430)
Screenshot: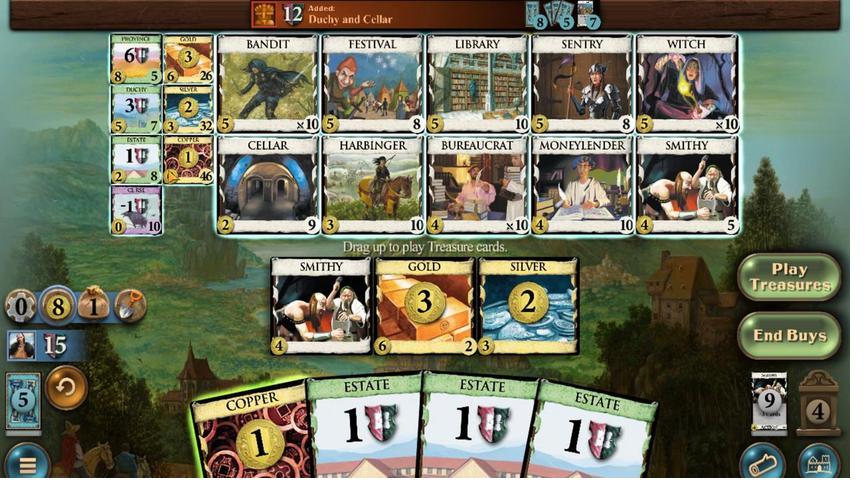 
Action: Mouse pressed left at (356, 430)
Screenshot: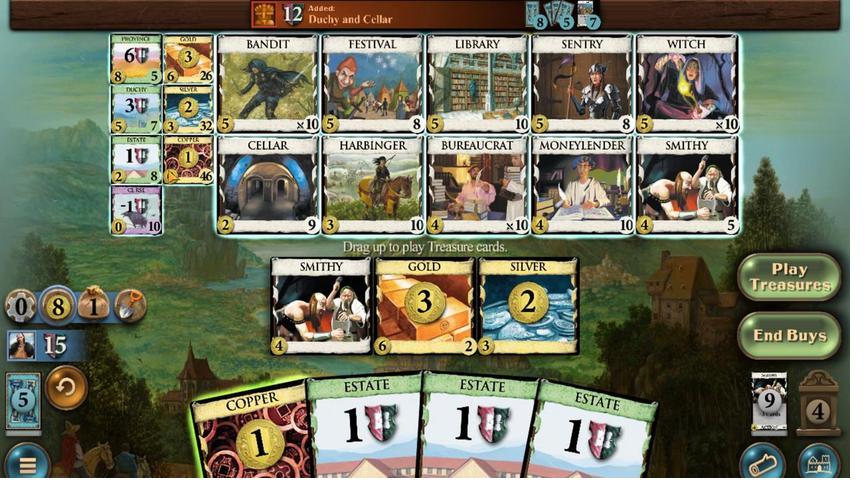 
Action: Mouse moved to (354, 333)
Screenshot: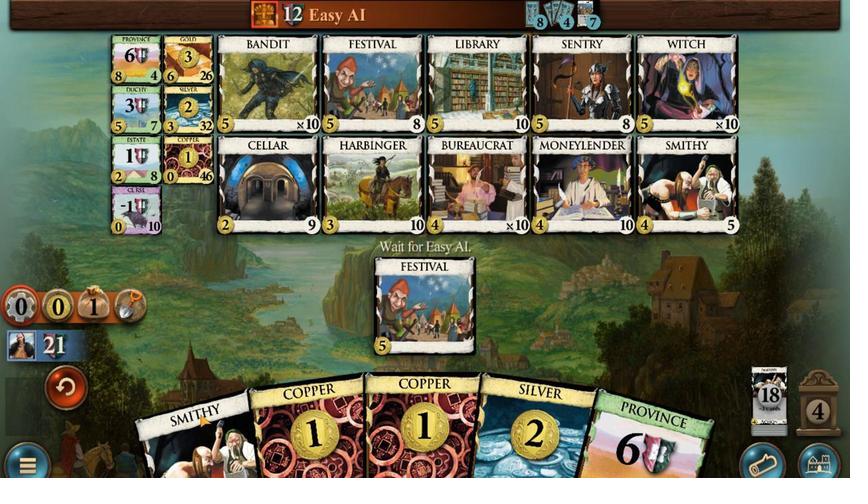 
Action: Mouse pressed left at (354, 333)
Screenshot: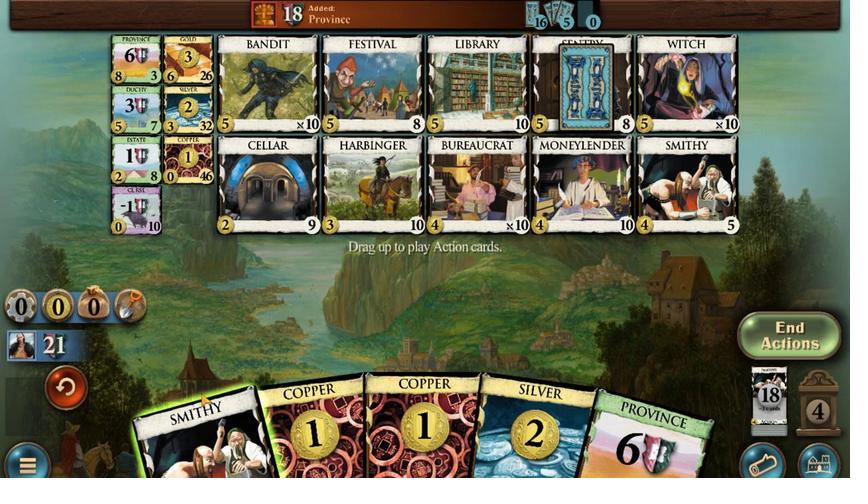 
Action: Mouse moved to (347, 334)
Screenshot: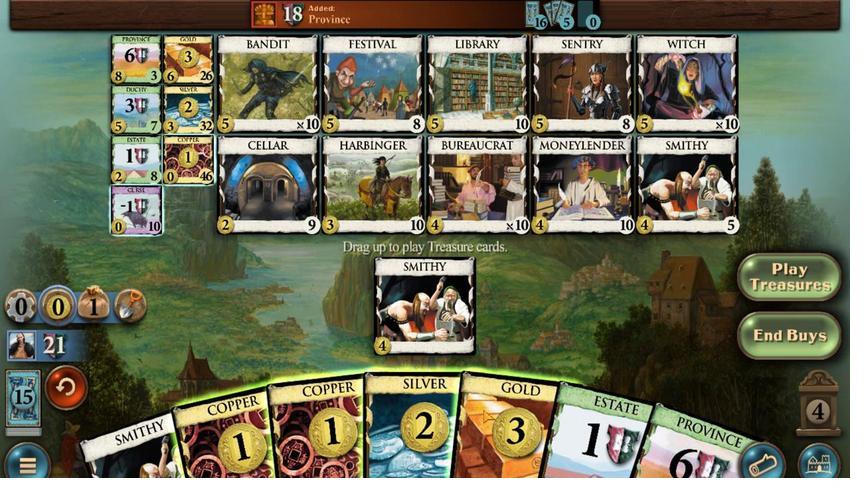 
Action: Mouse pressed left at (347, 334)
Screenshot: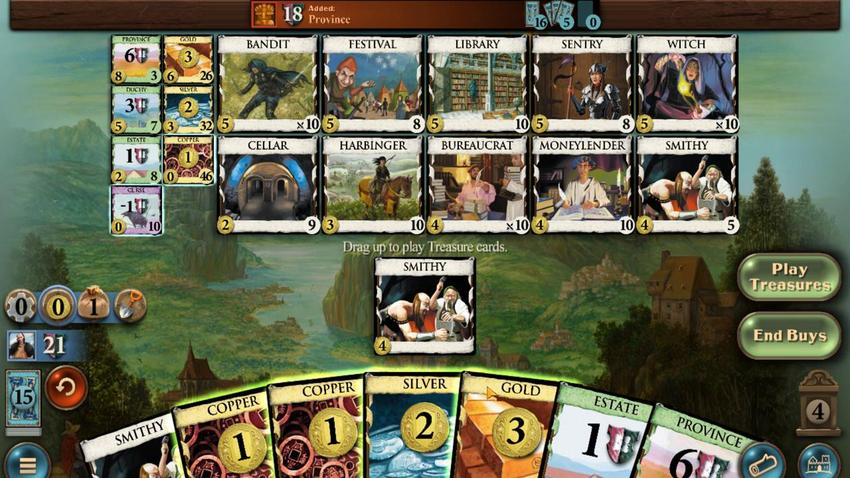 
Action: Mouse moved to (348, 335)
Screenshot: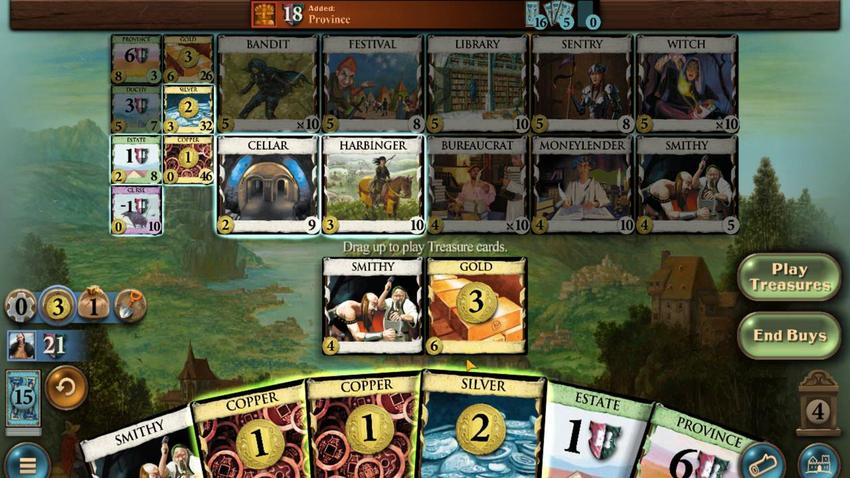
Action: Mouse pressed left at (348, 335)
Screenshot: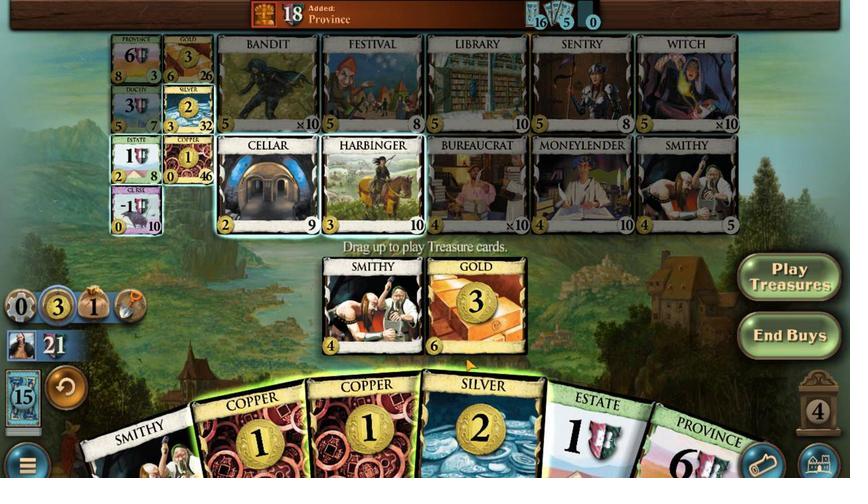 
Action: Mouse moved to (348, 334)
Screenshot: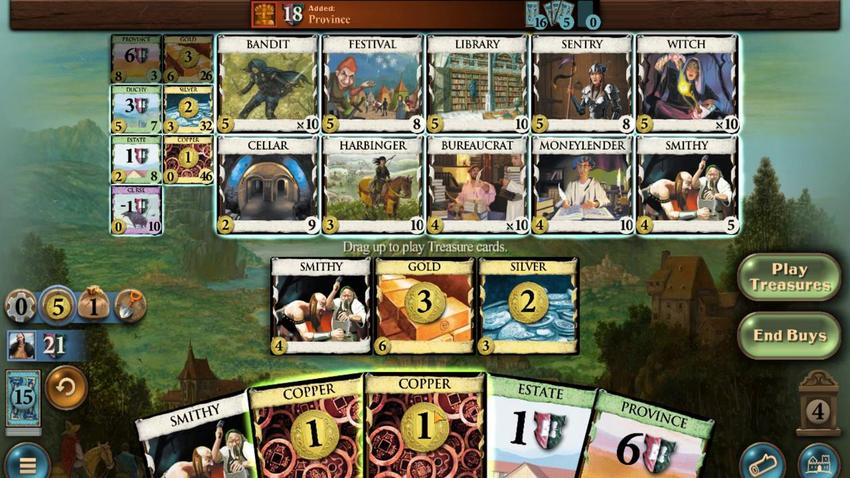 
Action: Mouse pressed left at (348, 334)
Screenshot: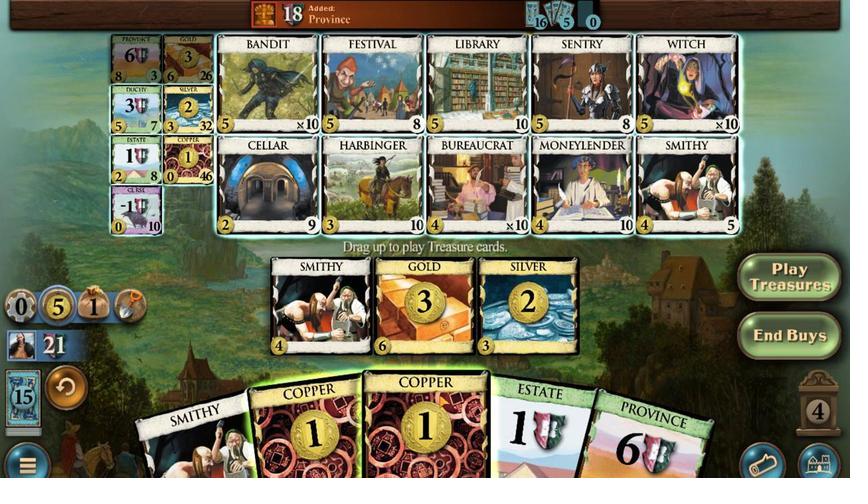 
Action: Mouse moved to (356, 414)
Screenshot: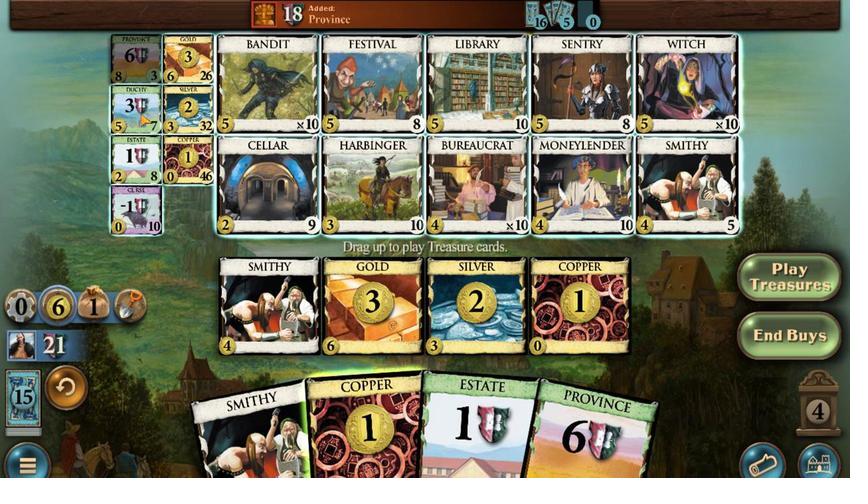 
Action: Mouse pressed left at (356, 414)
Screenshot: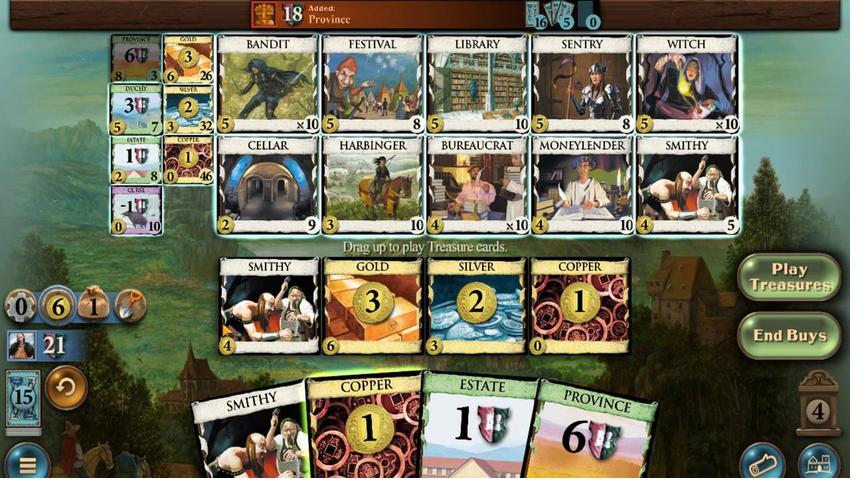 
Action: Mouse moved to (349, 335)
Screenshot: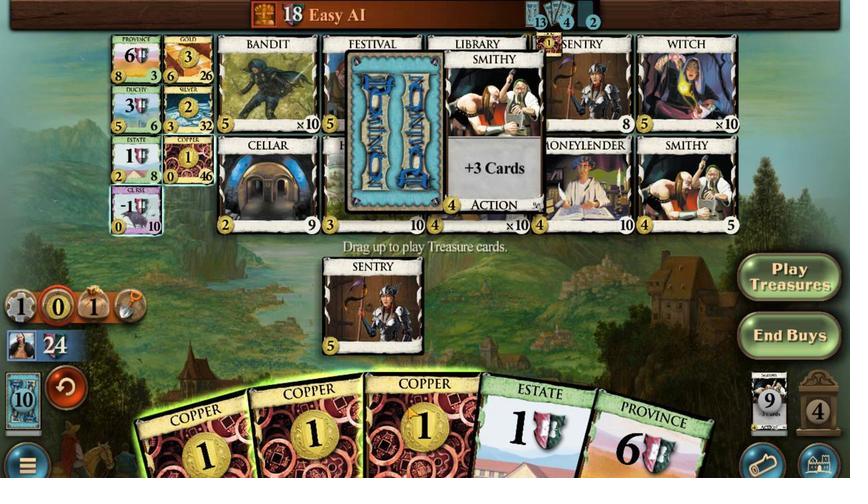 
Action: Mouse pressed left at (349, 335)
Screenshot: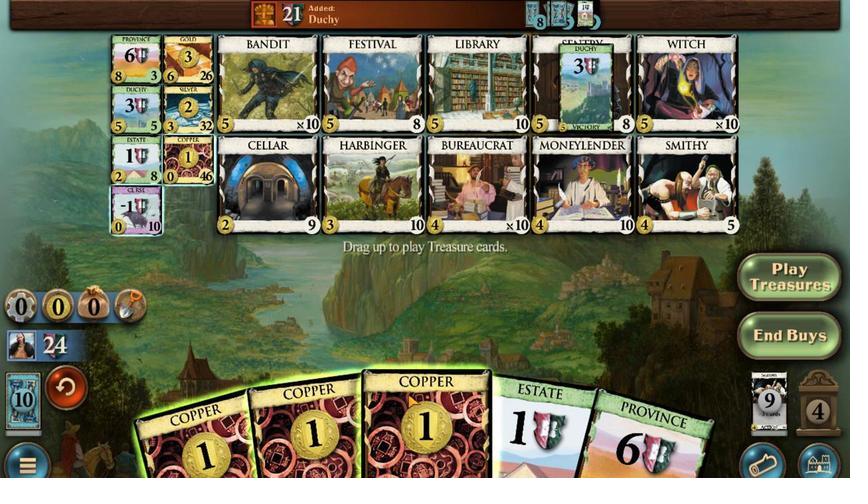 
Action: Mouse moved to (350, 334)
Screenshot: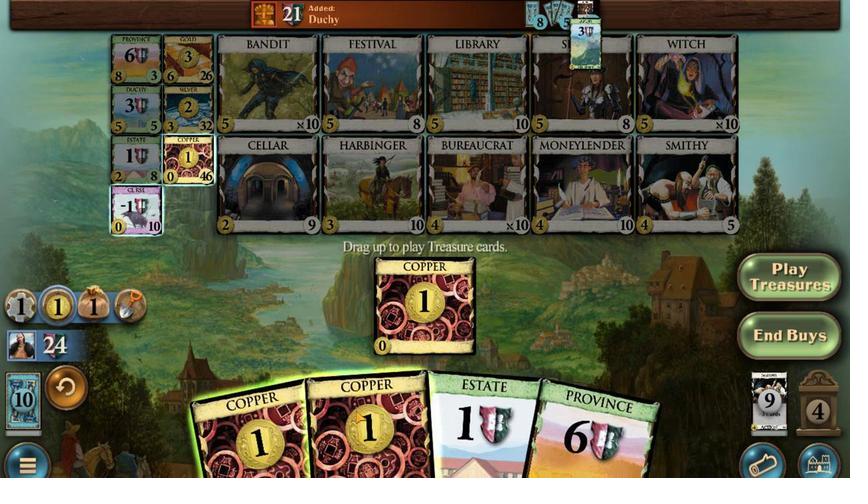 
Action: Mouse pressed left at (350, 334)
Screenshot: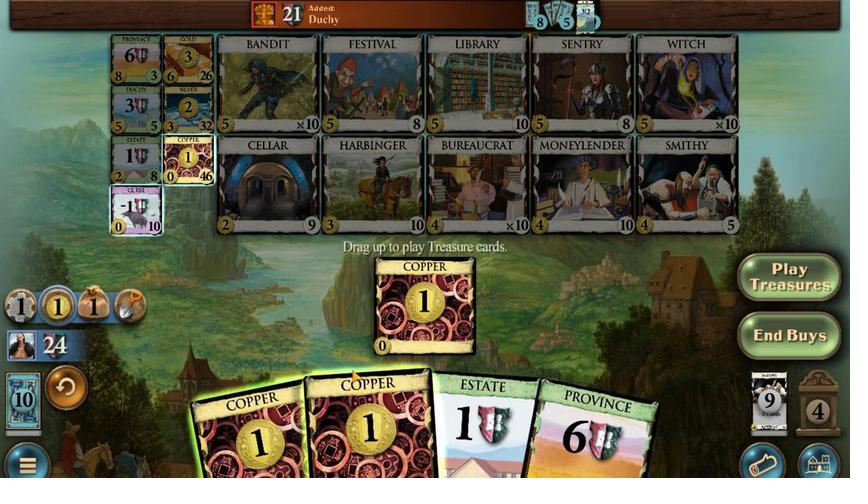 
Action: Mouse moved to (352, 330)
Screenshot: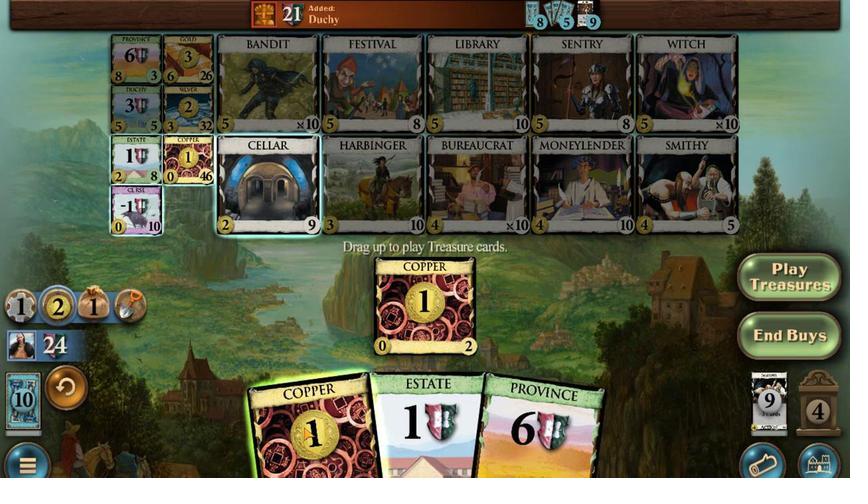 
Action: Mouse pressed left at (352, 330)
Screenshot: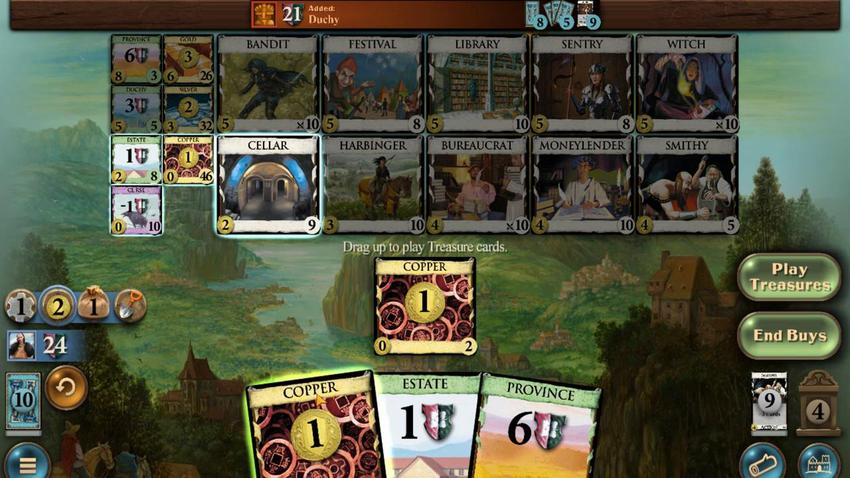 
Action: Mouse moved to (355, 416)
Screenshot: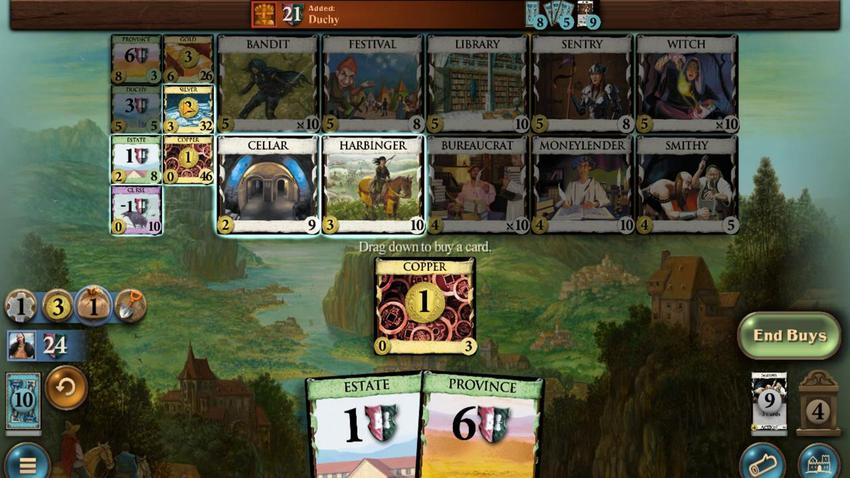 
Action: Mouse pressed left at (355, 416)
Screenshot: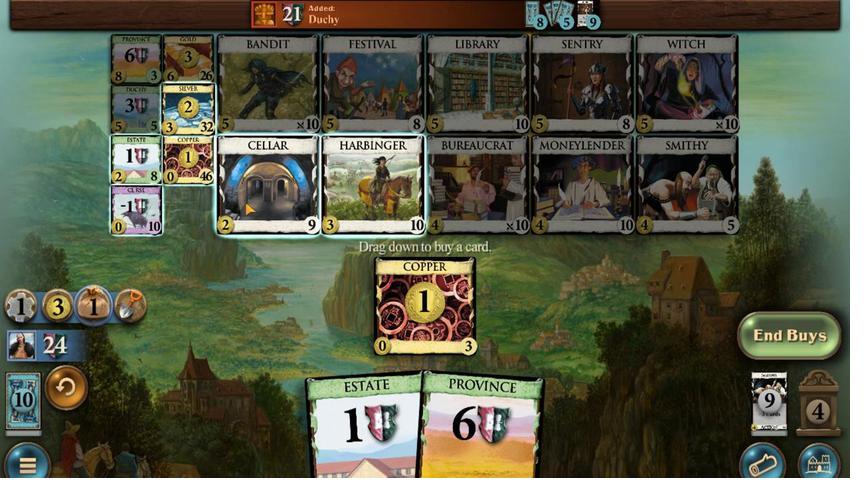 
Action: Mouse moved to (354, 328)
Screenshot: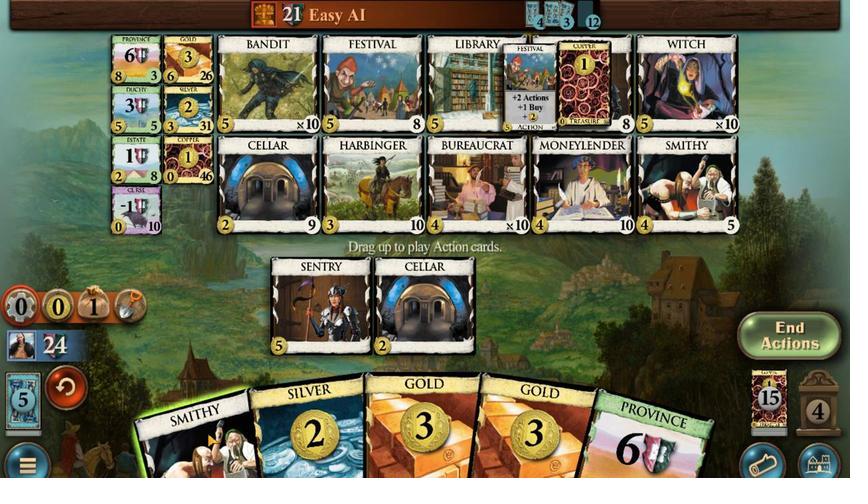 
Action: Mouse pressed left at (354, 328)
Screenshot: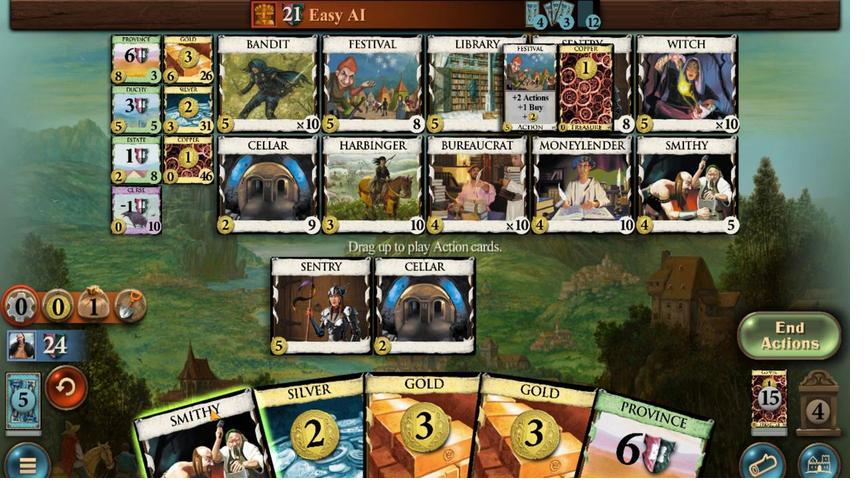 
Action: Mouse moved to (347, 336)
Screenshot: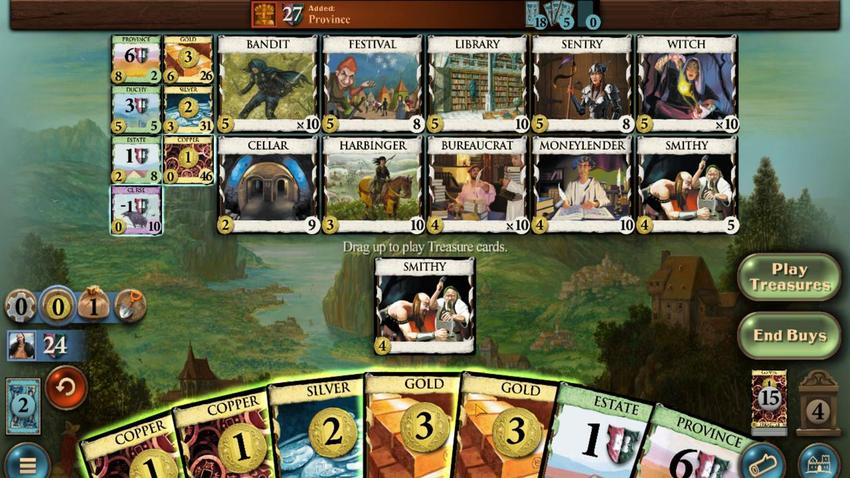 
Action: Mouse pressed left at (347, 336)
Screenshot: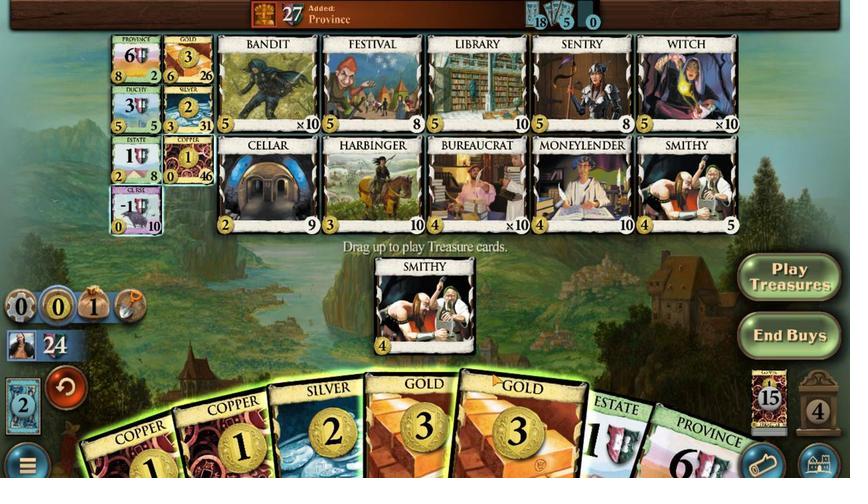 
Action: Mouse moved to (349, 333)
Screenshot: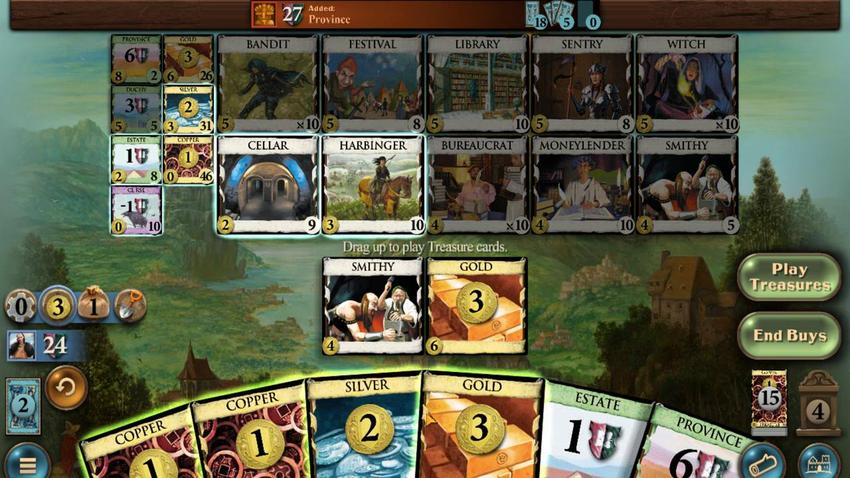 
Action: Mouse pressed left at (349, 333)
Screenshot: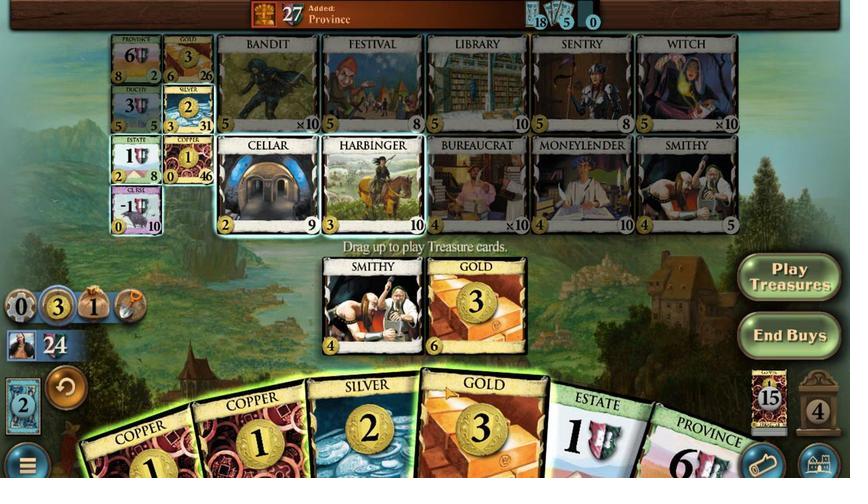 
Action: Mouse moved to (348, 334)
Screenshot: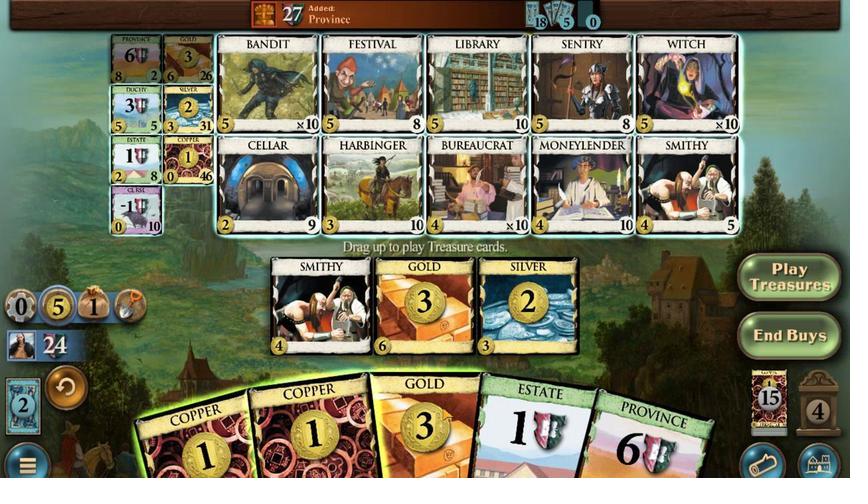 
Action: Mouse pressed left at (348, 334)
Screenshot: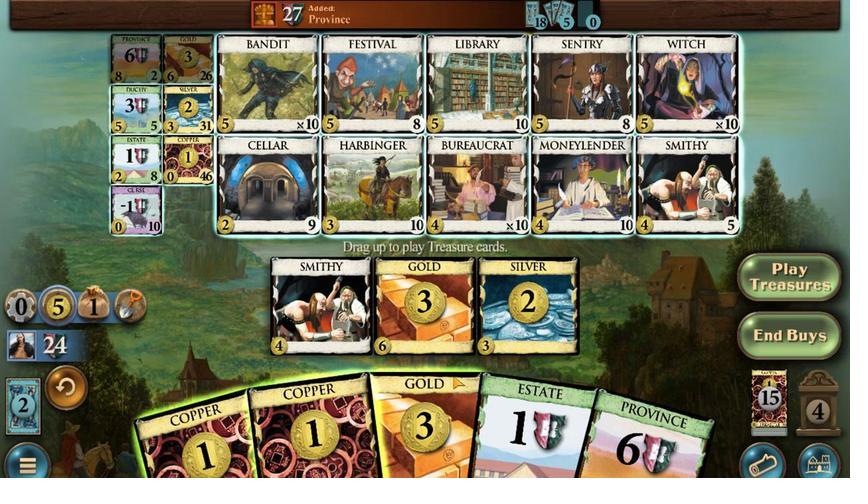 
Action: Mouse moved to (356, 430)
Screenshot: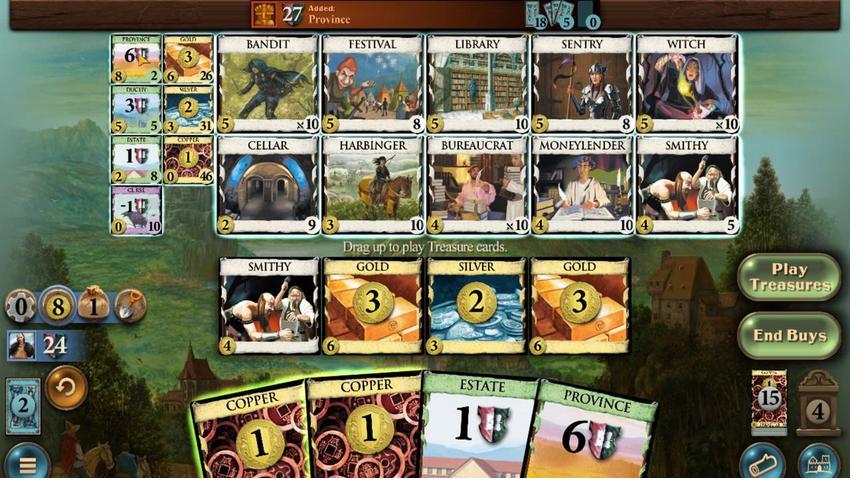 
Action: Mouse pressed left at (356, 430)
Screenshot: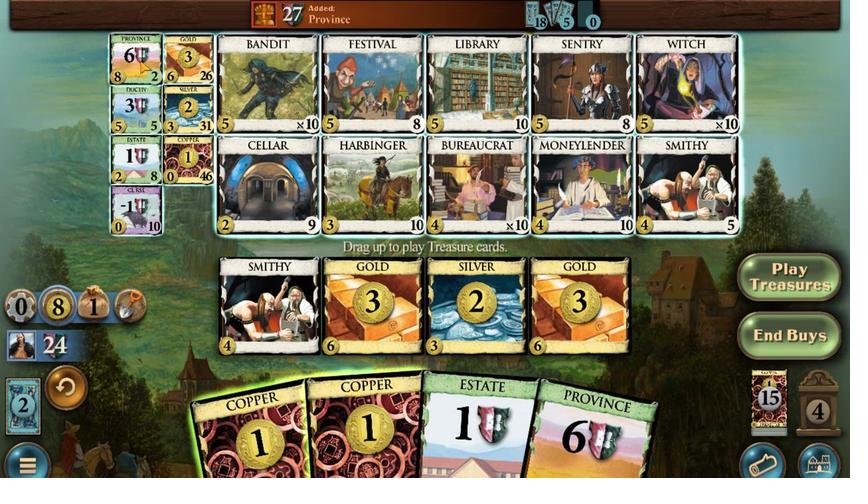 
Action: Mouse moved to (355, 327)
Screenshot: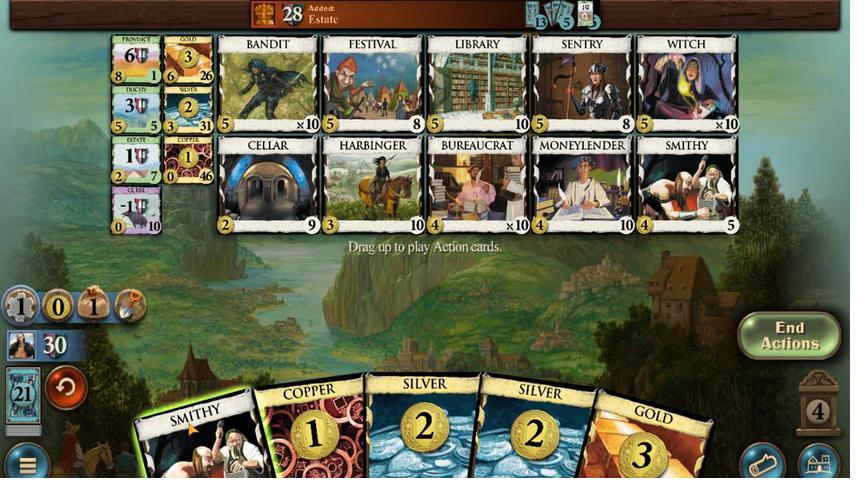 
Action: Mouse pressed left at (355, 327)
Screenshot: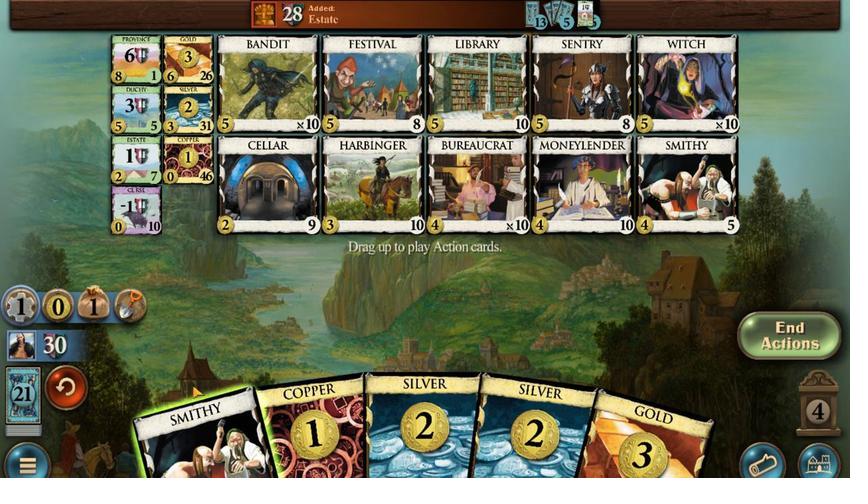 
Action: Mouse moved to (344, 329)
Screenshot: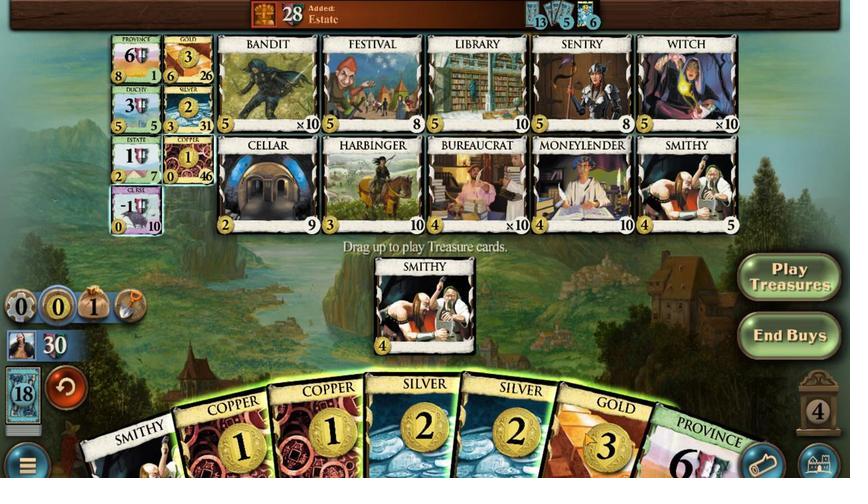 
Action: Mouse pressed left at (344, 329)
Screenshot: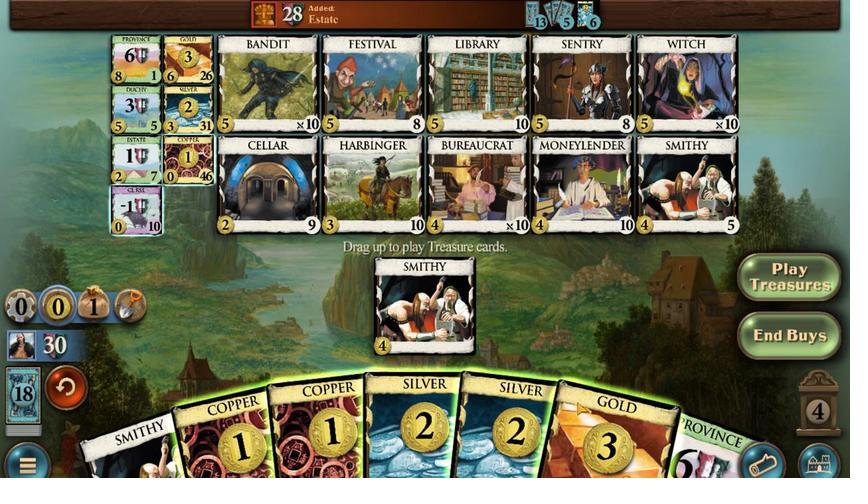 
Action: Mouse moved to (346, 330)
Screenshot: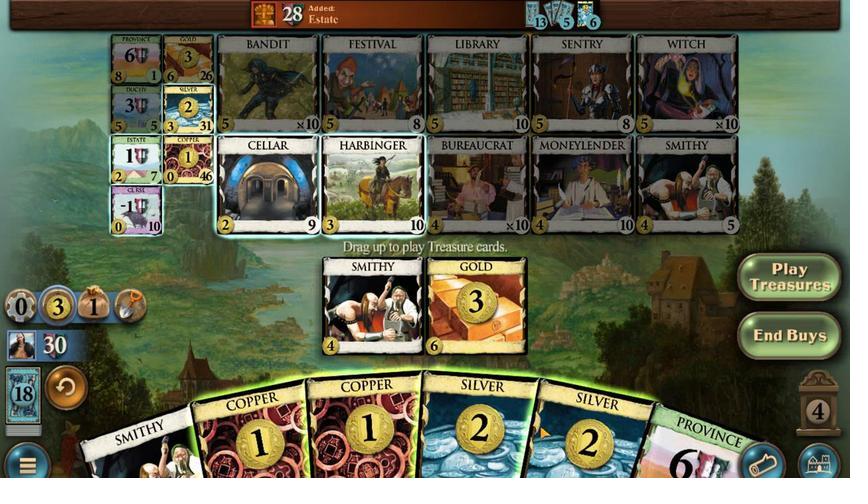 
Action: Mouse pressed left at (346, 330)
Screenshot: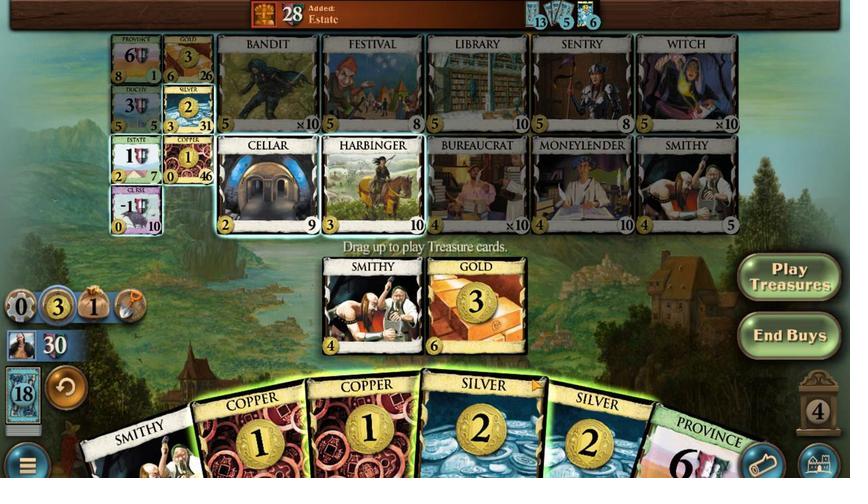 
Action: Mouse moved to (347, 330)
Screenshot: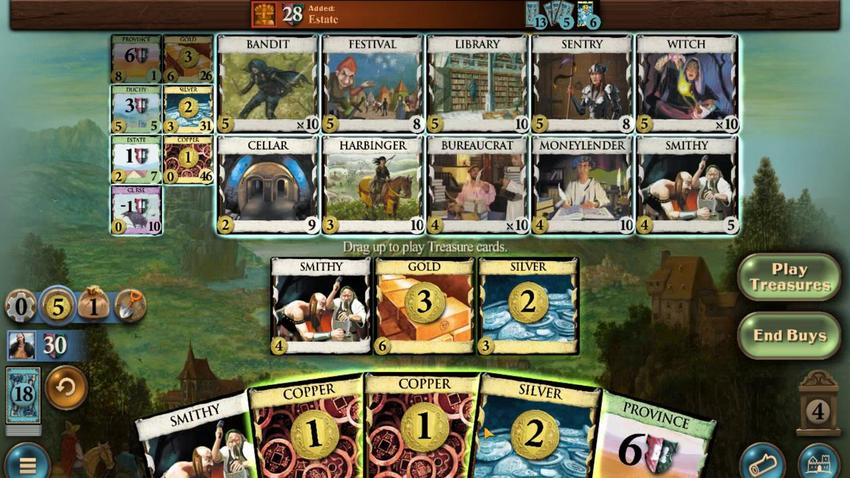 
Action: Mouse pressed left at (347, 330)
Screenshot: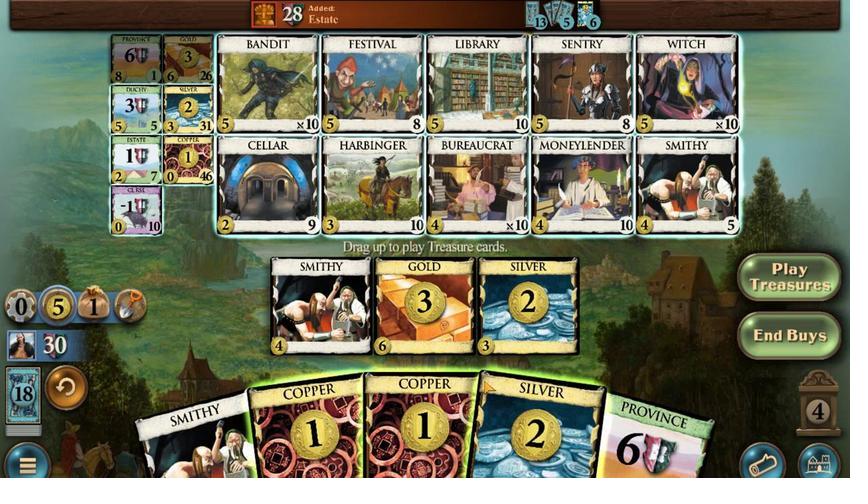 
Action: Mouse moved to (348, 327)
Screenshot: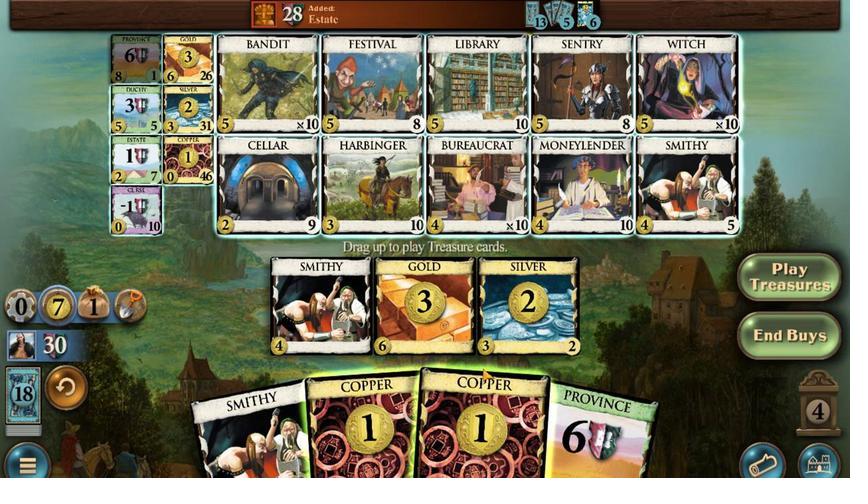 
Action: Mouse pressed left at (348, 327)
Screenshot: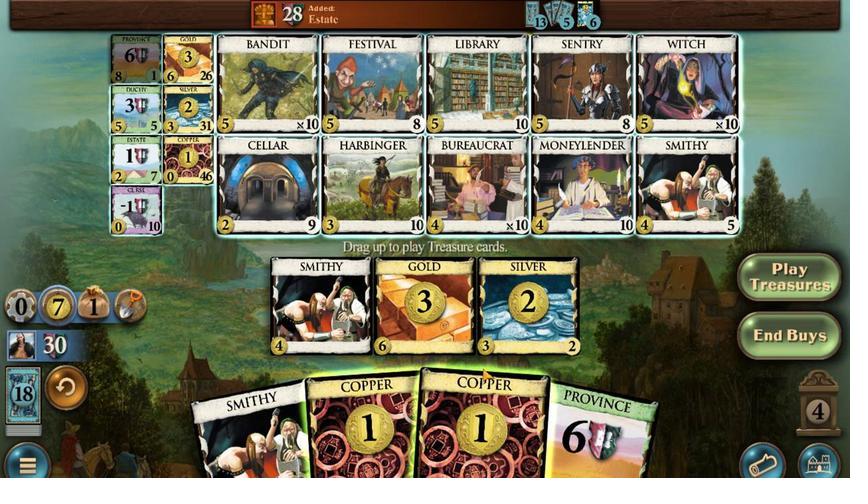
Action: Mouse moved to (349, 330)
Screenshot: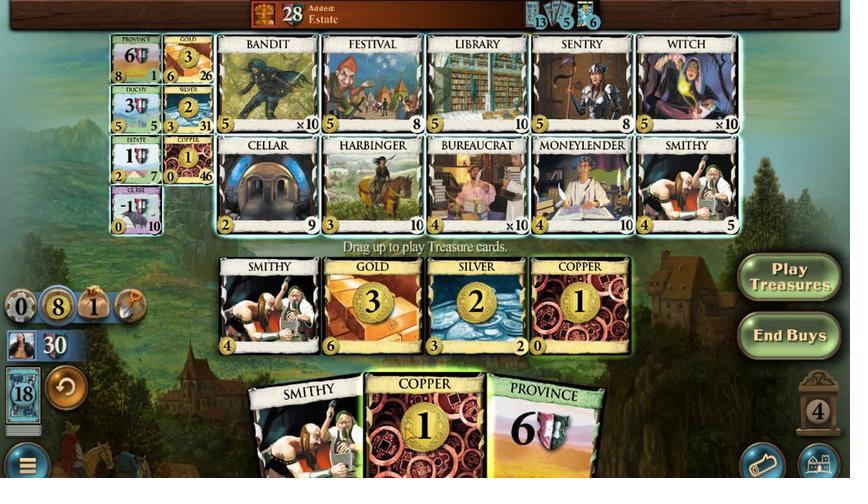 
Action: Mouse pressed left at (349, 330)
Screenshot: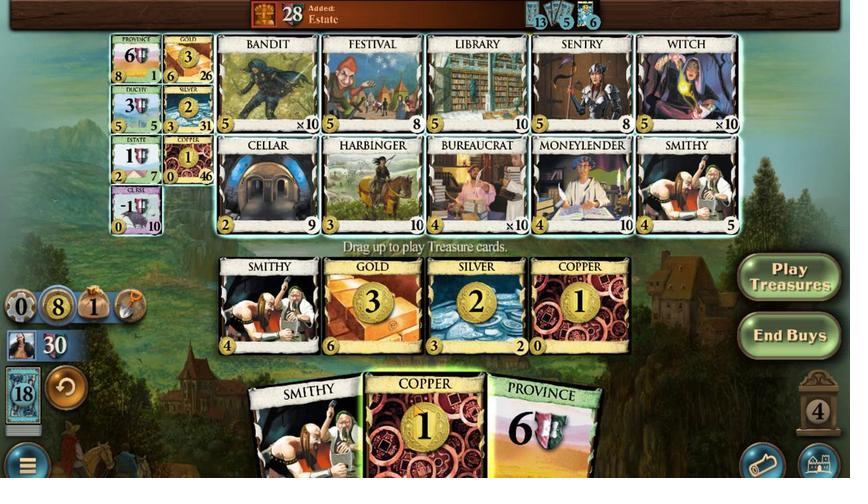 
Action: Mouse moved to (357, 430)
Screenshot: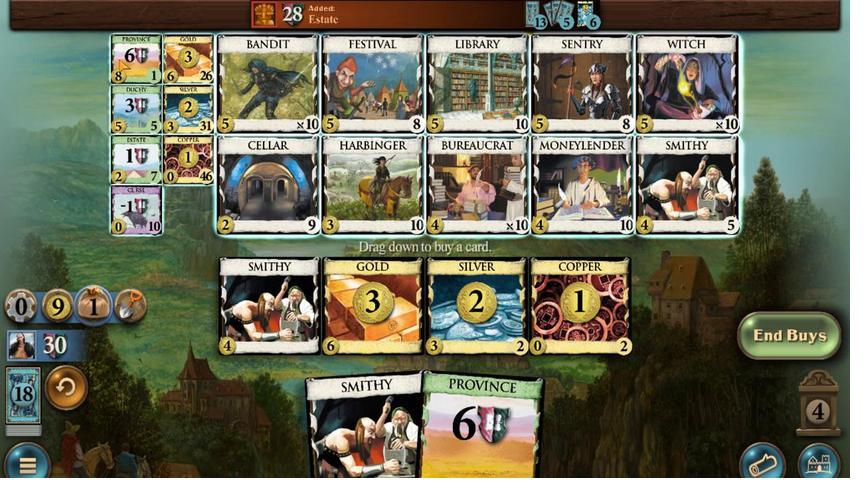
Action: Mouse pressed left at (357, 430)
Screenshot: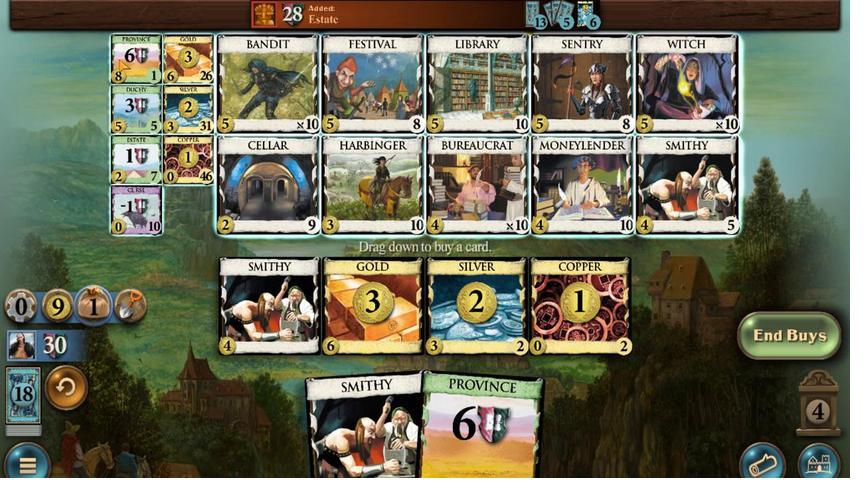 
Action: Mouse moved to (350, 359)
Screenshot: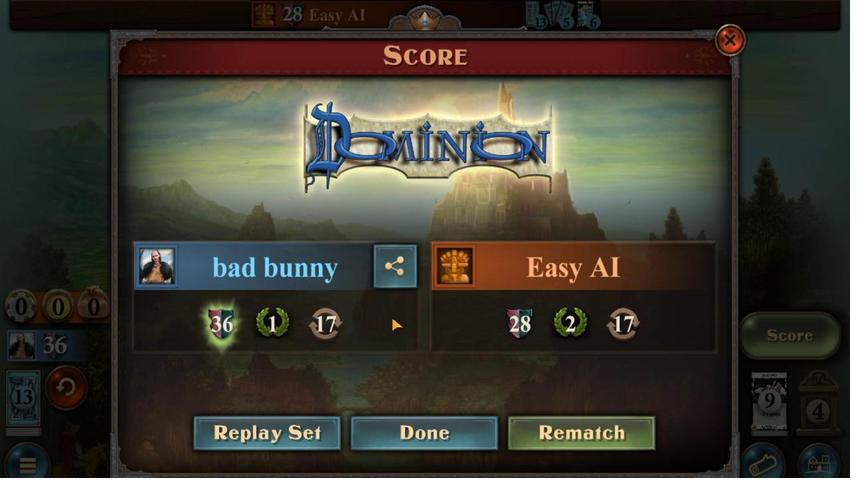 
